 Task: Create a due date automation trigger when advanced on, on the monday before a card is due add dates due today at 11:00 AM.
Action: Mouse moved to (1198, 351)
Screenshot: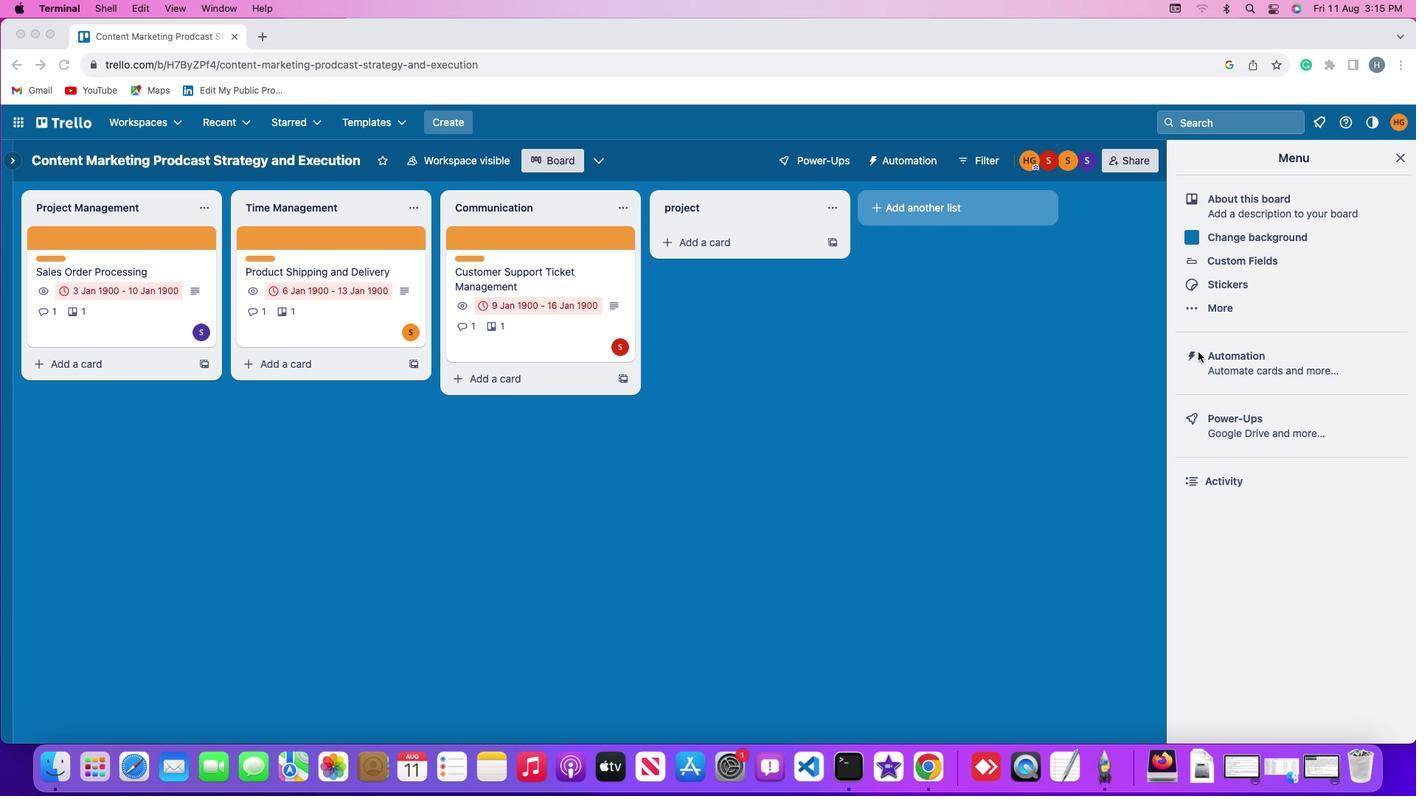 
Action: Mouse pressed left at (1198, 351)
Screenshot: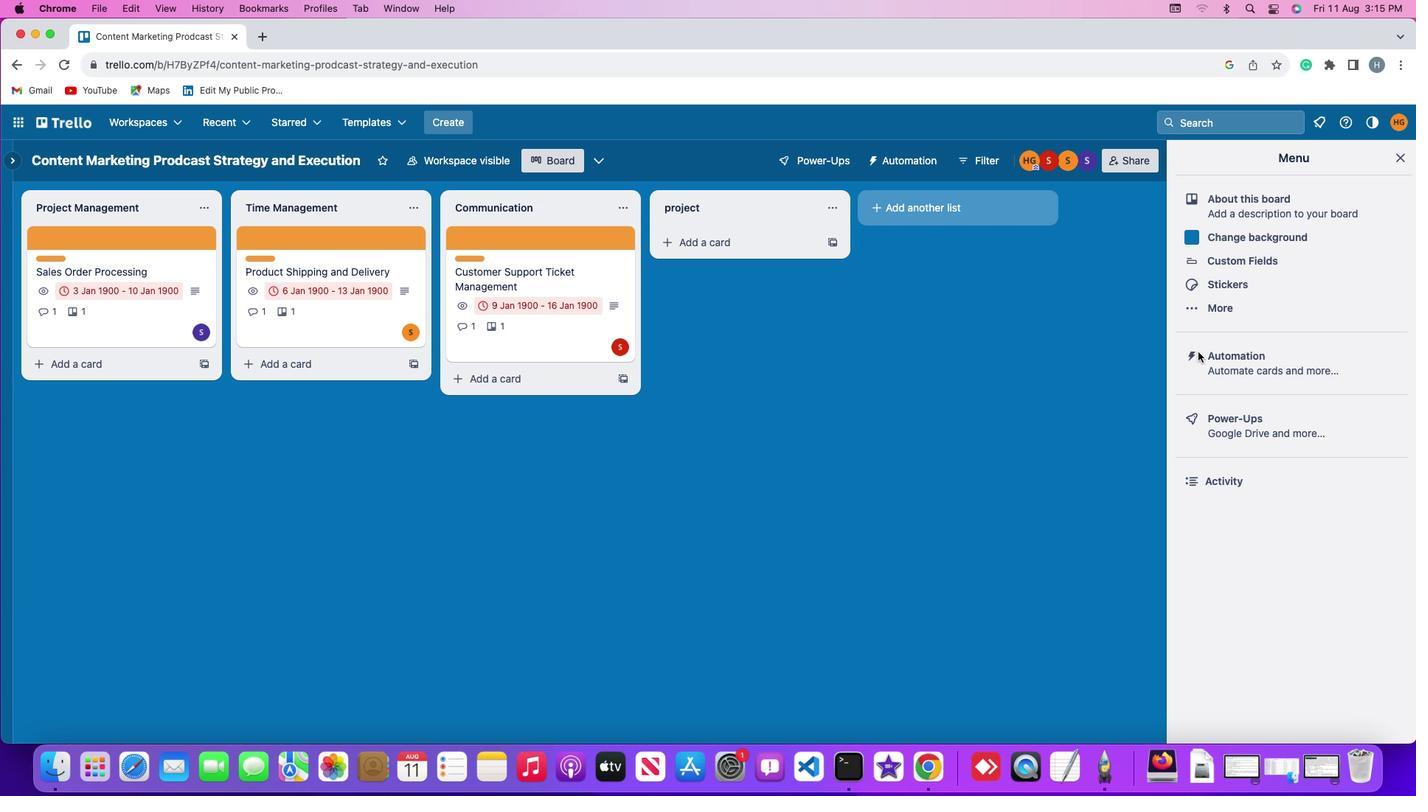 
Action: Mouse pressed left at (1198, 351)
Screenshot: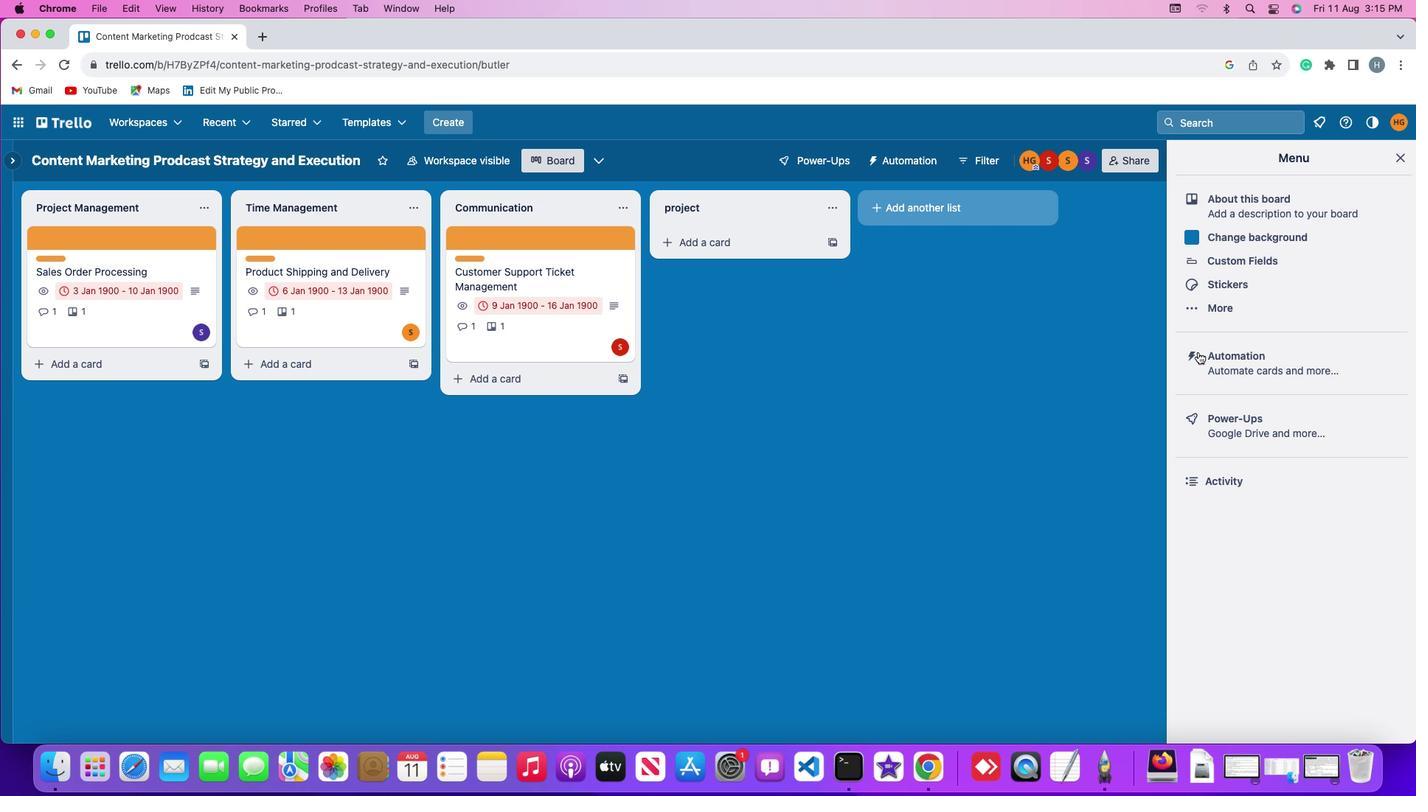 
Action: Mouse moved to (101, 356)
Screenshot: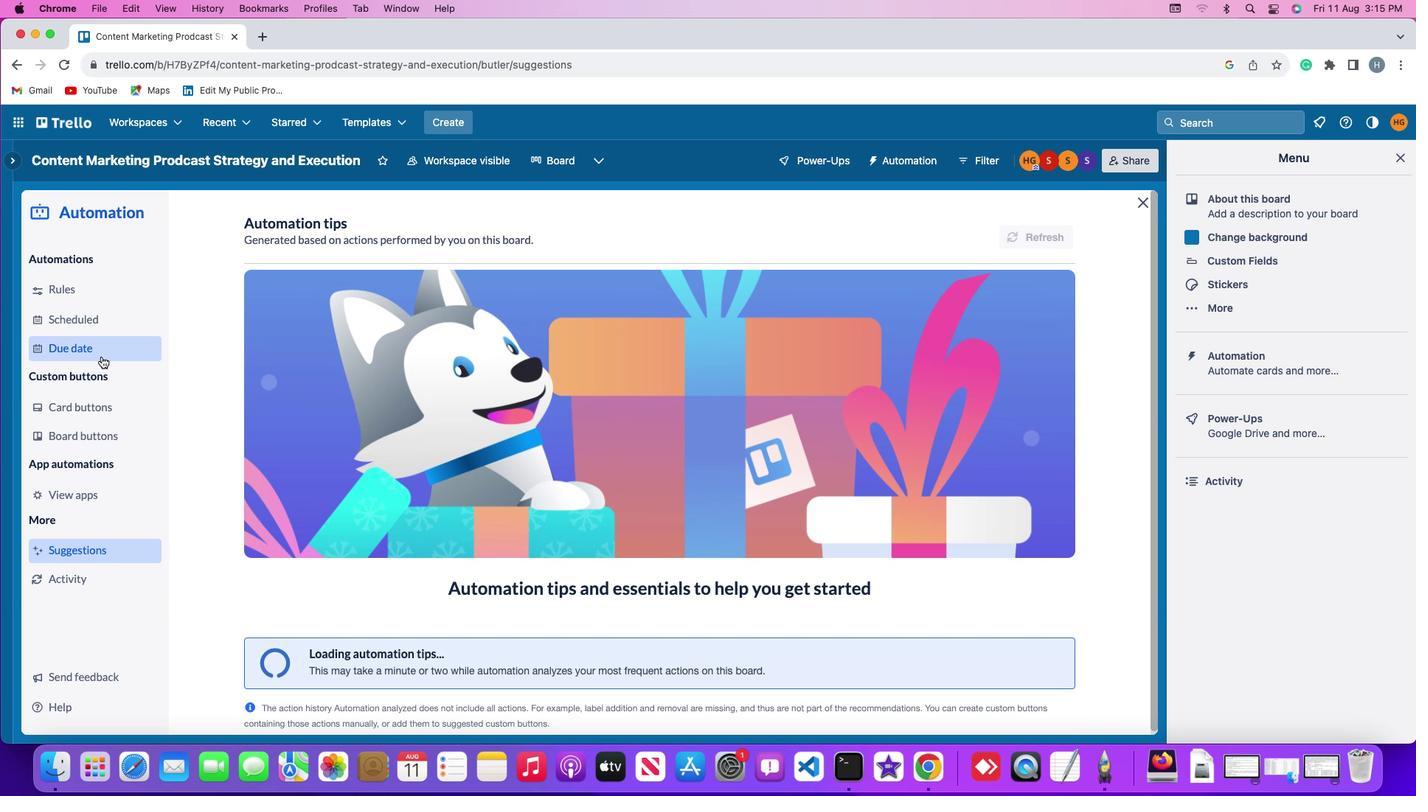 
Action: Mouse pressed left at (101, 356)
Screenshot: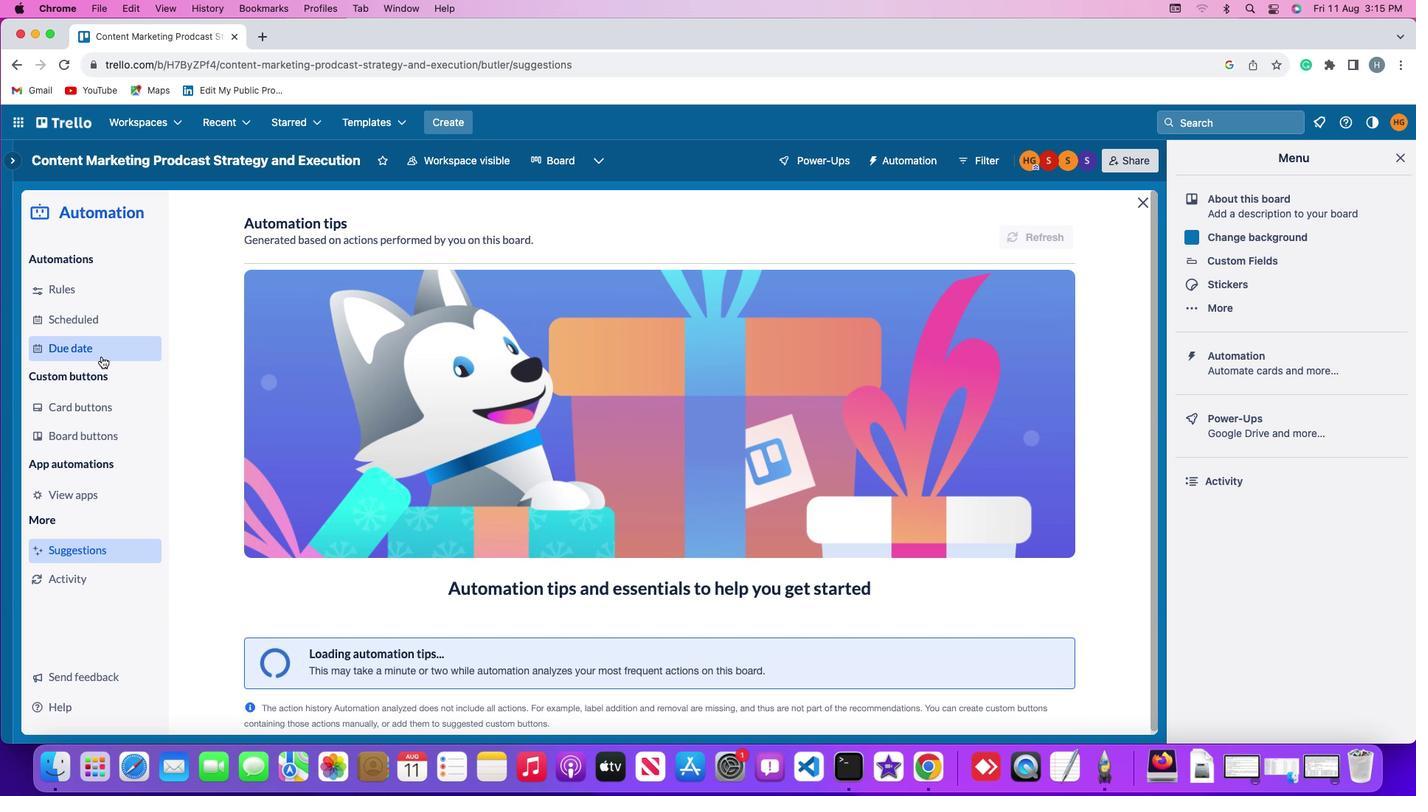 
Action: Mouse moved to (977, 227)
Screenshot: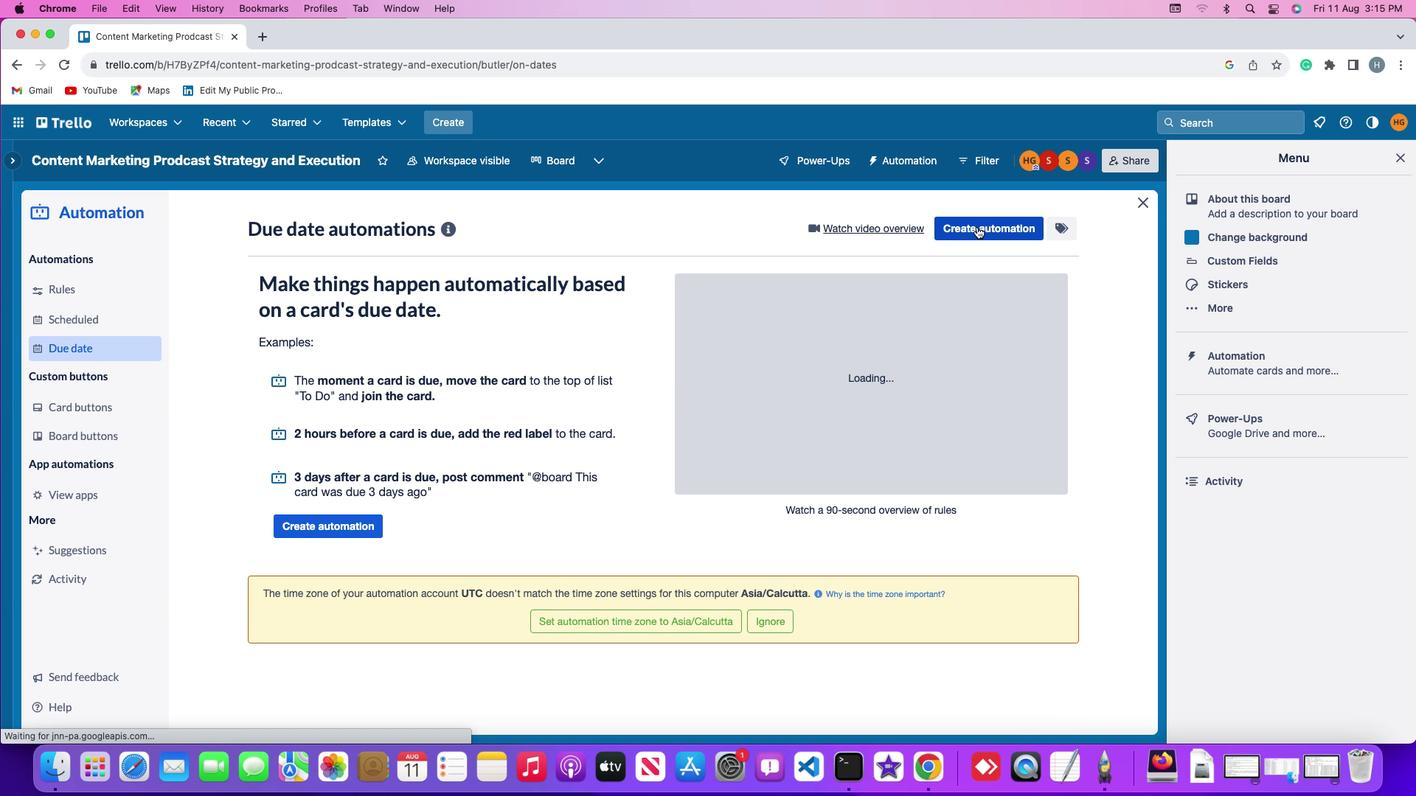 
Action: Mouse pressed left at (977, 227)
Screenshot: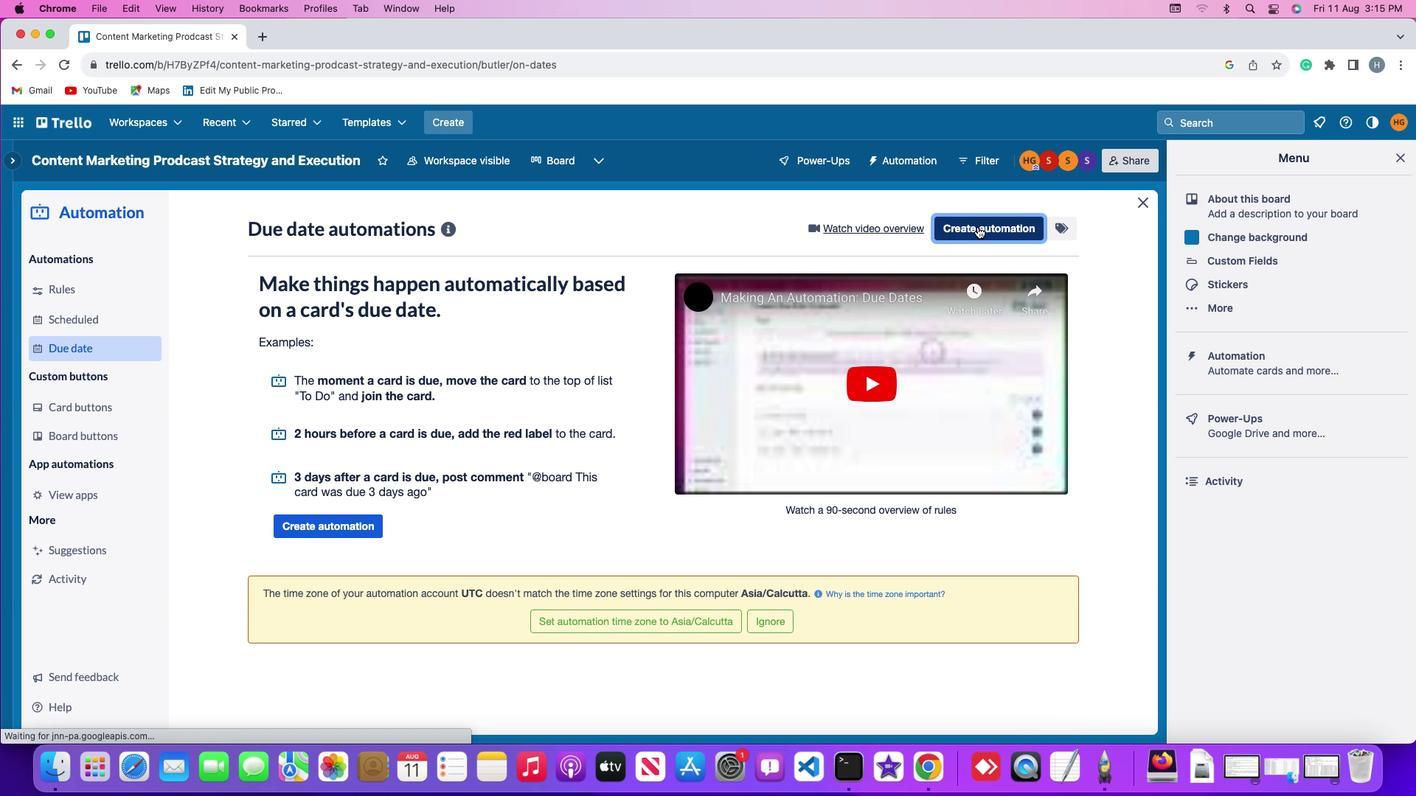
Action: Mouse moved to (304, 371)
Screenshot: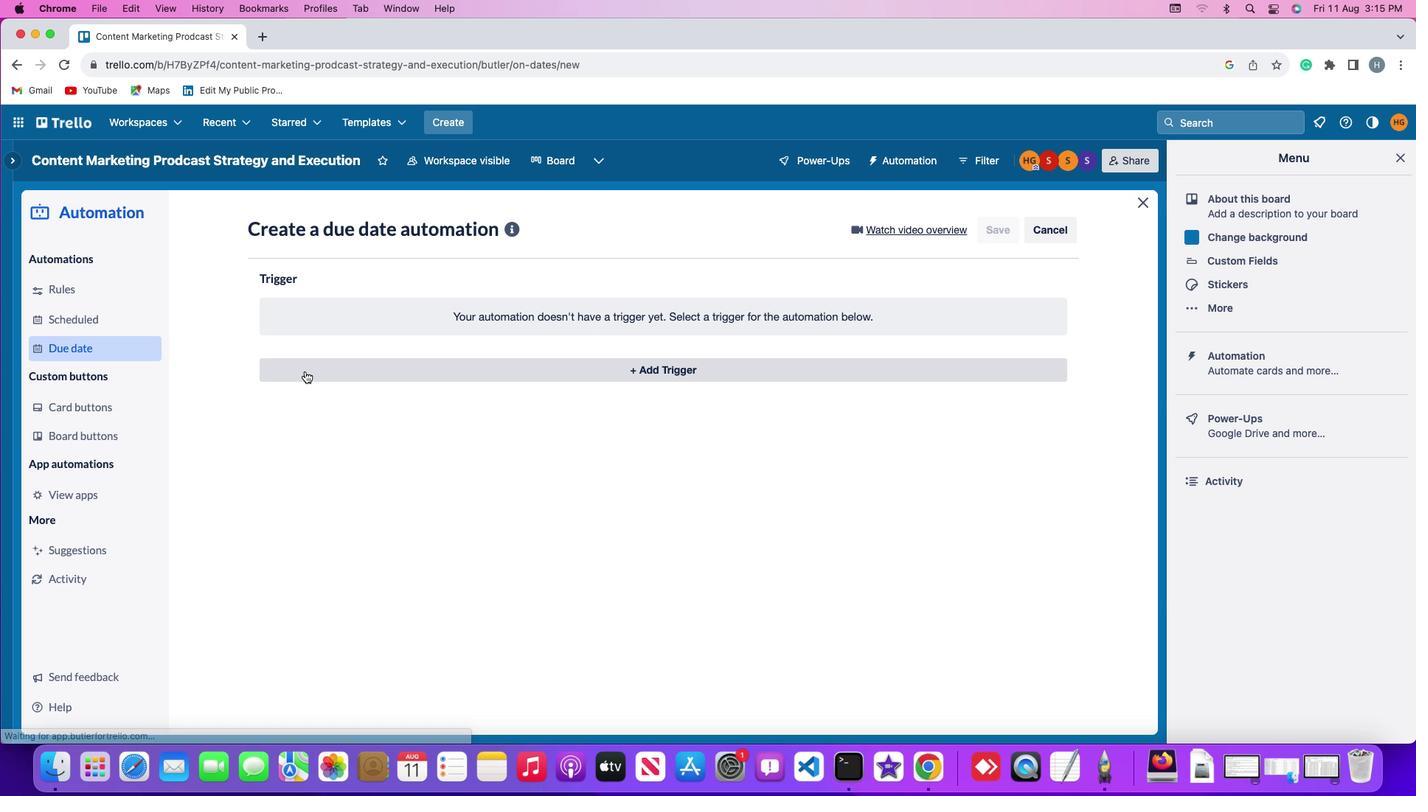 
Action: Mouse pressed left at (304, 371)
Screenshot: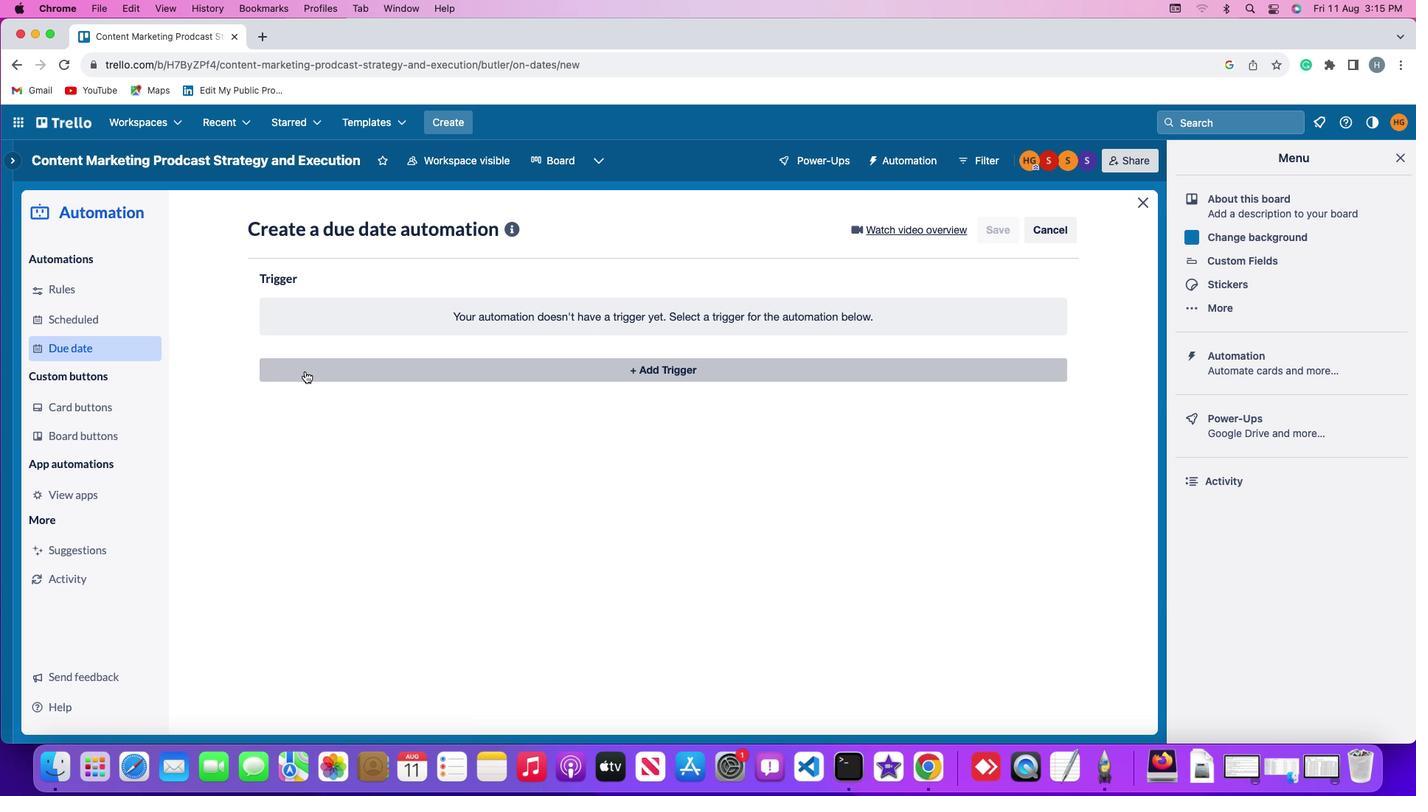
Action: Mouse moved to (328, 654)
Screenshot: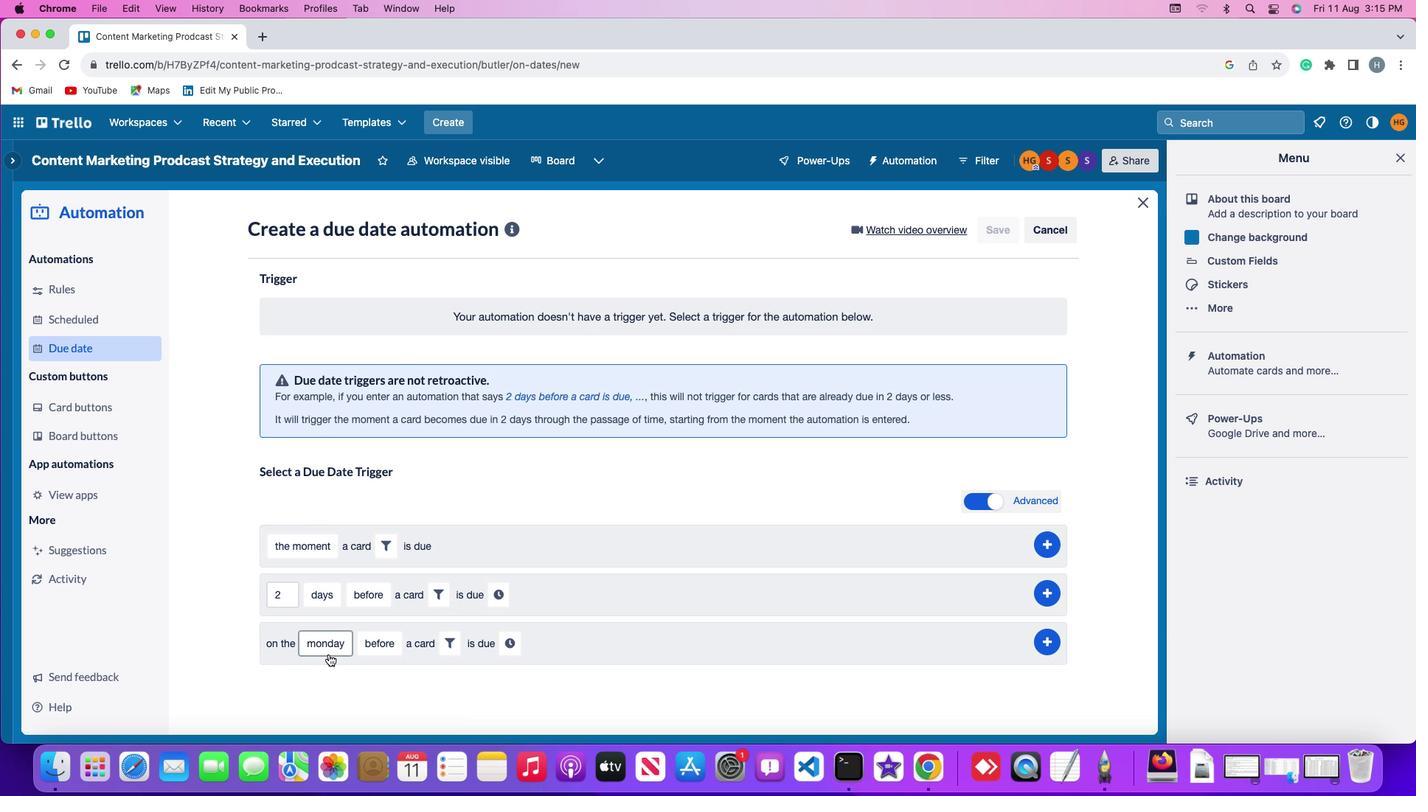 
Action: Mouse pressed left at (328, 654)
Screenshot: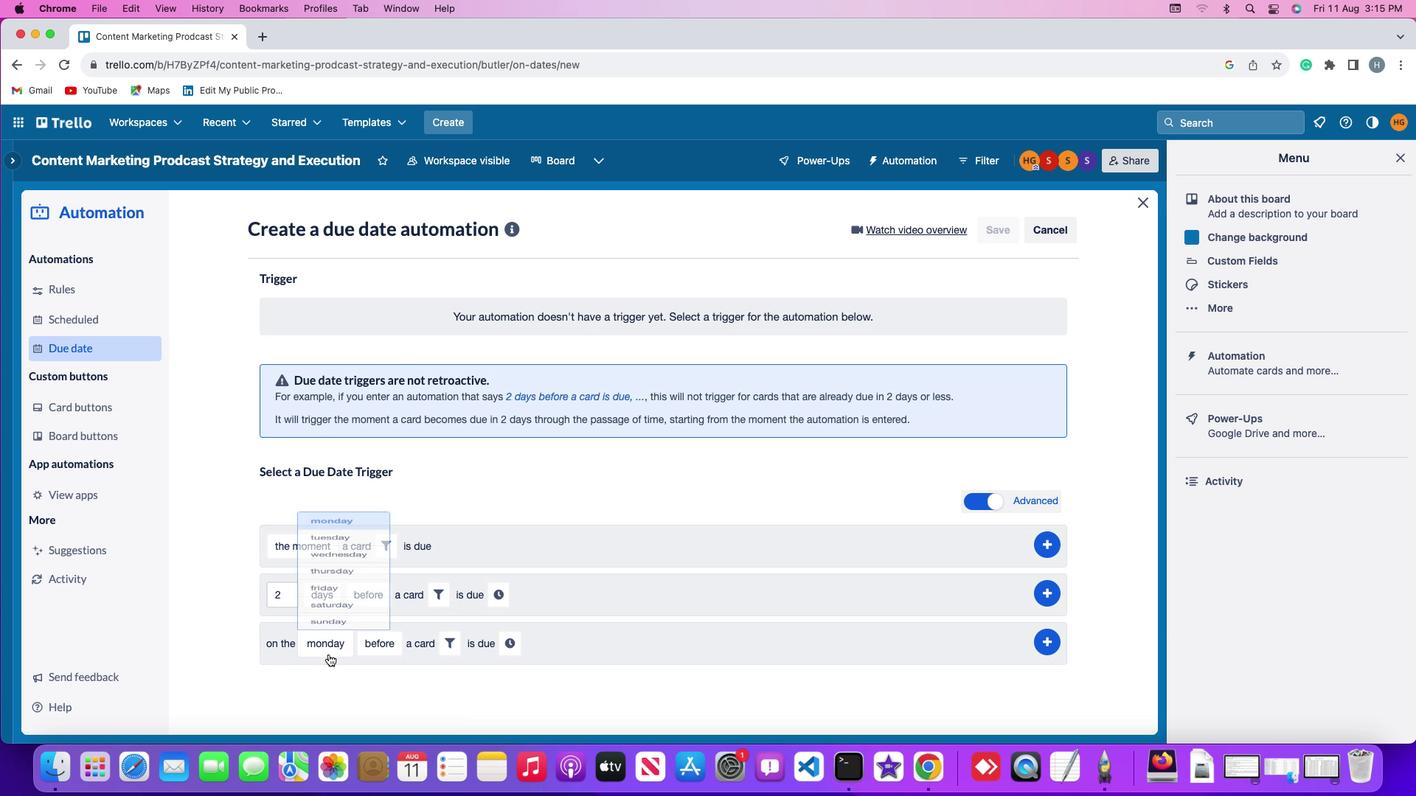 
Action: Mouse moved to (351, 439)
Screenshot: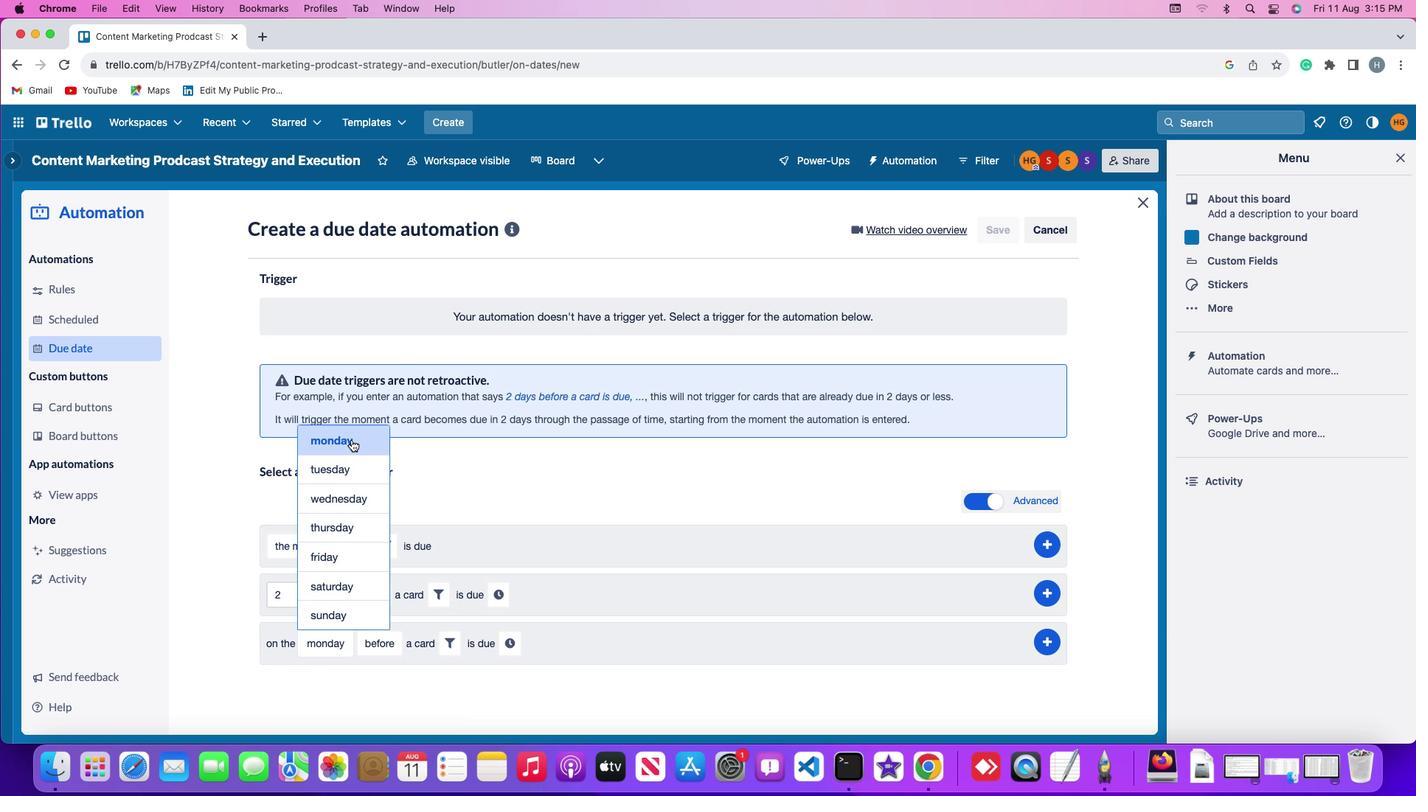 
Action: Mouse pressed left at (351, 439)
Screenshot: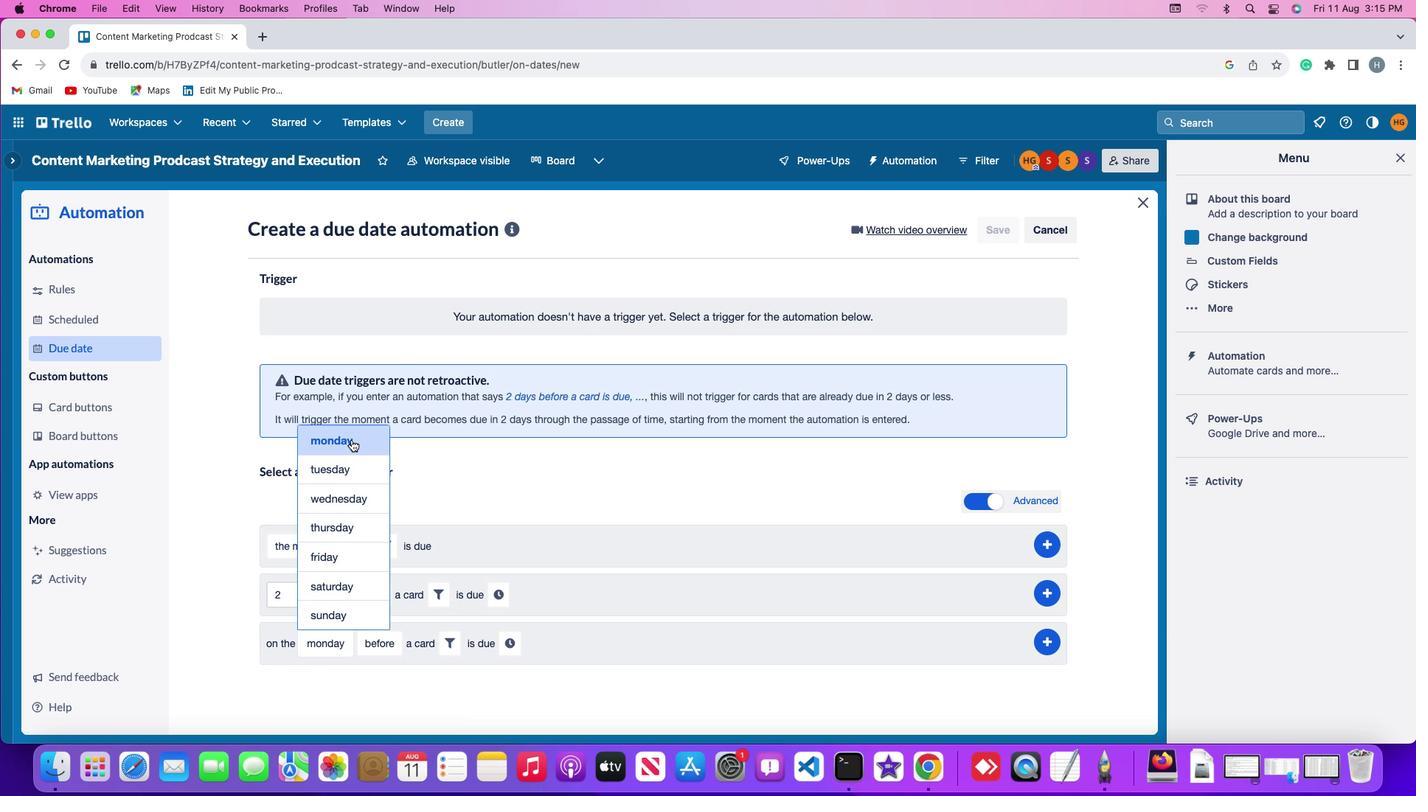 
Action: Mouse moved to (380, 646)
Screenshot: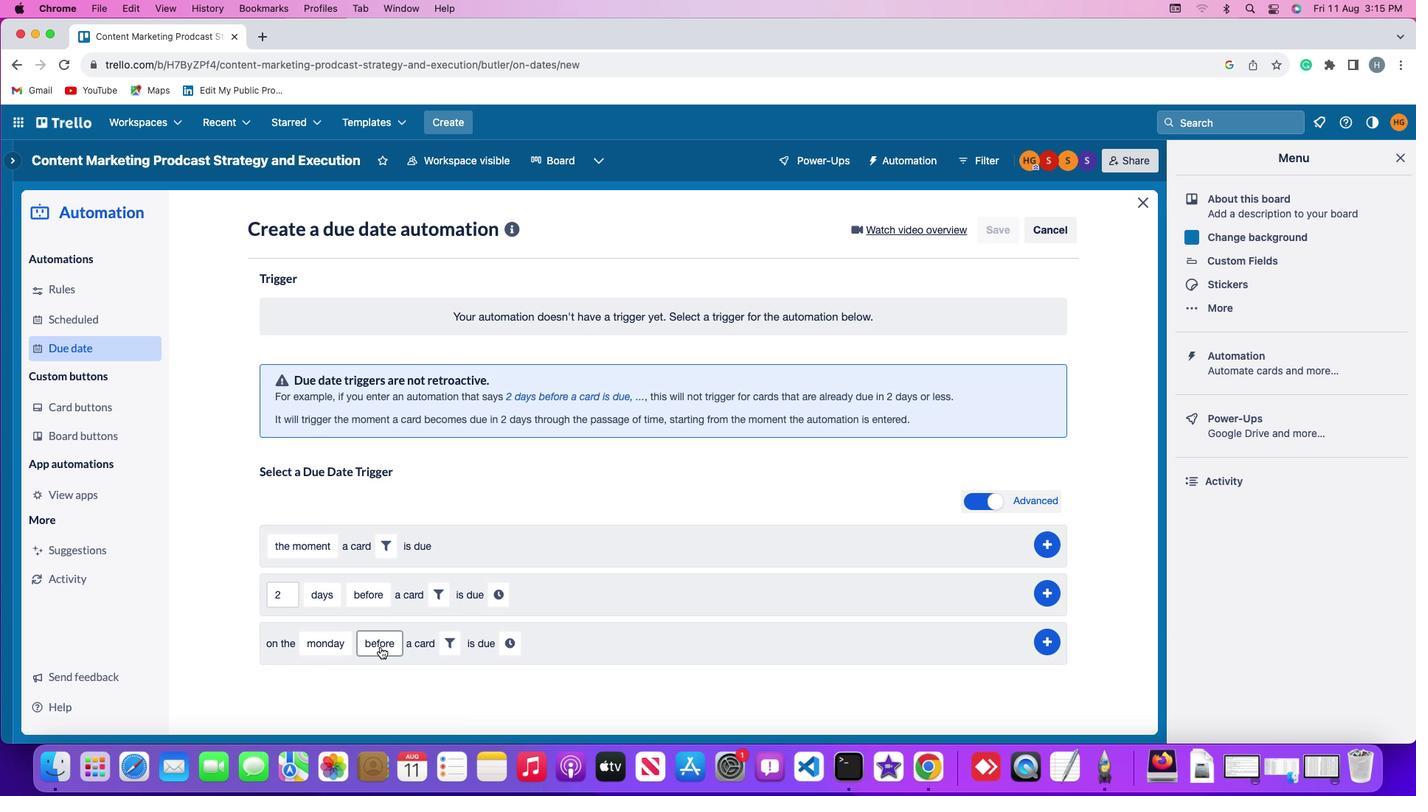 
Action: Mouse pressed left at (380, 646)
Screenshot: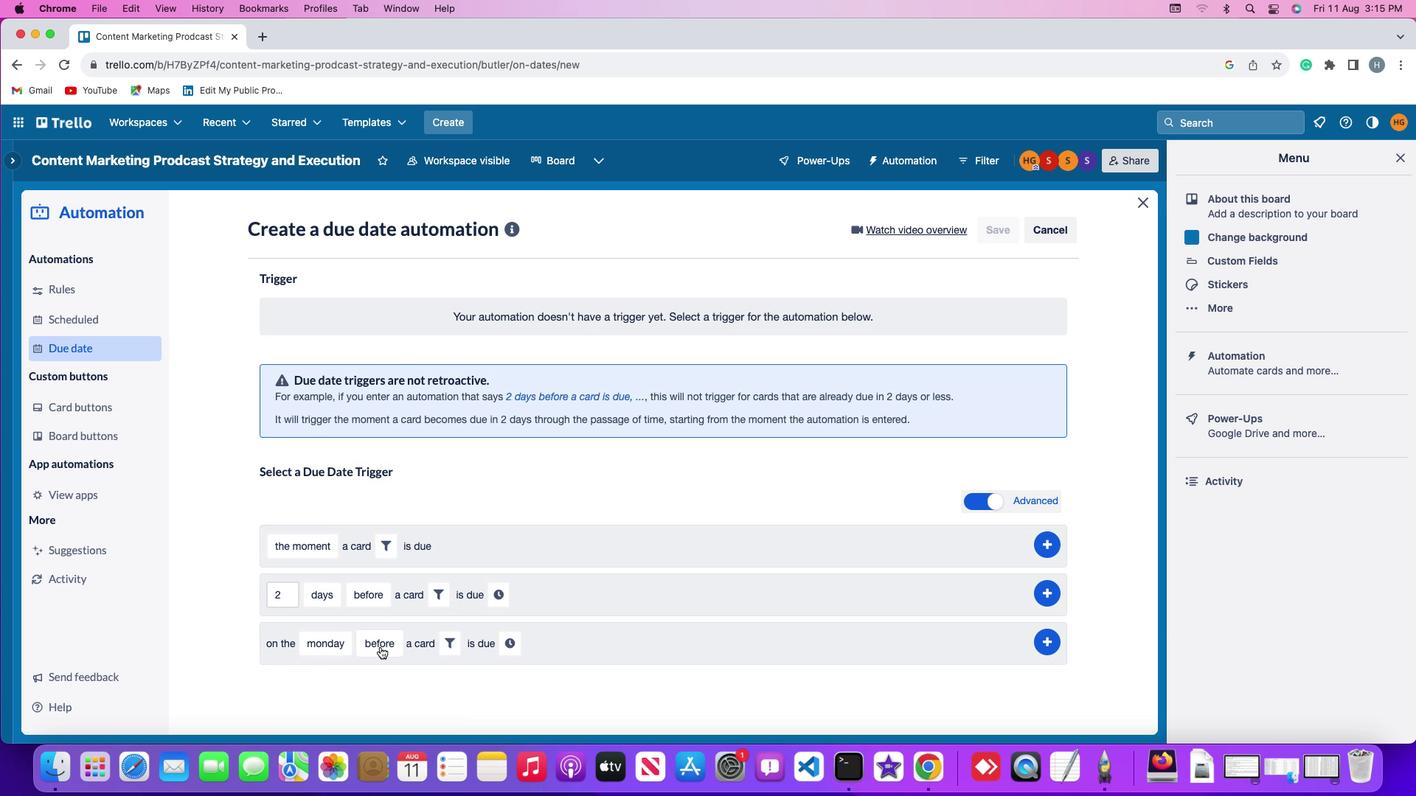 
Action: Mouse moved to (387, 525)
Screenshot: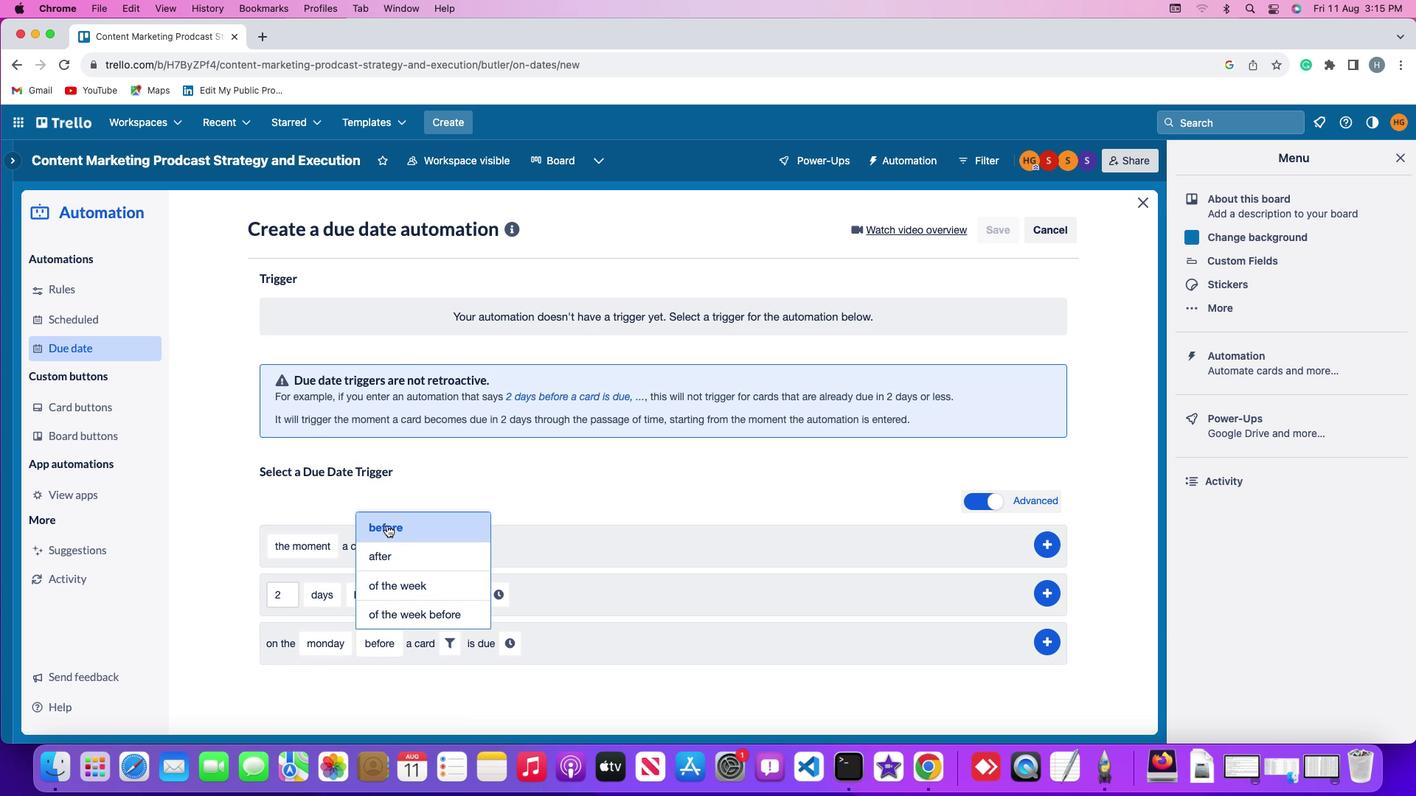 
Action: Mouse pressed left at (387, 525)
Screenshot: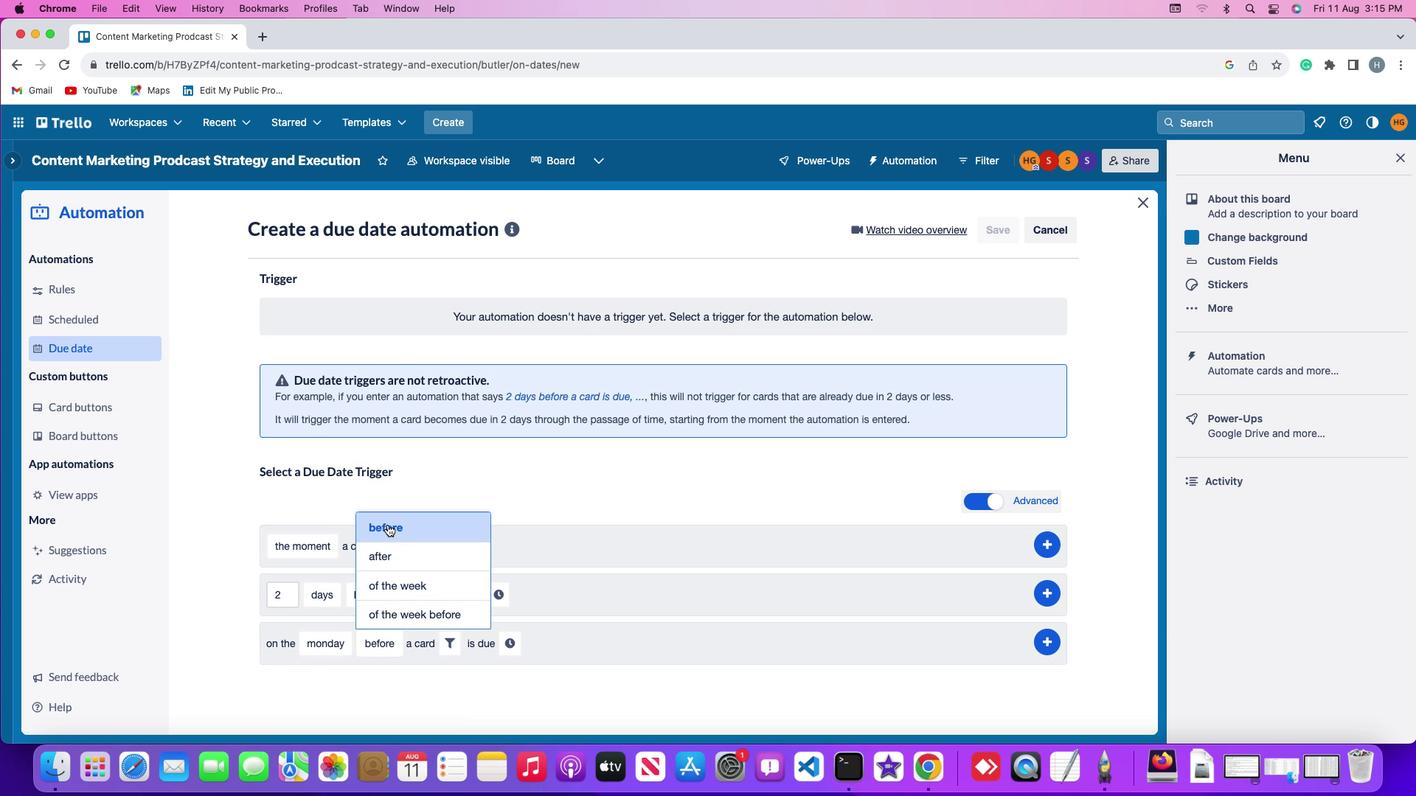 
Action: Mouse moved to (448, 651)
Screenshot: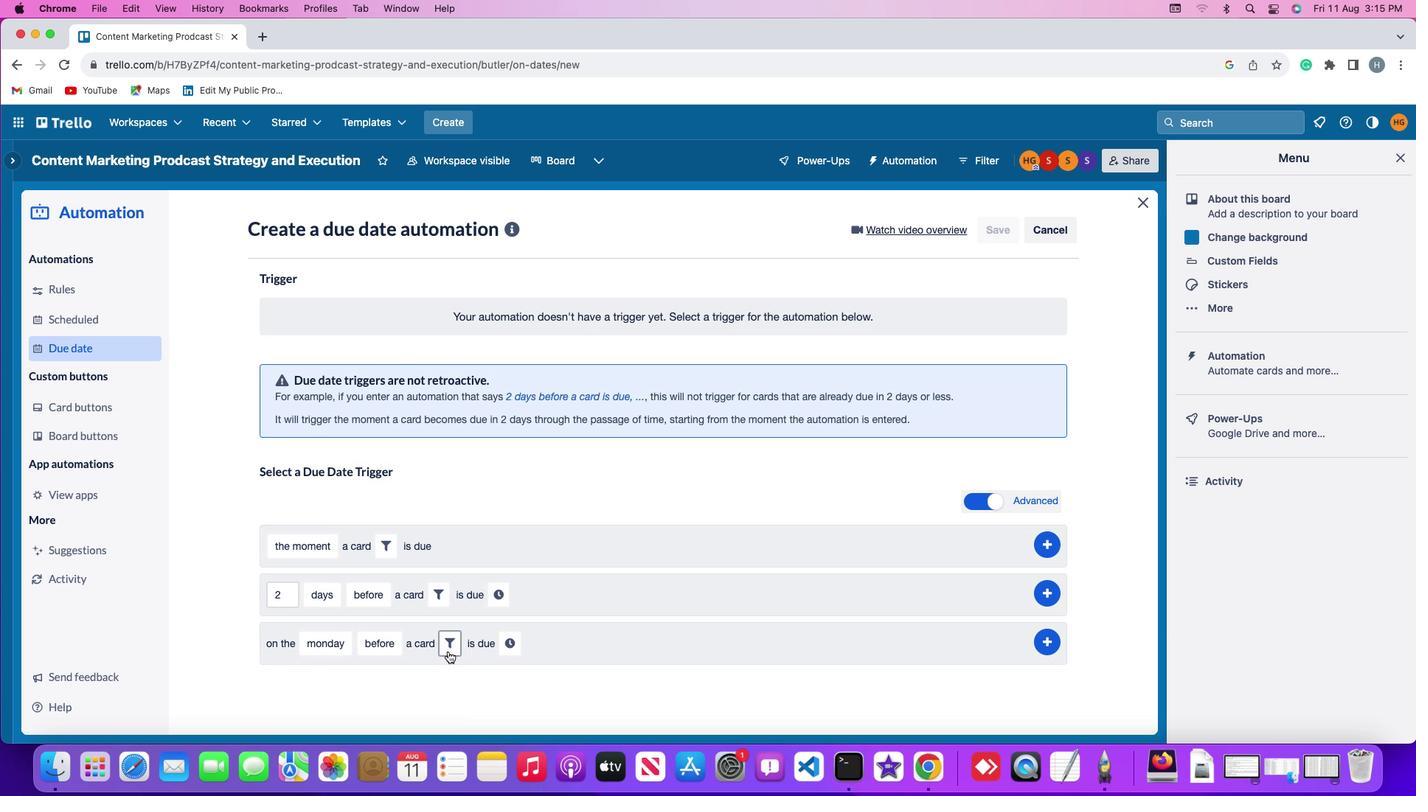 
Action: Mouse pressed left at (448, 651)
Screenshot: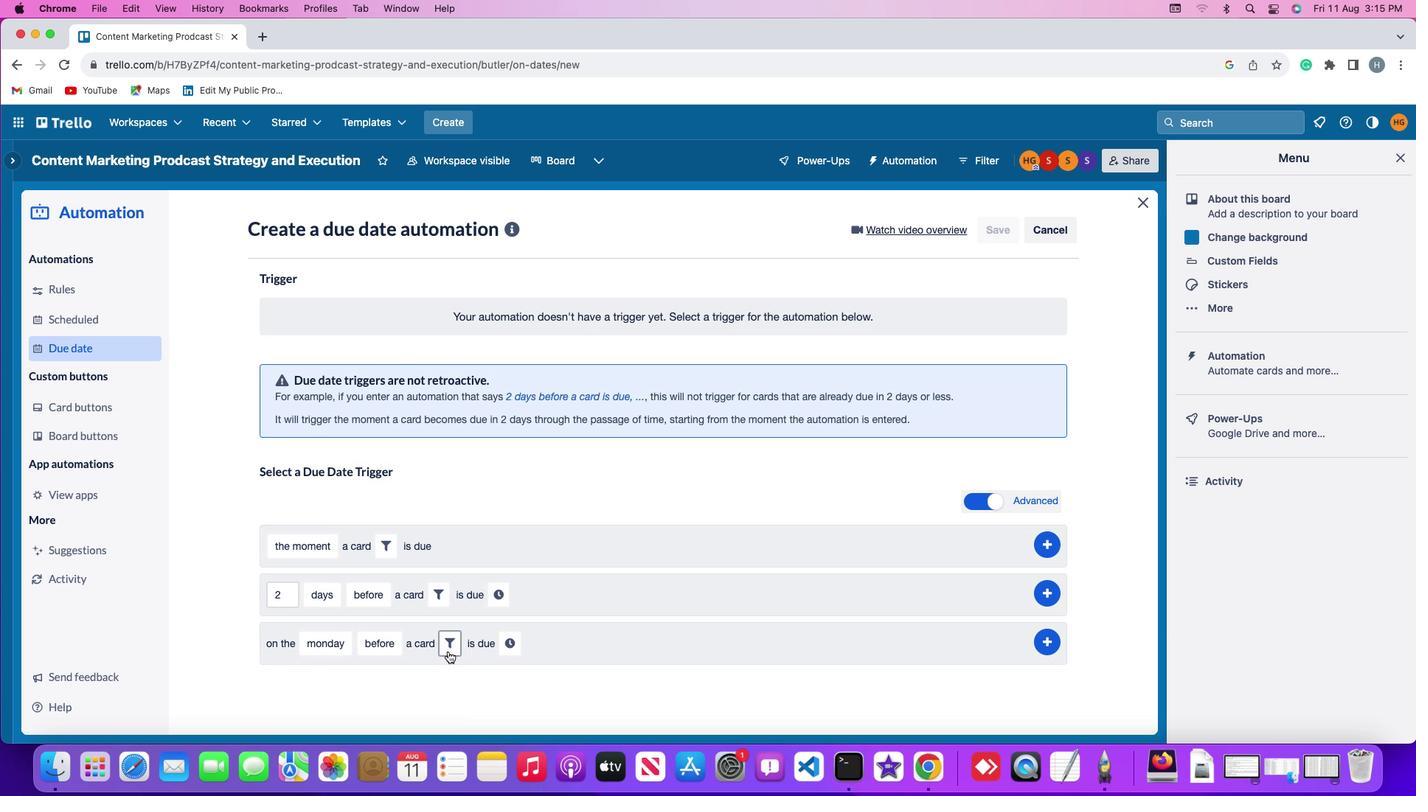 
Action: Mouse moved to (537, 686)
Screenshot: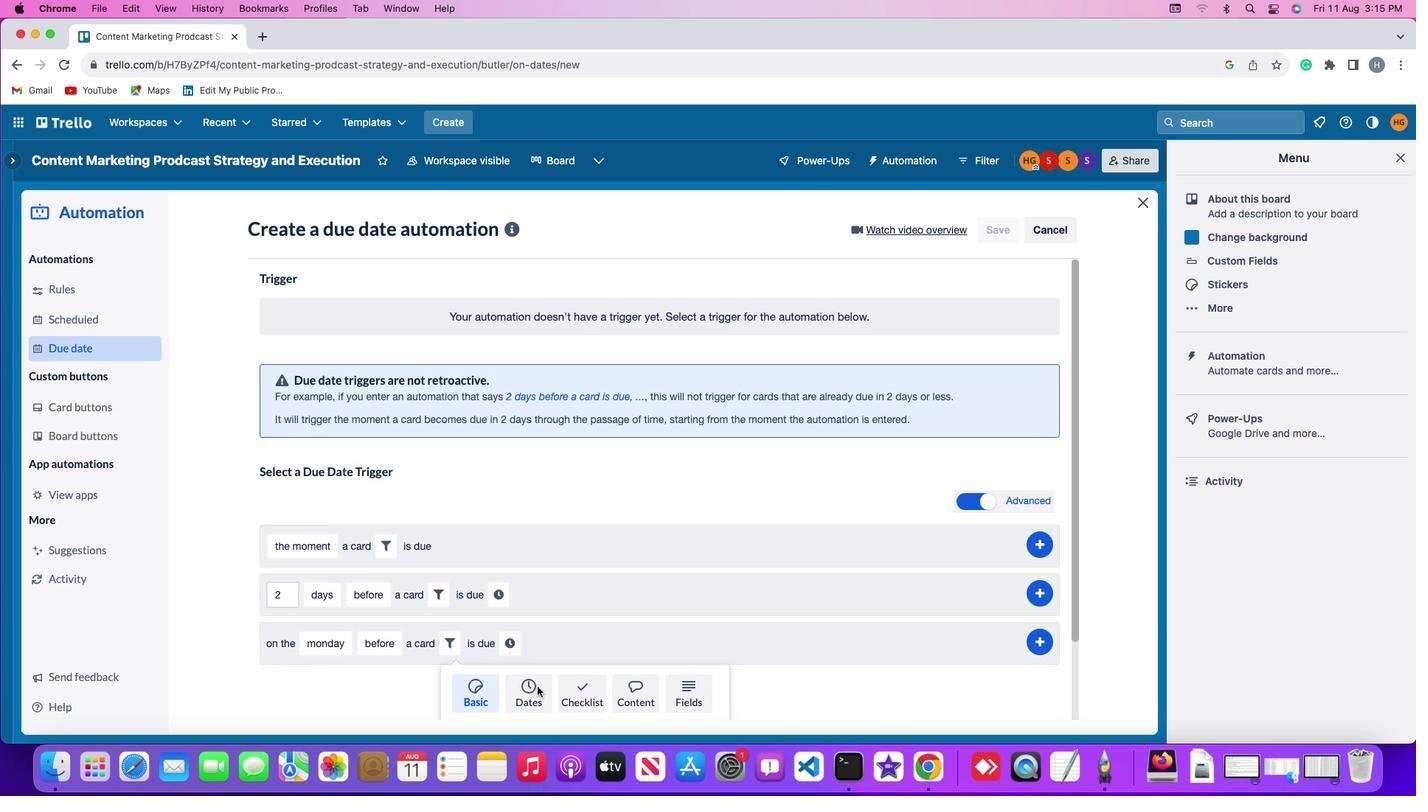 
Action: Mouse pressed left at (537, 686)
Screenshot: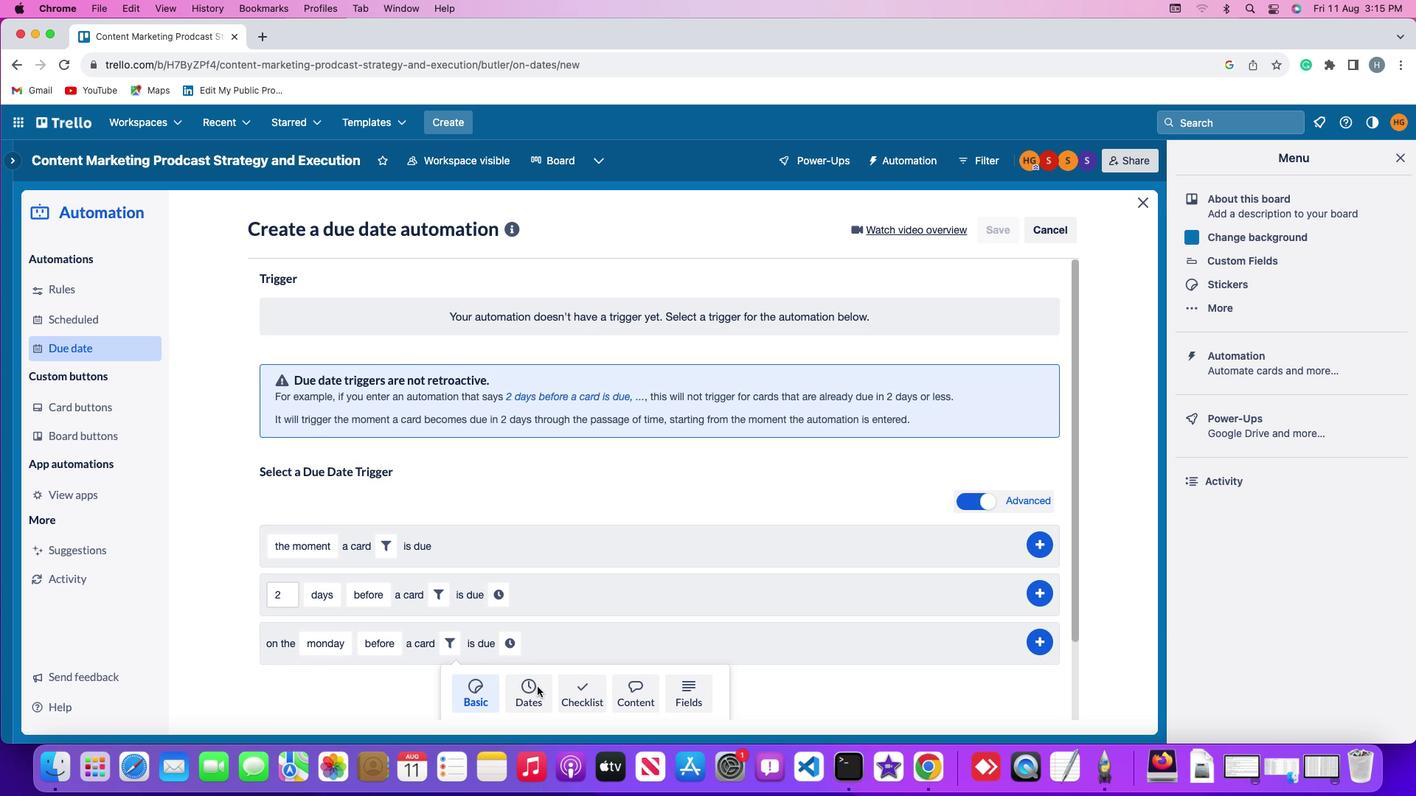 
Action: Mouse moved to (401, 693)
Screenshot: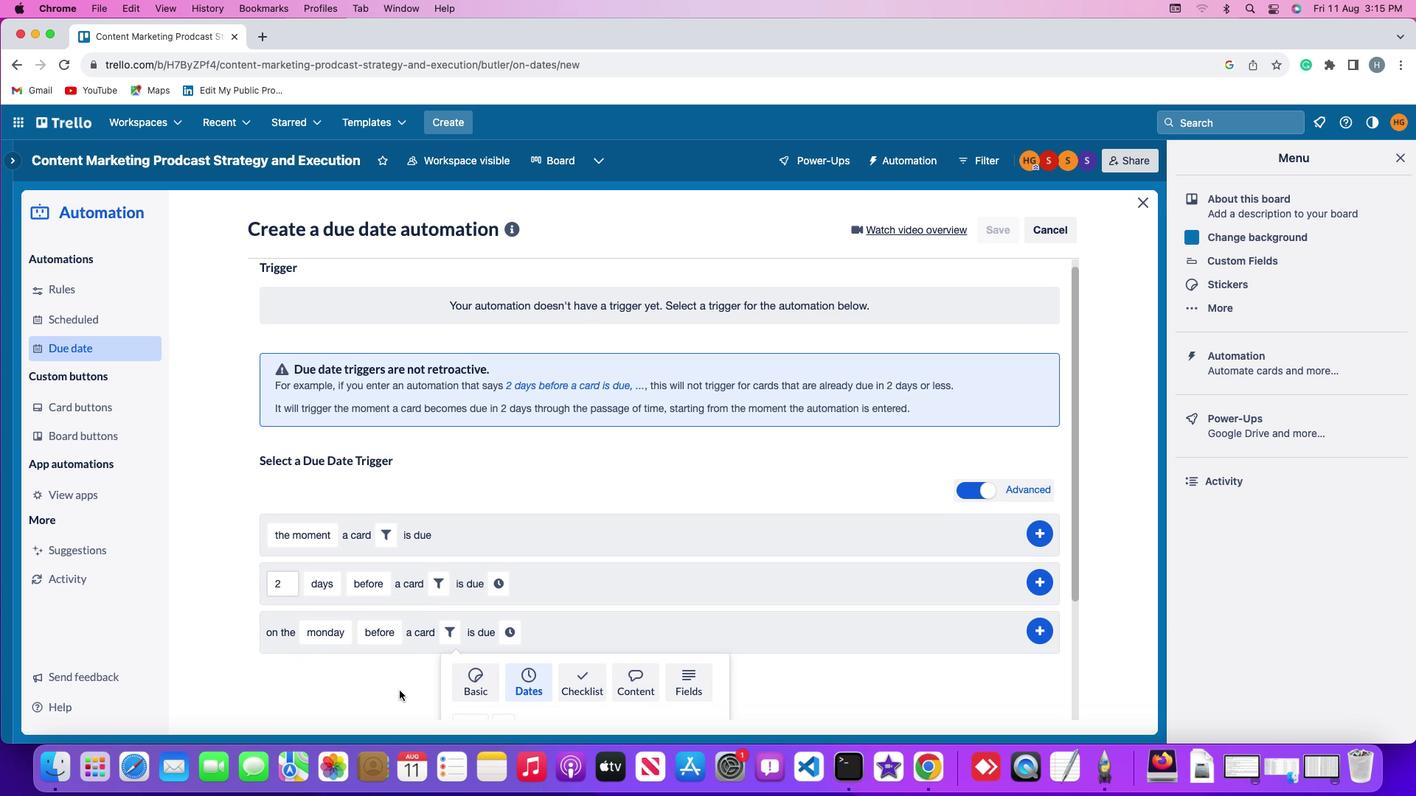 
Action: Mouse scrolled (401, 693) with delta (0, 0)
Screenshot: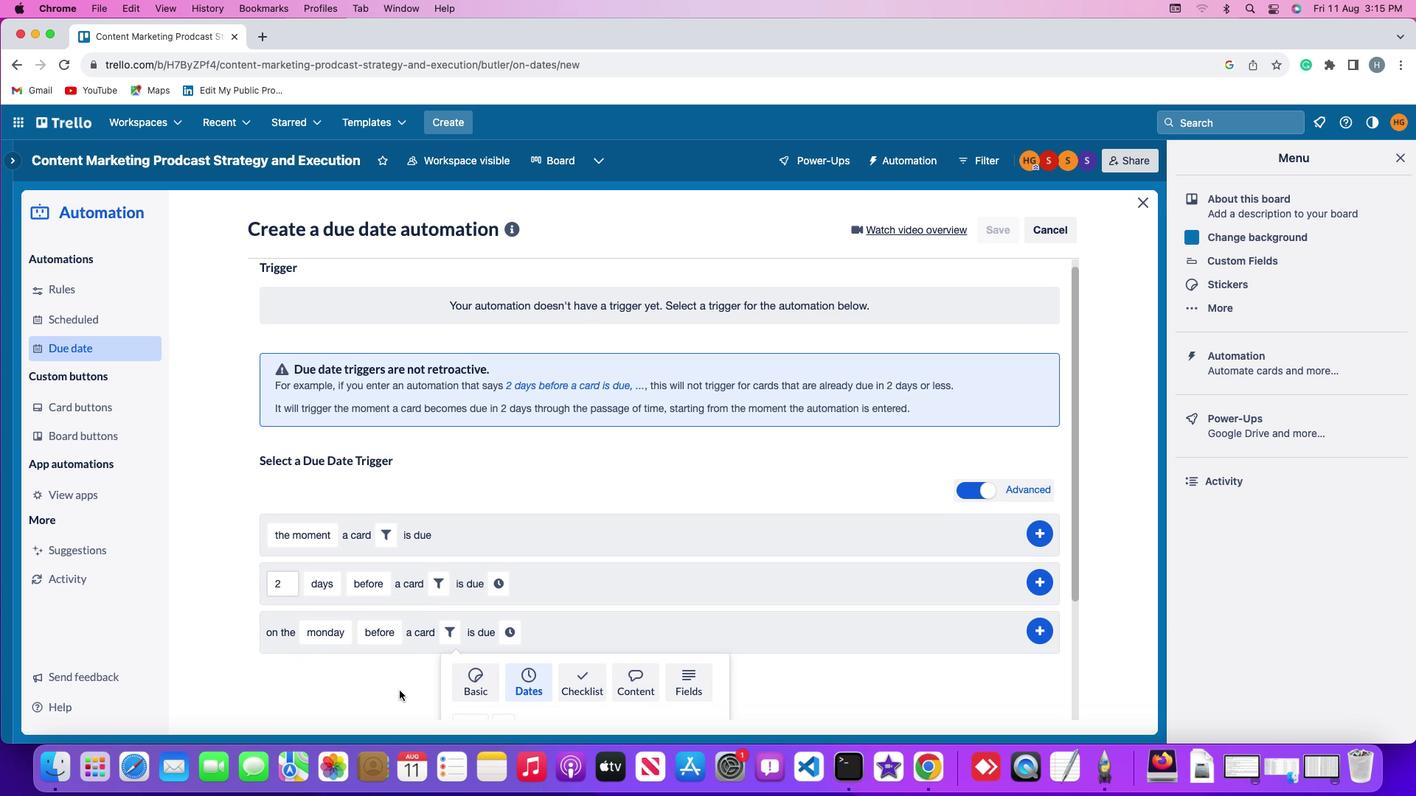 
Action: Mouse scrolled (401, 693) with delta (0, 0)
Screenshot: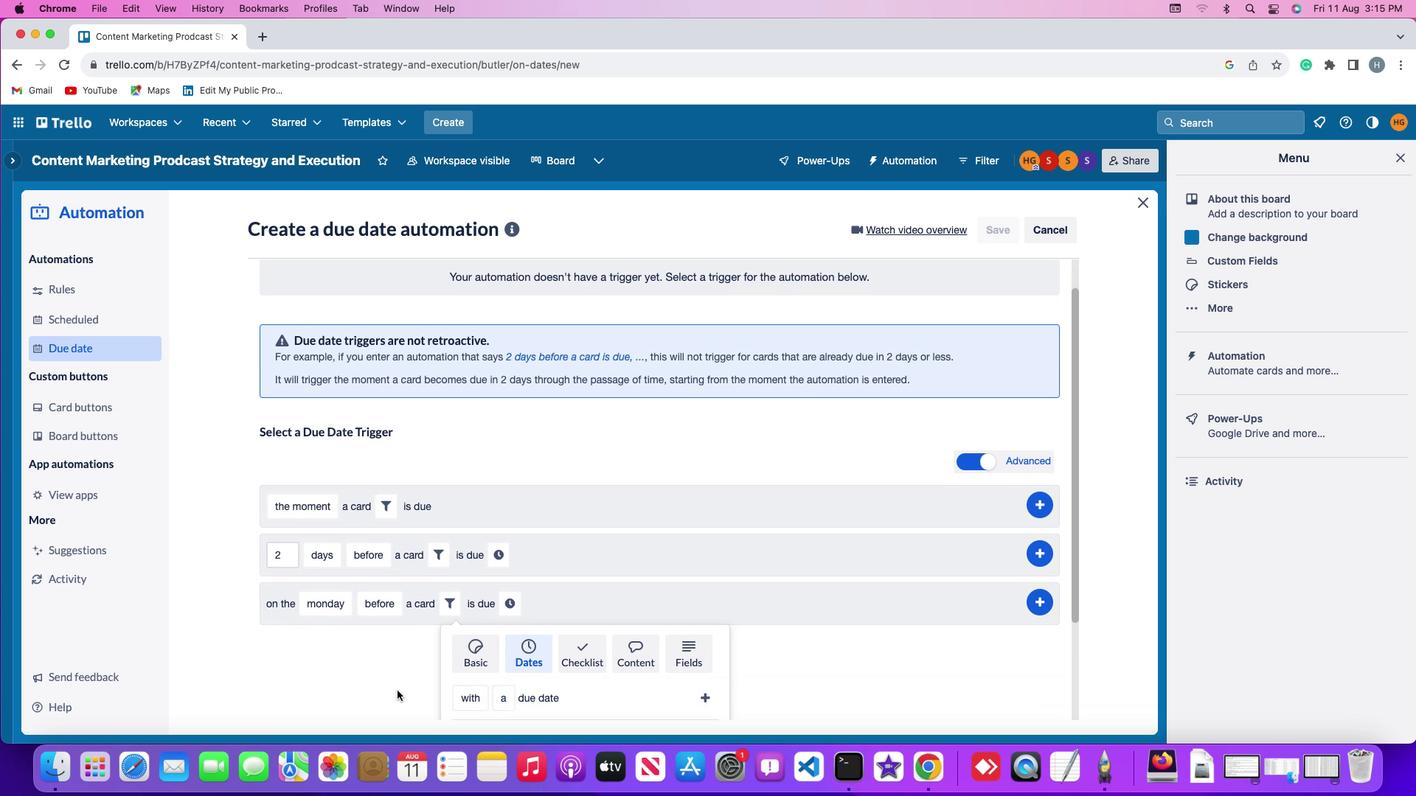 
Action: Mouse moved to (401, 693)
Screenshot: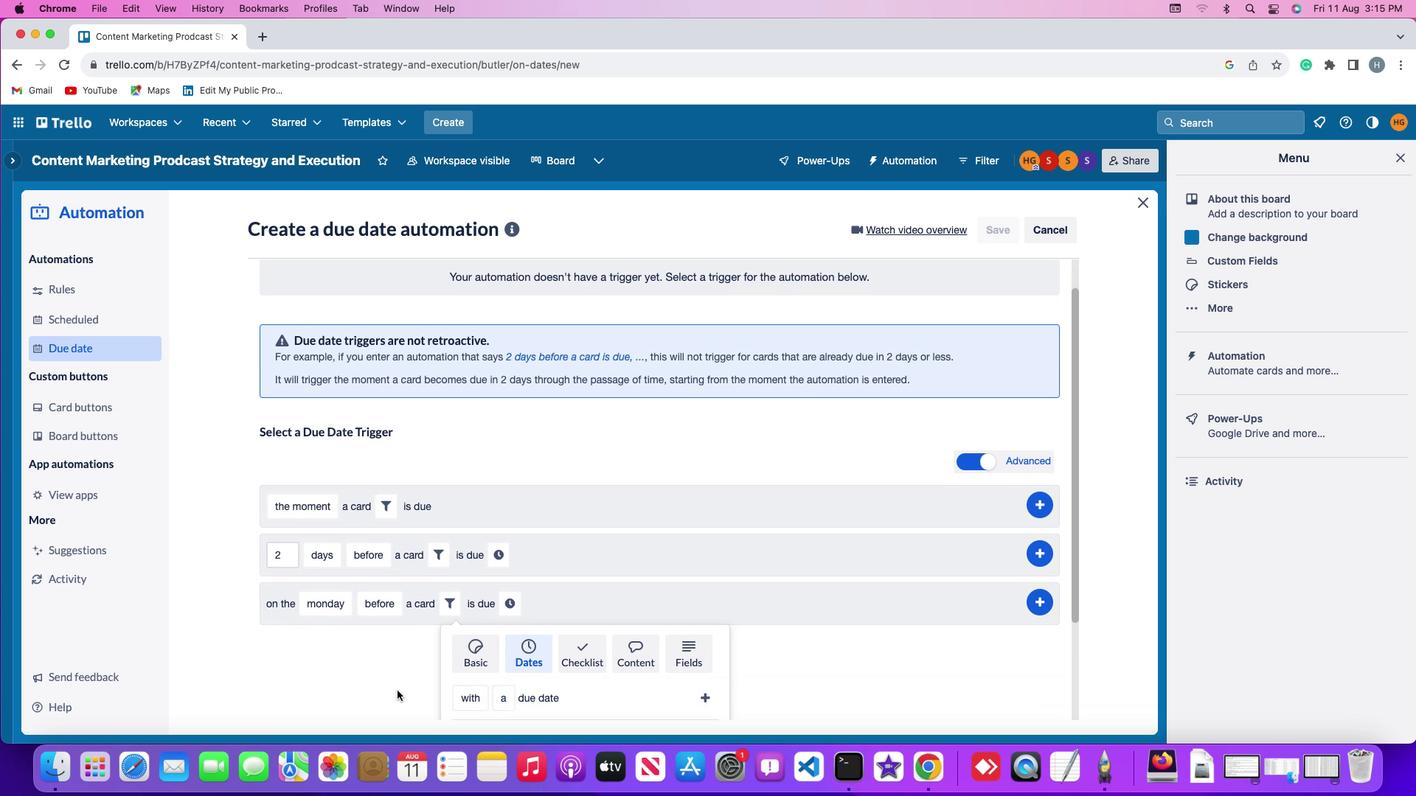 
Action: Mouse scrolled (401, 693) with delta (0, -2)
Screenshot: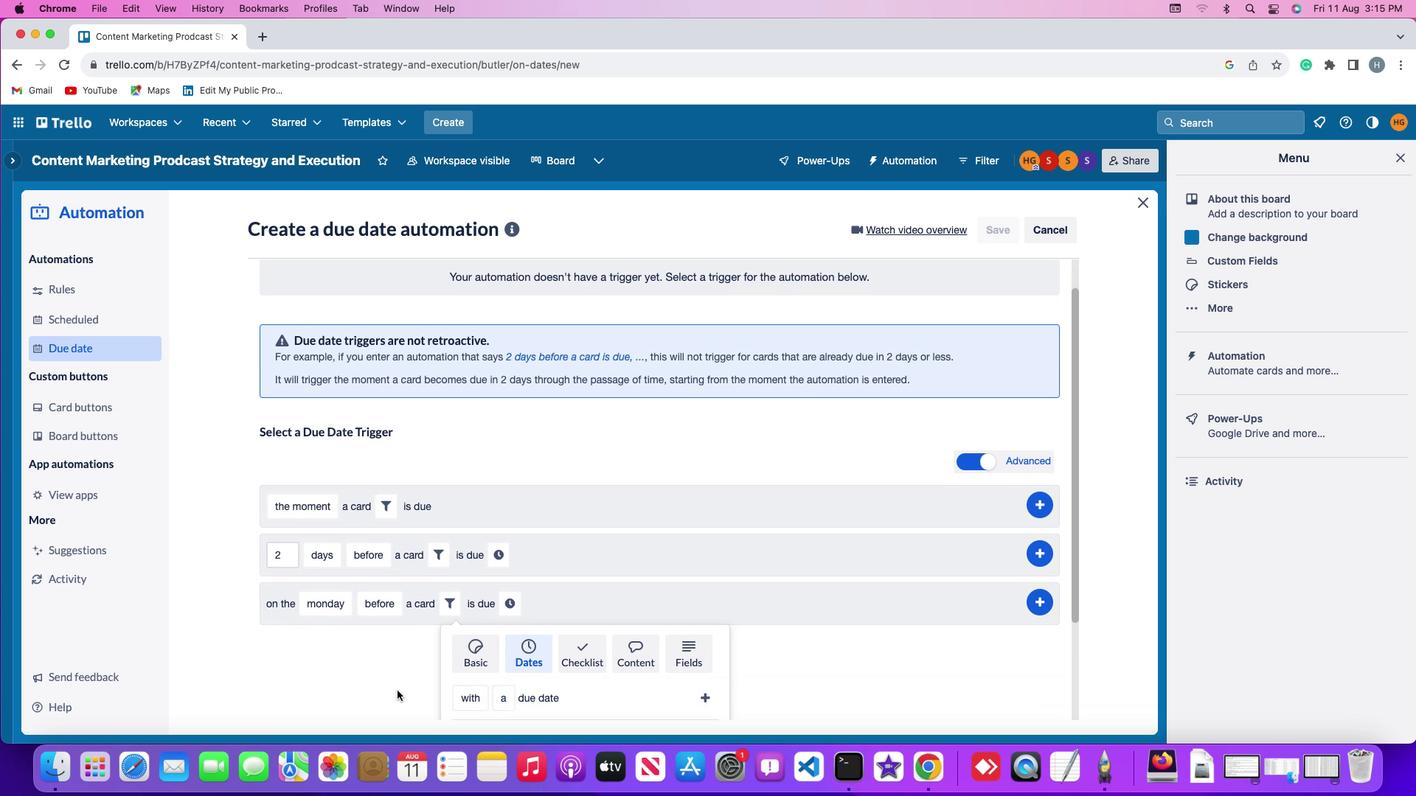 
Action: Mouse moved to (401, 691)
Screenshot: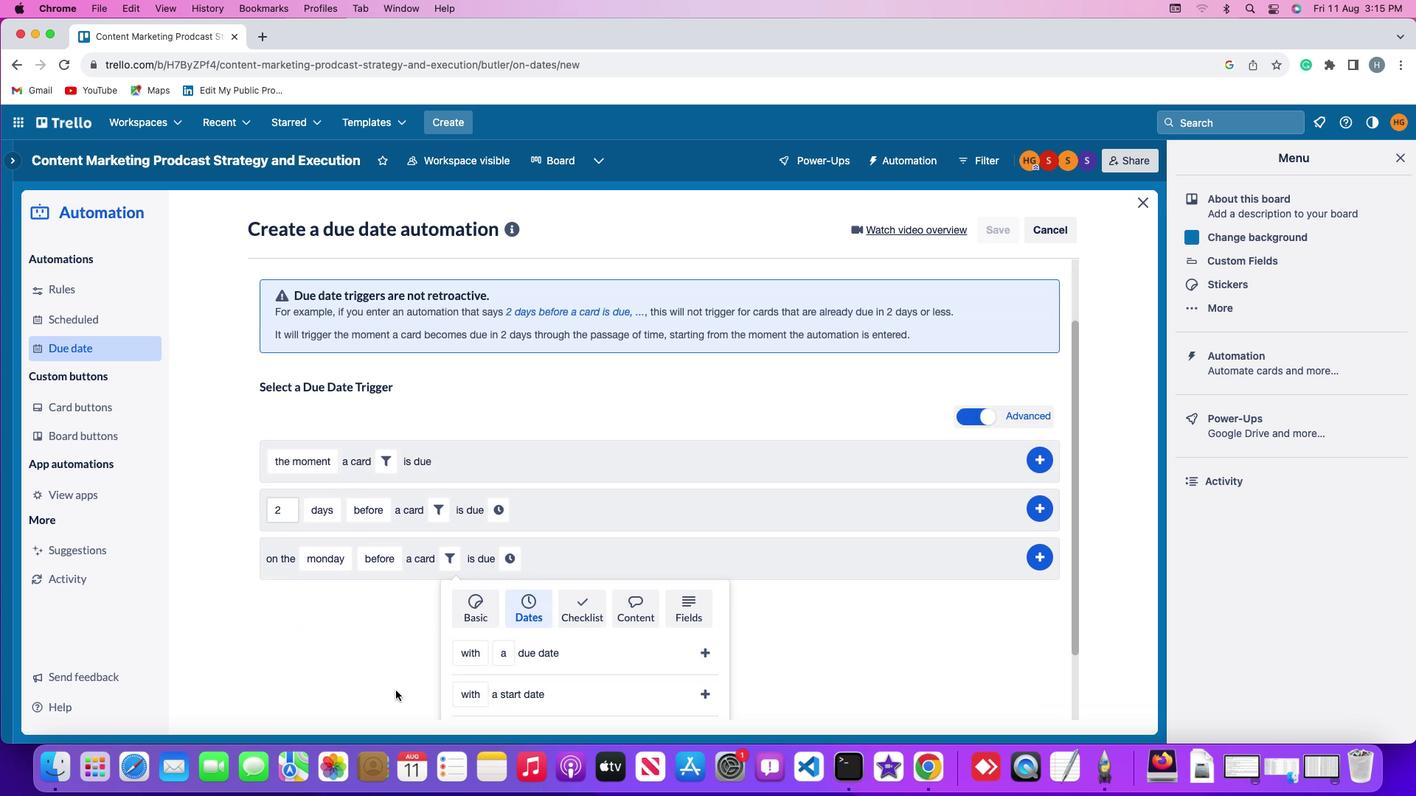 
Action: Mouse scrolled (401, 691) with delta (0, -3)
Screenshot: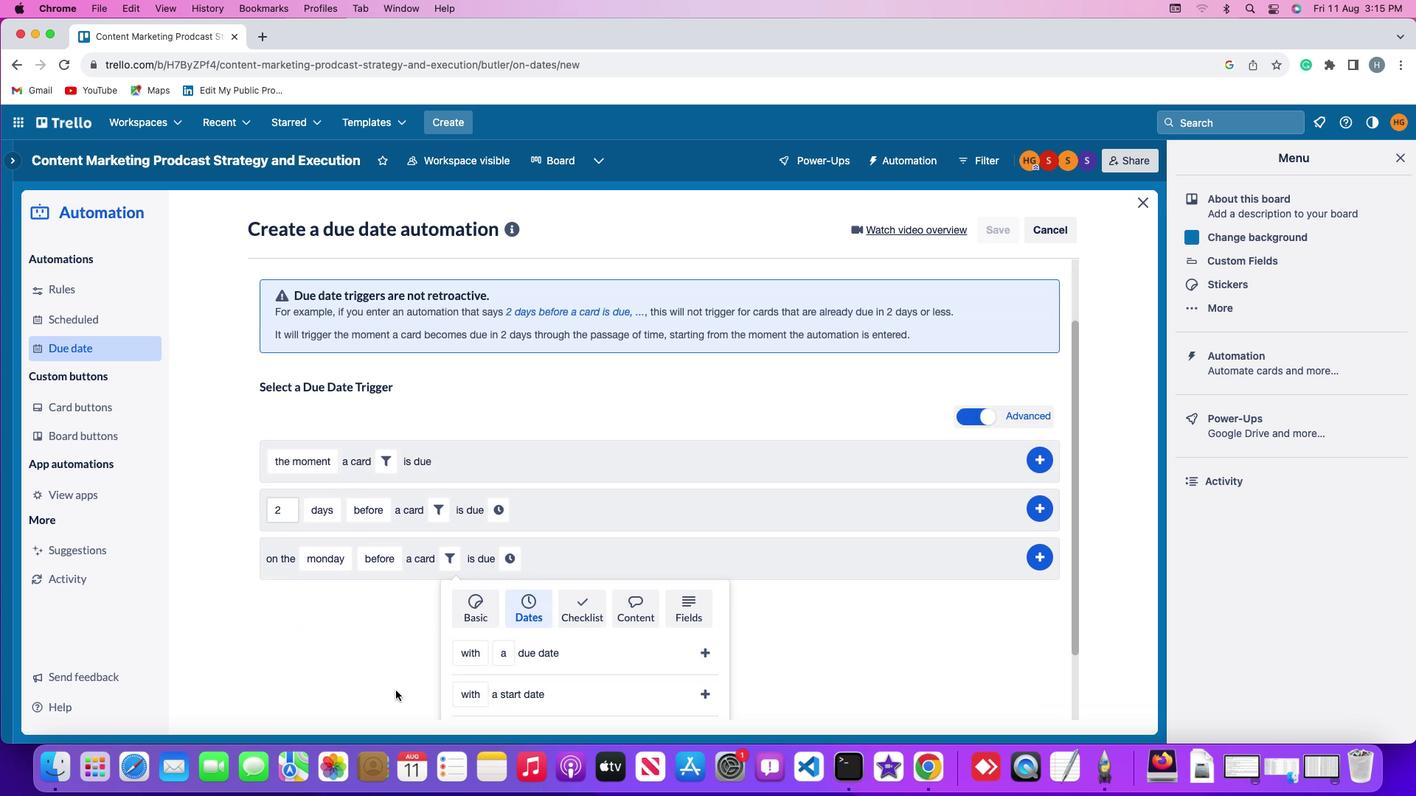 
Action: Mouse moved to (362, 688)
Screenshot: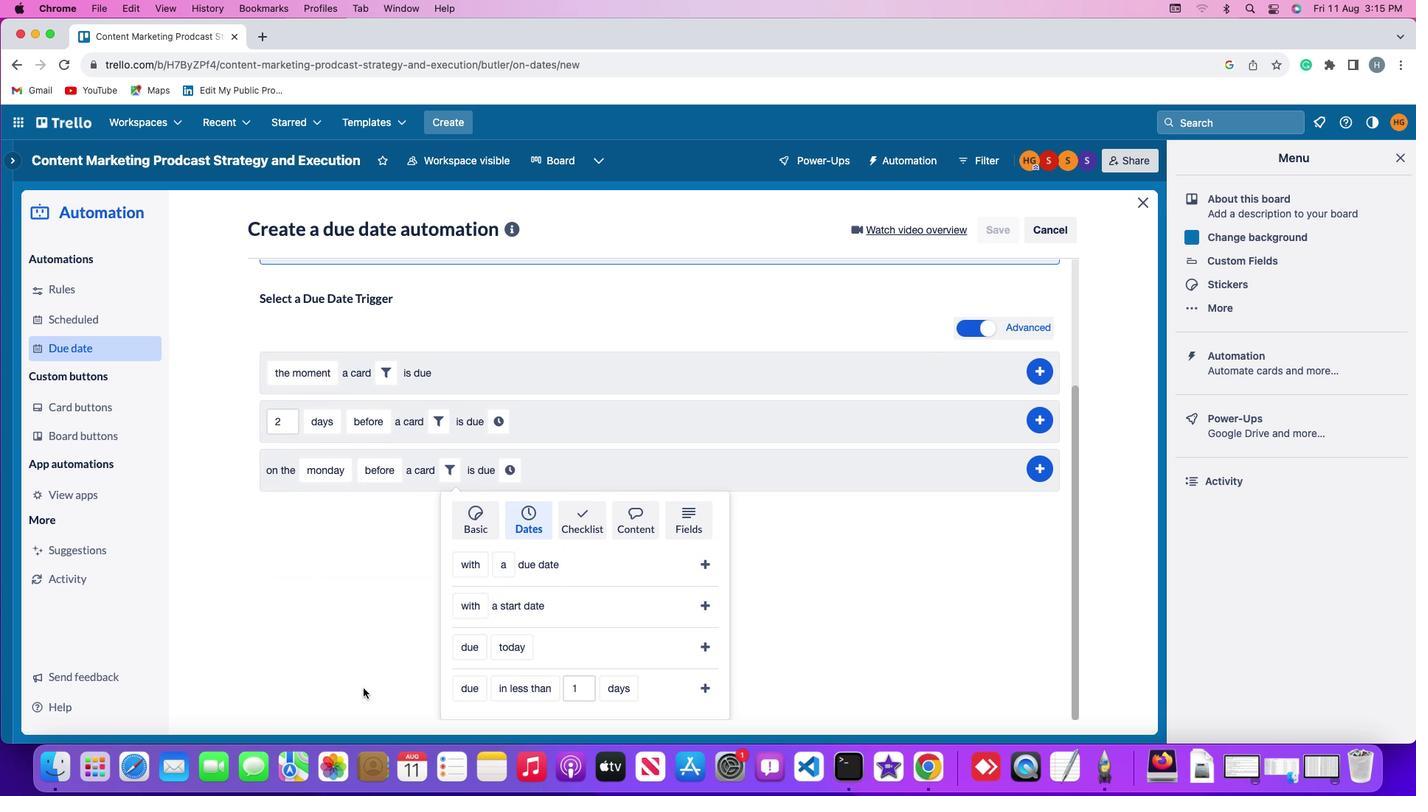 
Action: Mouse scrolled (362, 688) with delta (0, 0)
Screenshot: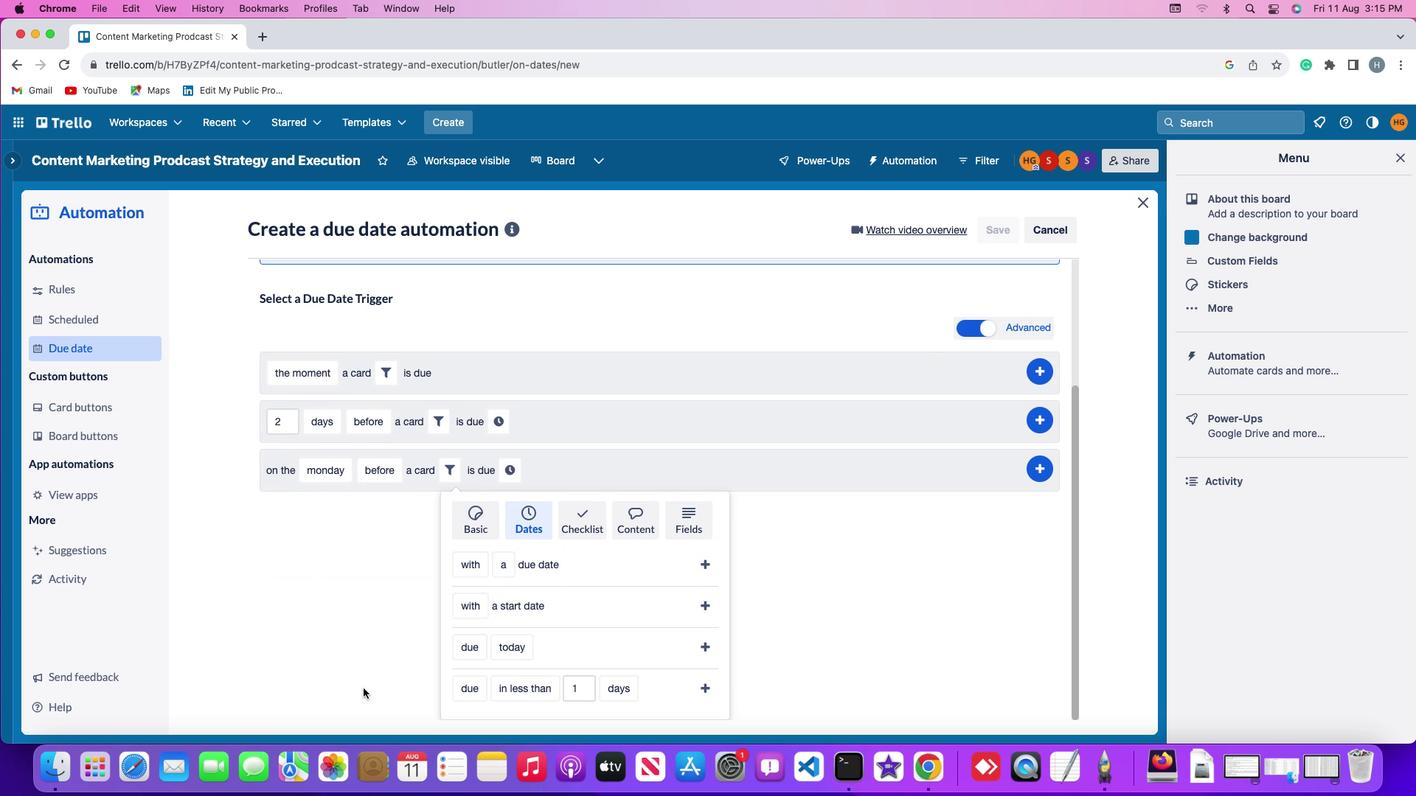 
Action: Mouse scrolled (362, 688) with delta (0, 0)
Screenshot: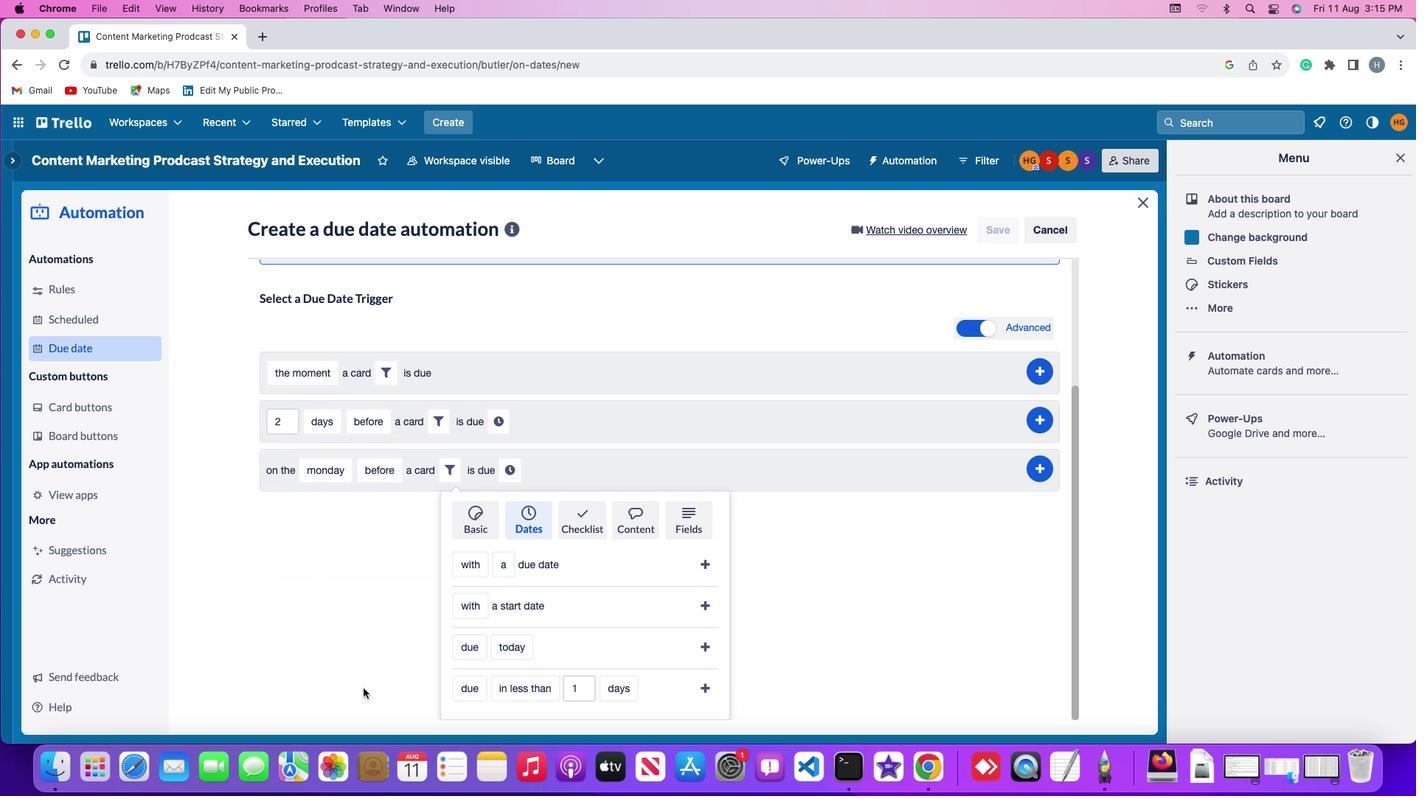 
Action: Mouse scrolled (362, 688) with delta (0, -2)
Screenshot: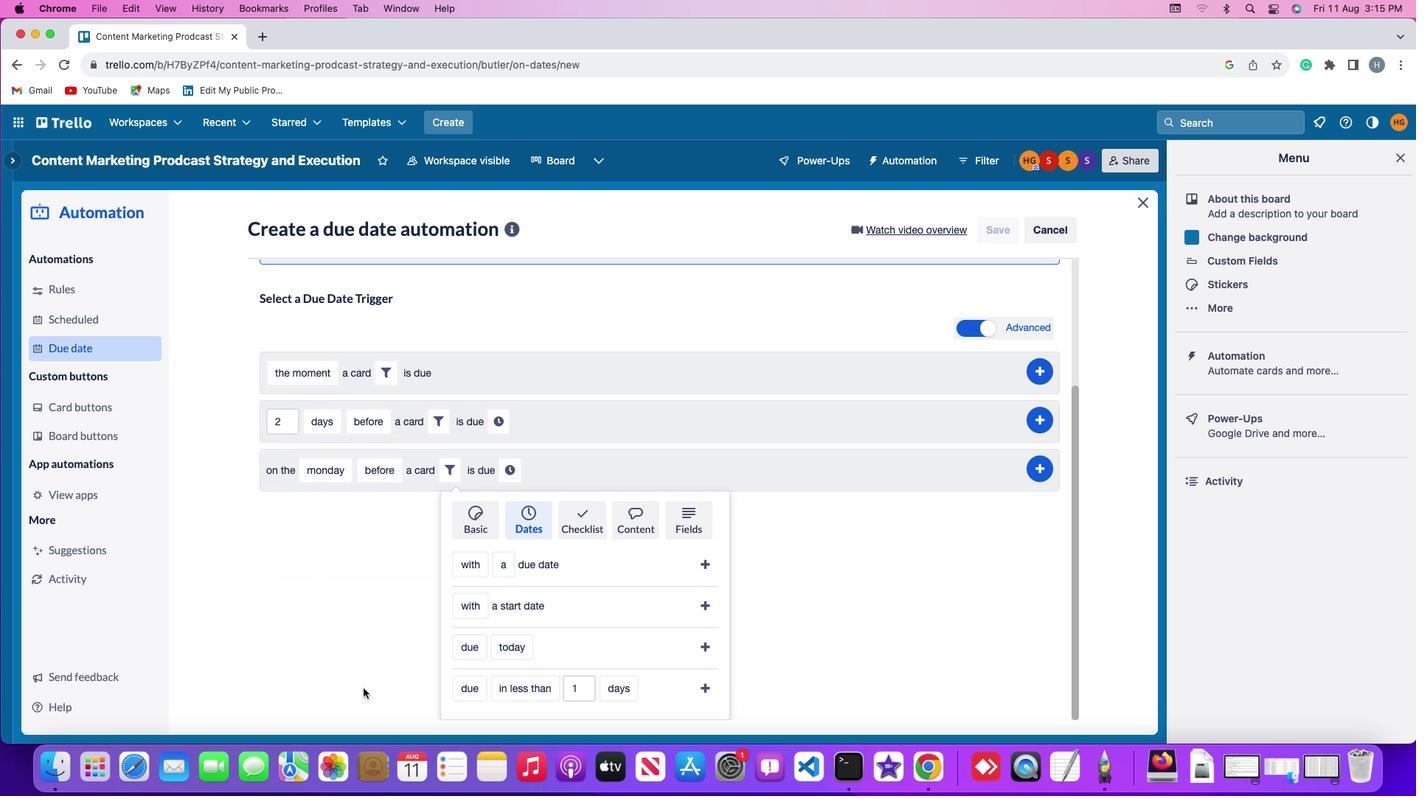 
Action: Mouse scrolled (362, 688) with delta (0, -3)
Screenshot: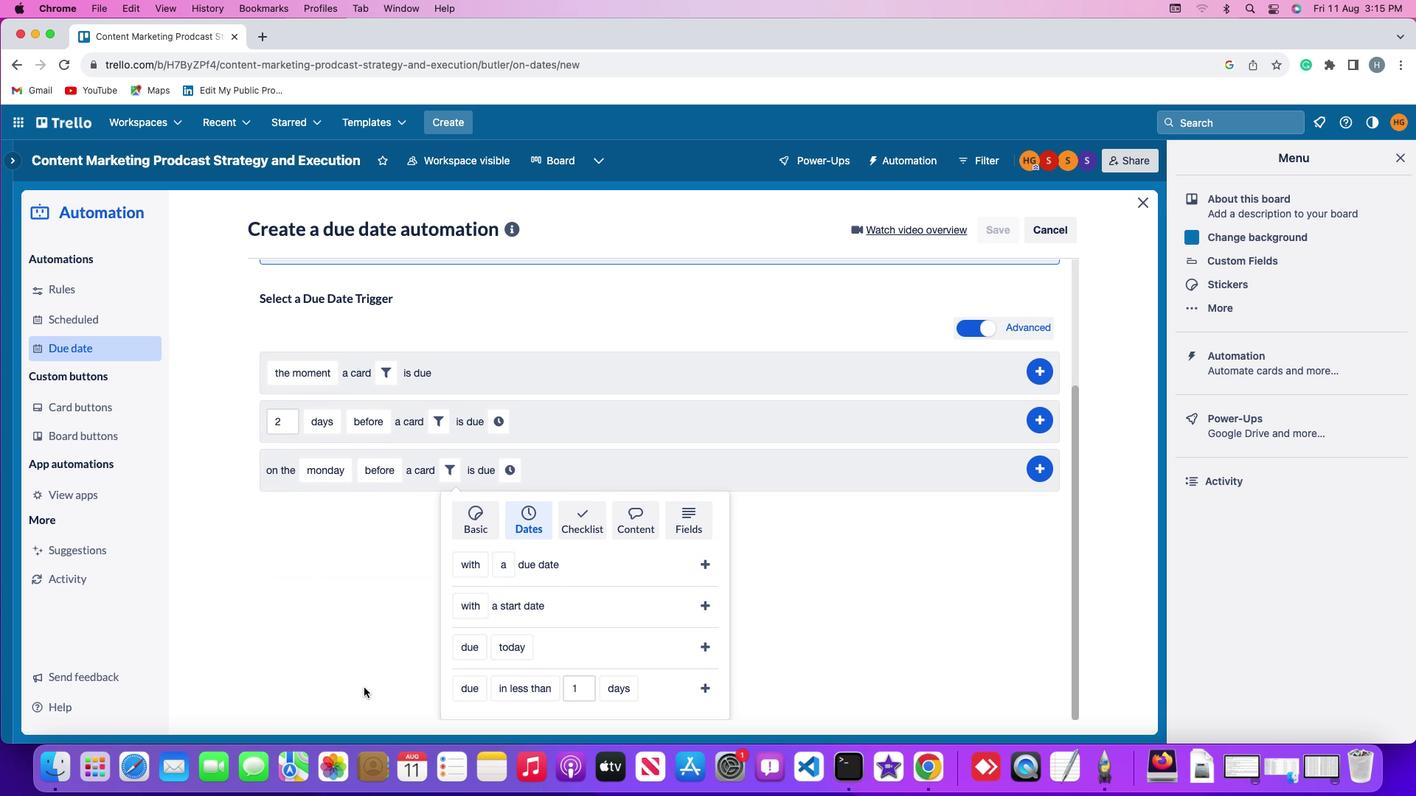 
Action: Mouse moved to (460, 648)
Screenshot: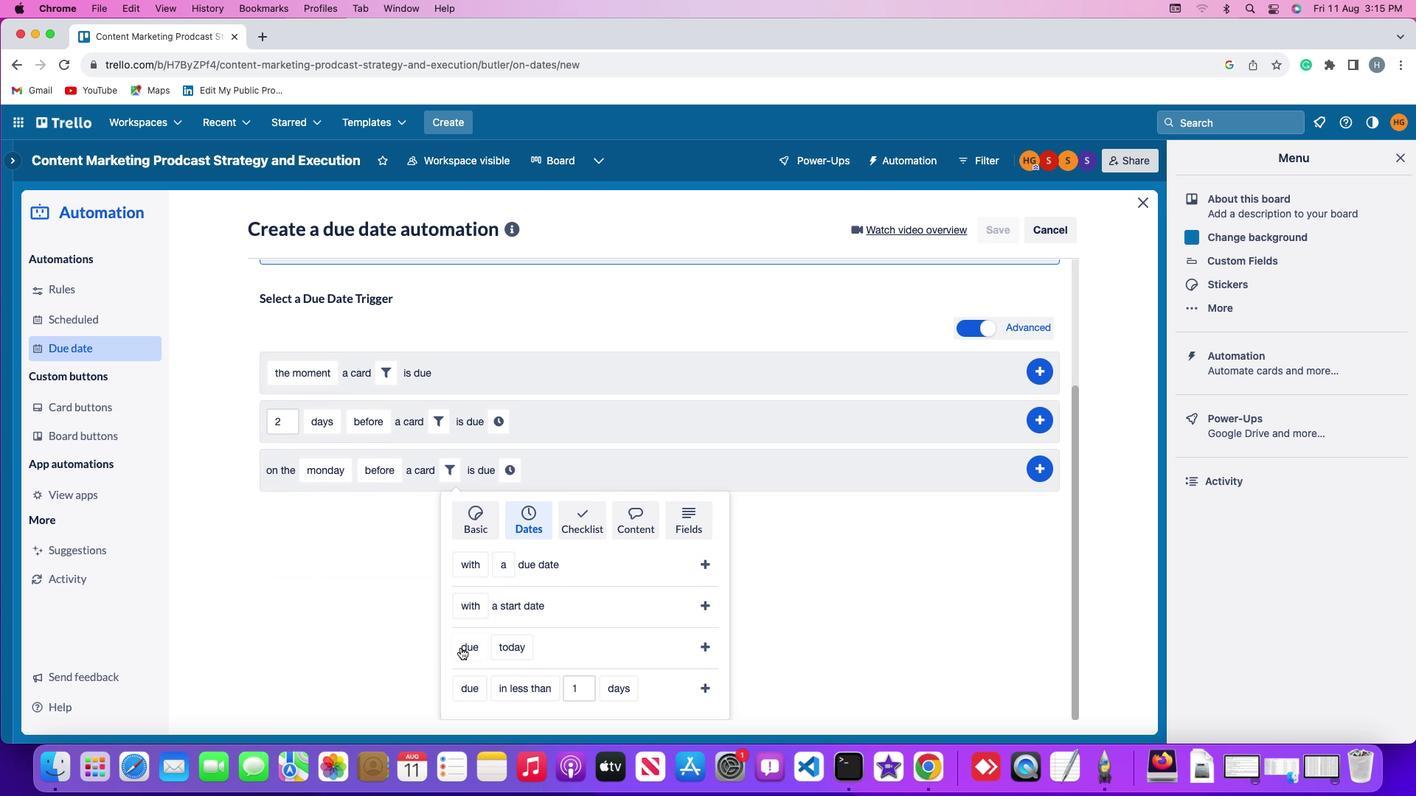 
Action: Mouse pressed left at (460, 648)
Screenshot: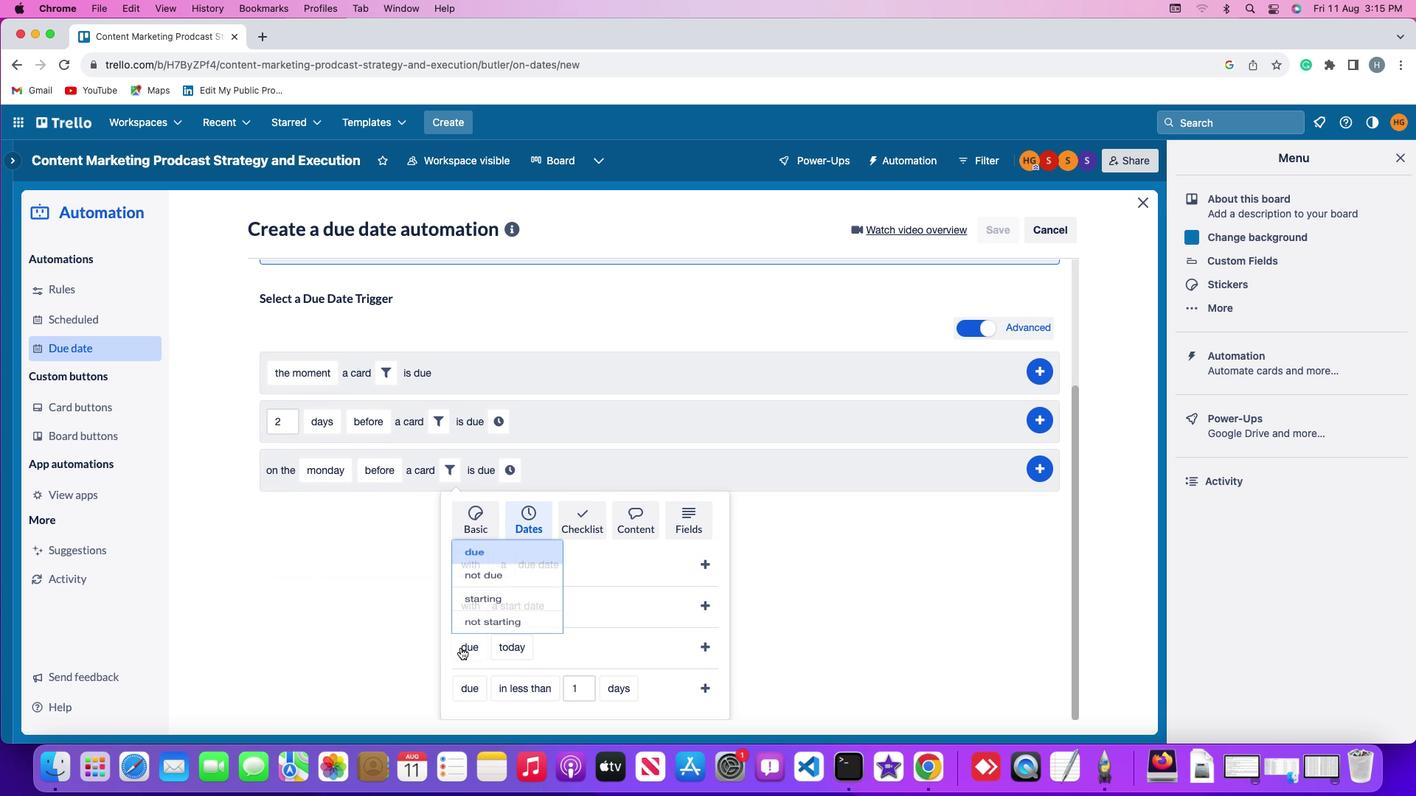 
Action: Mouse moved to (486, 533)
Screenshot: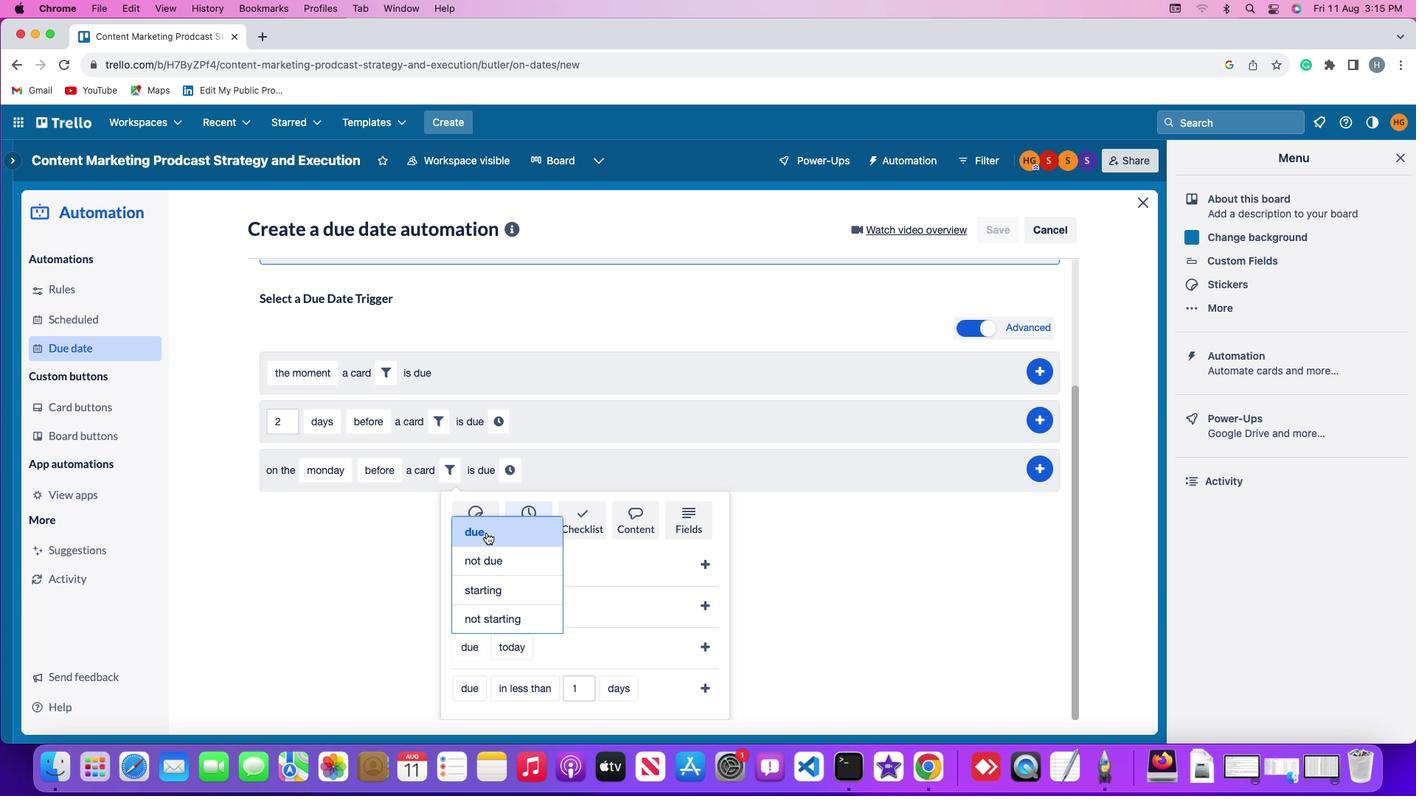 
Action: Mouse pressed left at (486, 533)
Screenshot: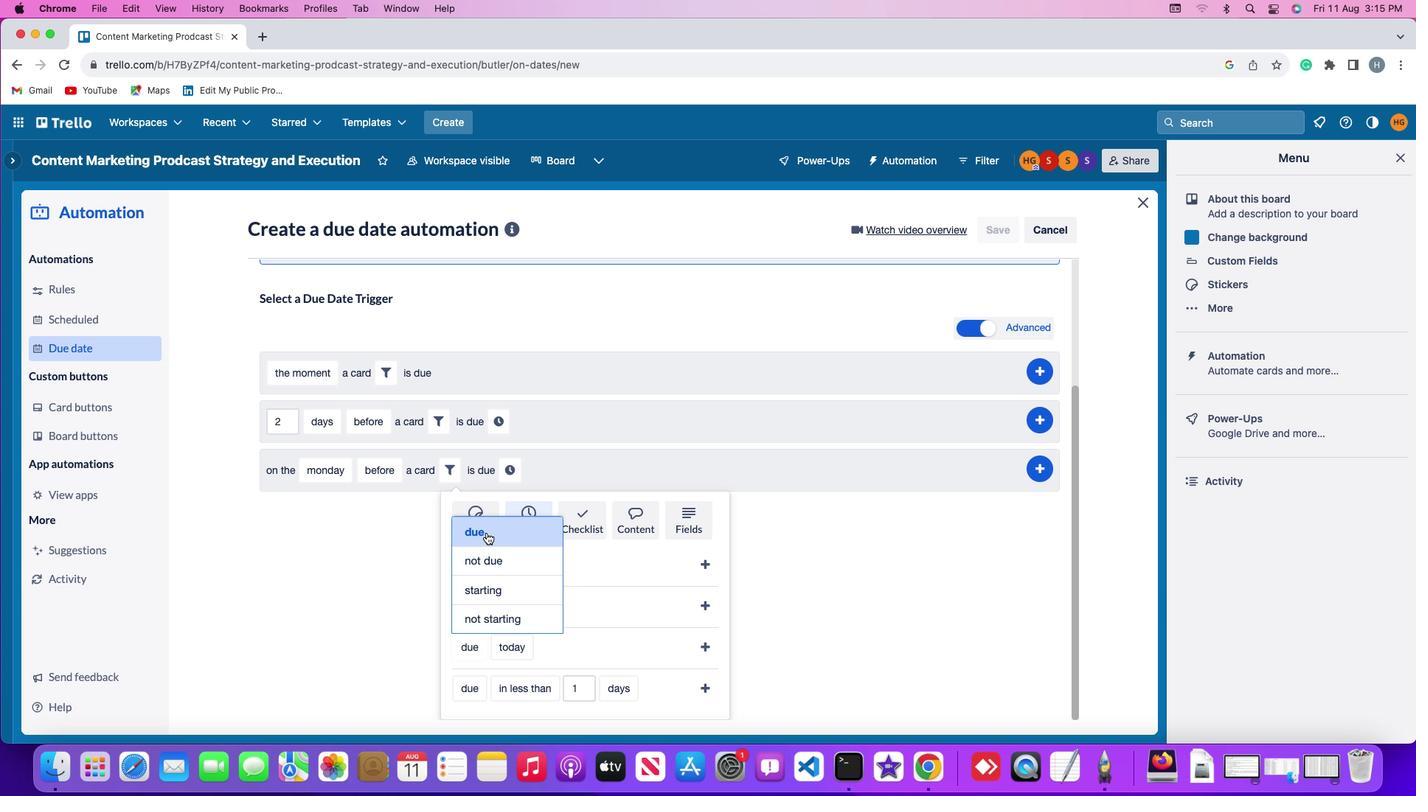 
Action: Mouse moved to (518, 657)
Screenshot: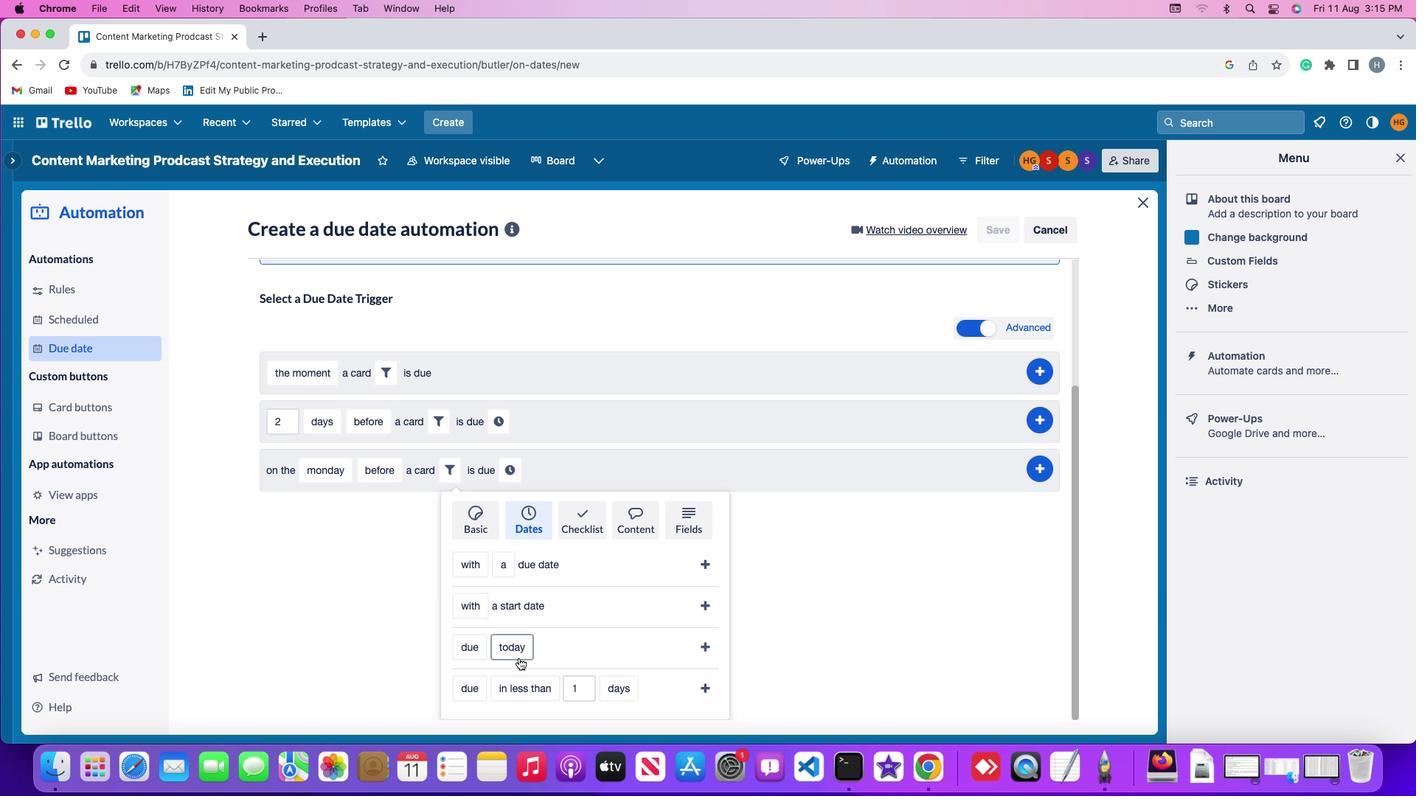 
Action: Mouse pressed left at (518, 657)
Screenshot: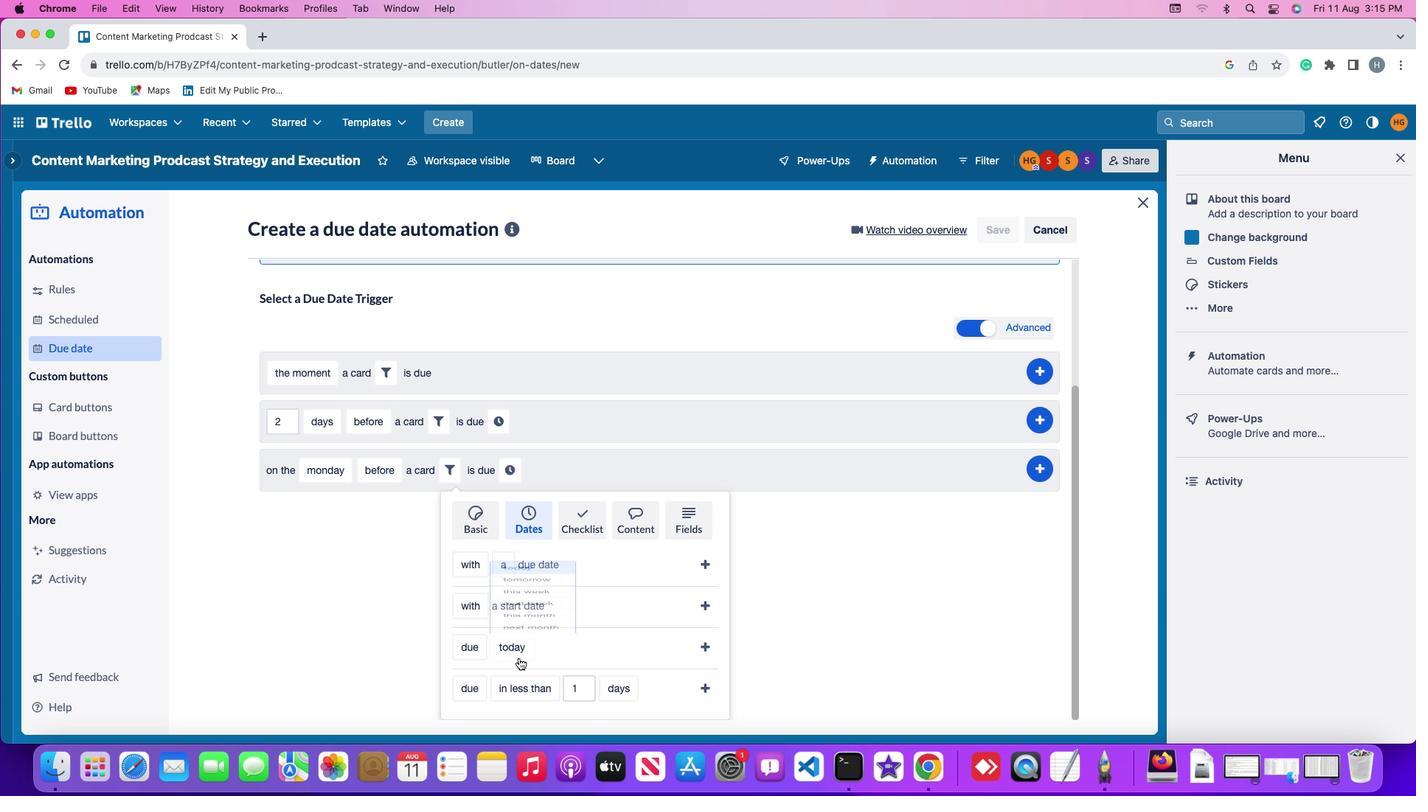 
Action: Mouse moved to (534, 468)
Screenshot: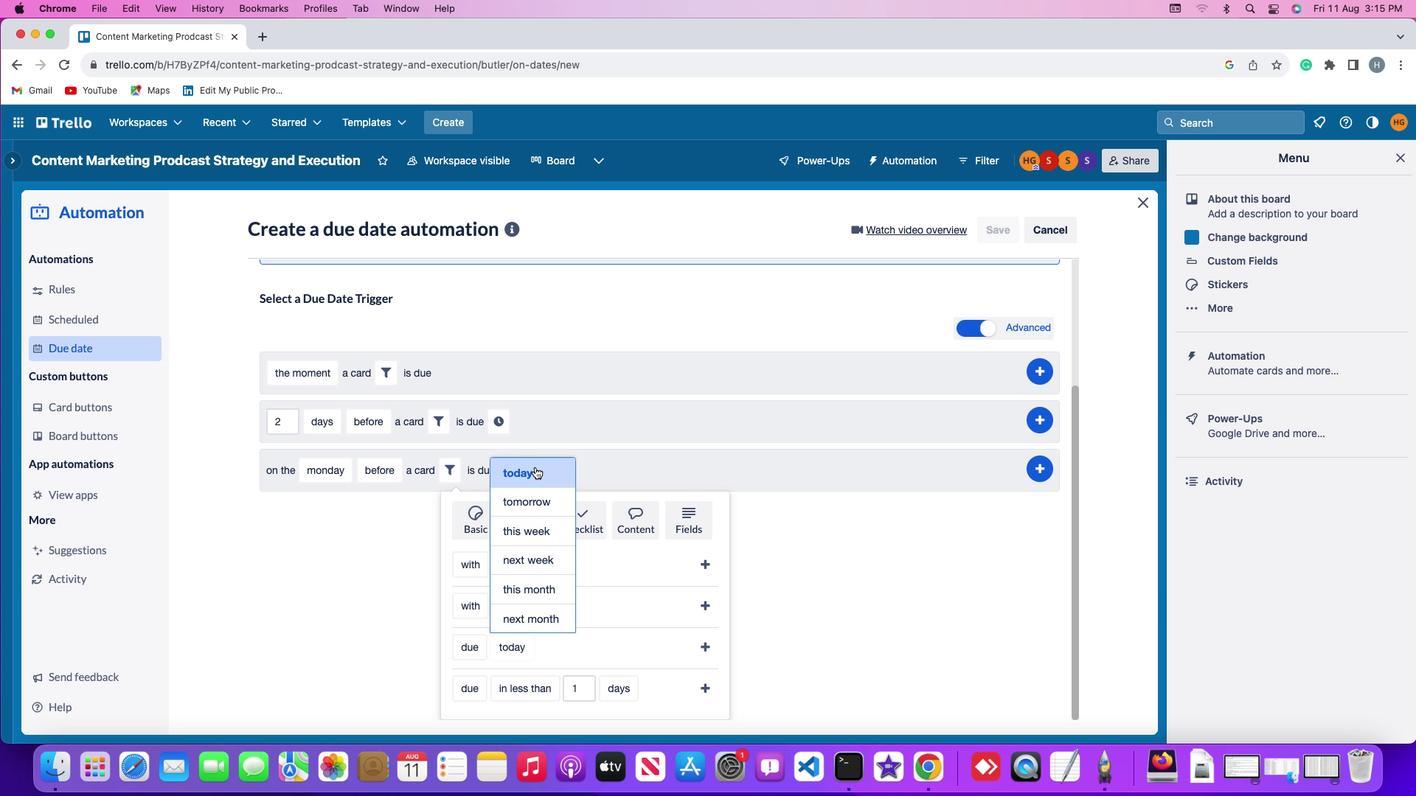 
Action: Mouse pressed left at (534, 468)
Screenshot: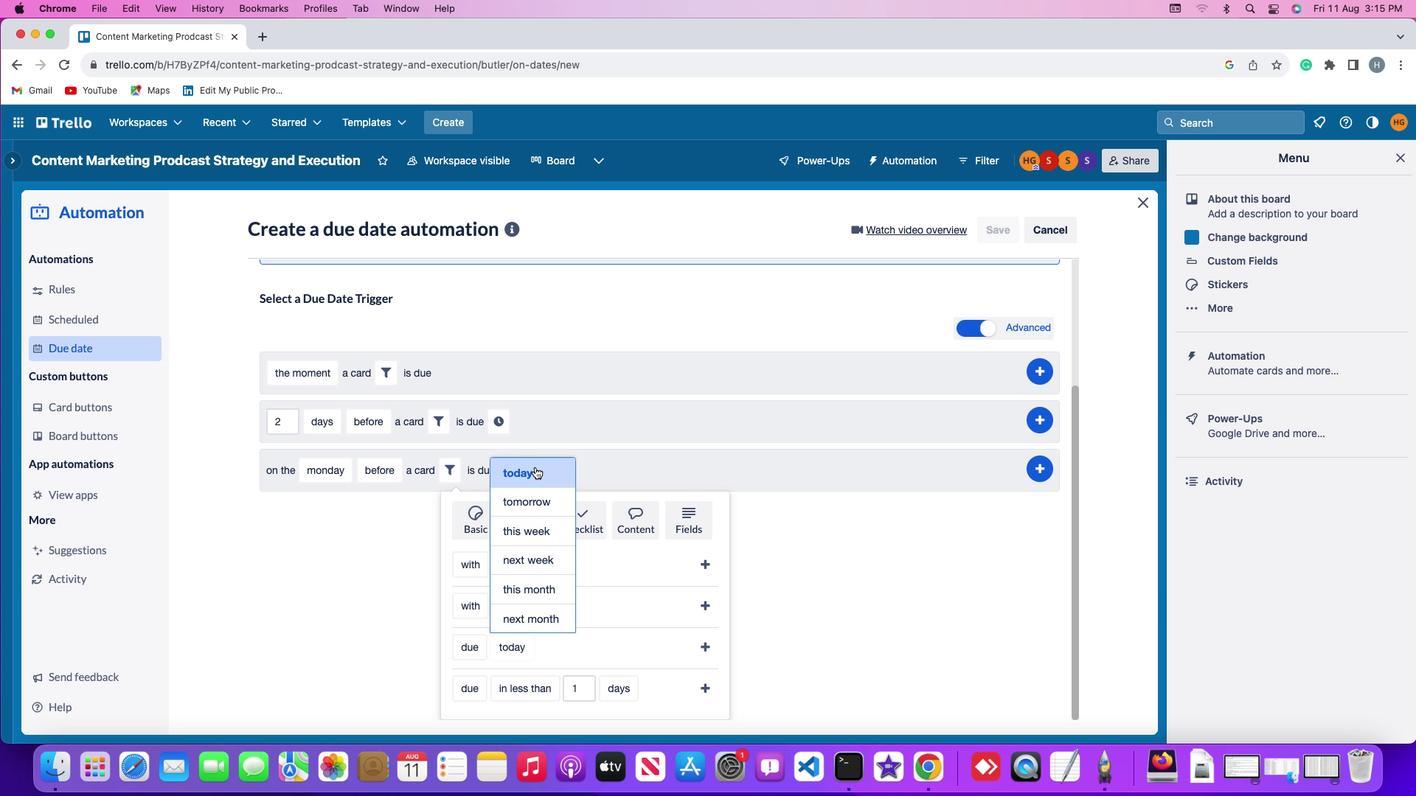 
Action: Mouse moved to (704, 646)
Screenshot: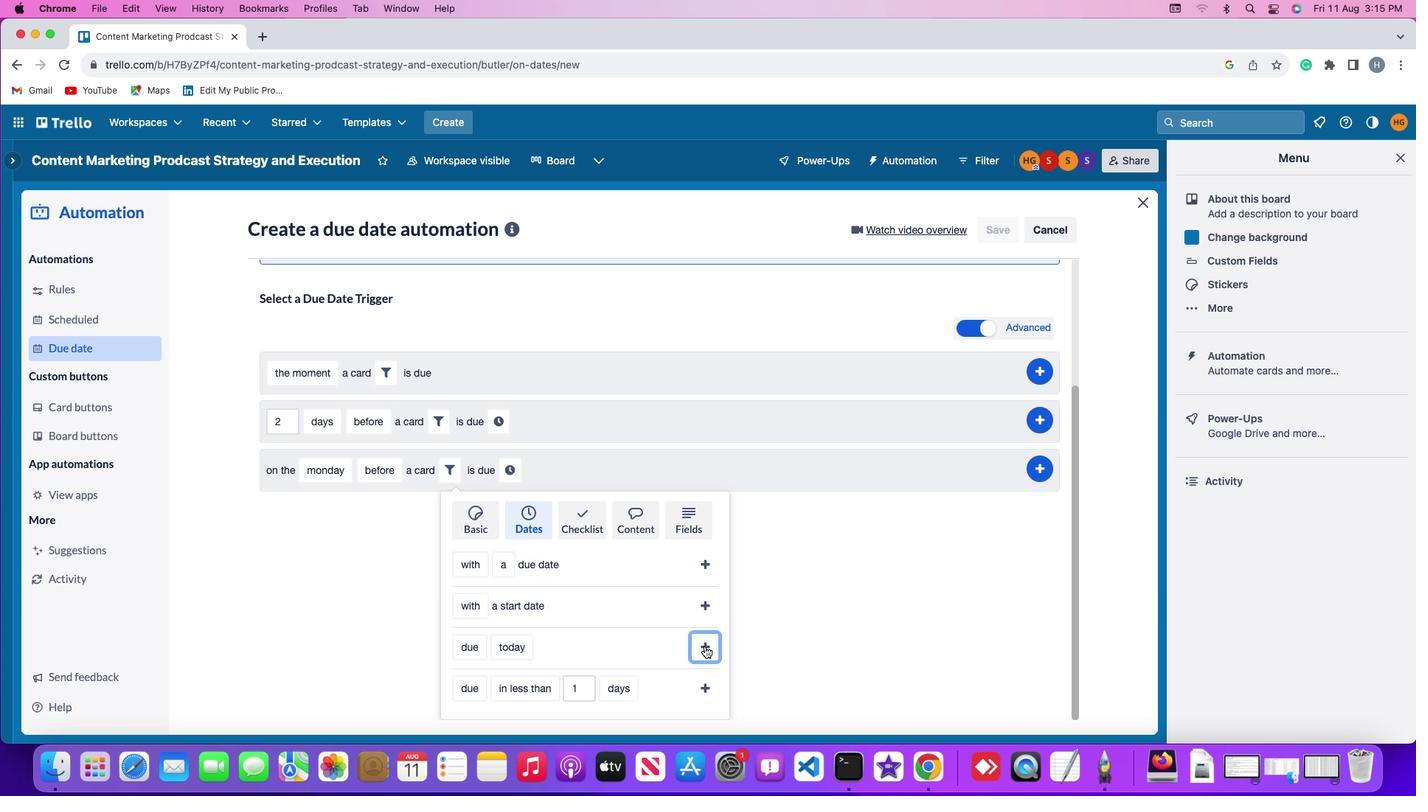 
Action: Mouse pressed left at (704, 646)
Screenshot: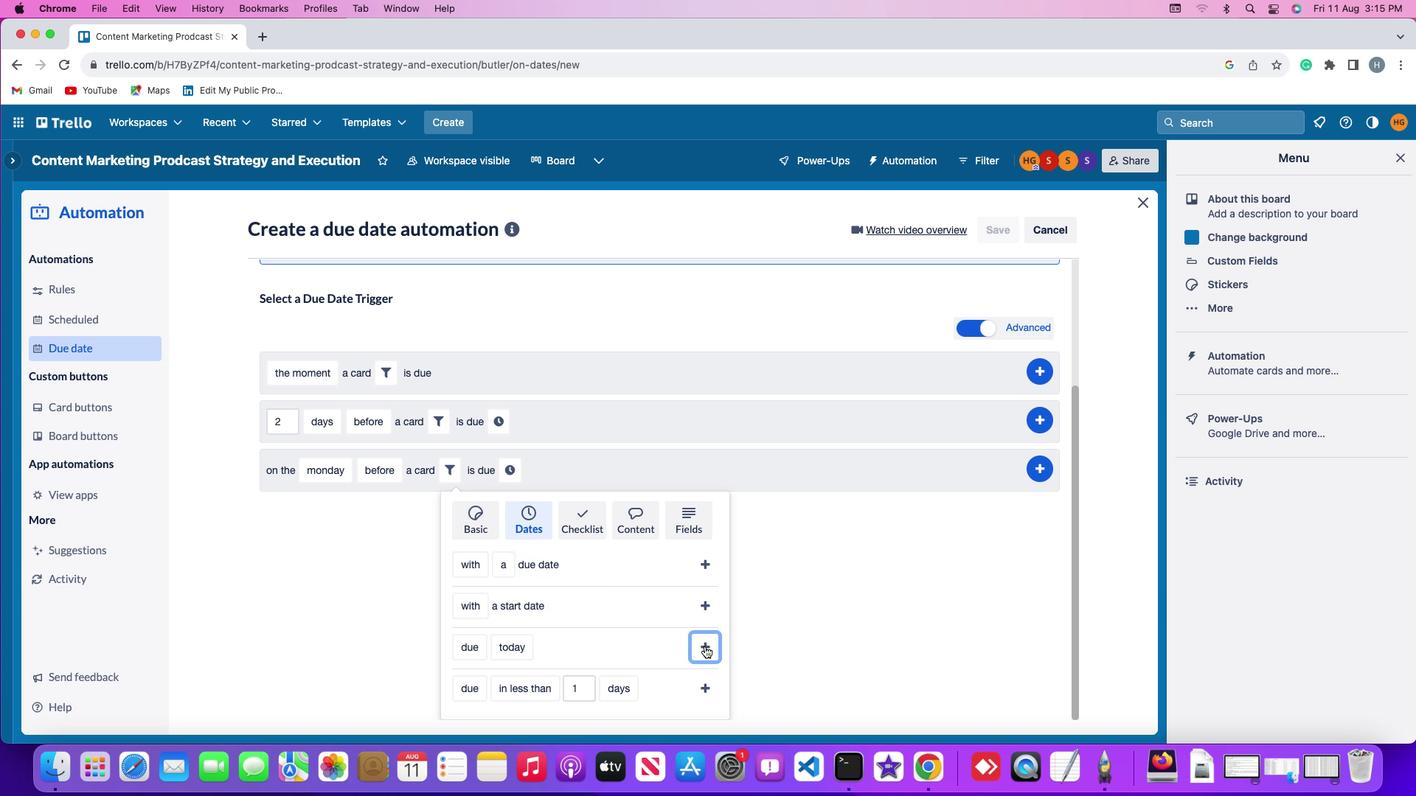 
Action: Mouse moved to (589, 646)
Screenshot: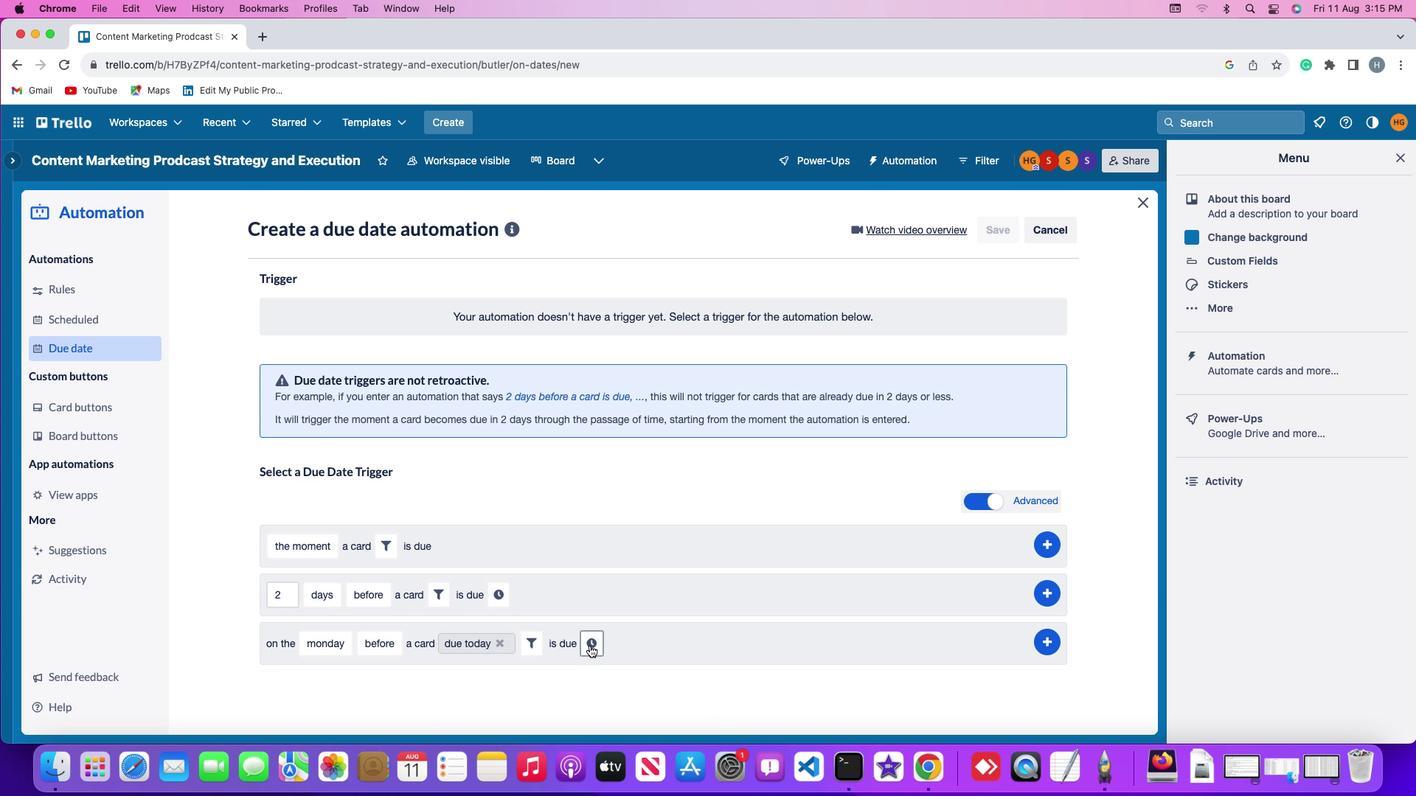 
Action: Mouse pressed left at (589, 646)
Screenshot: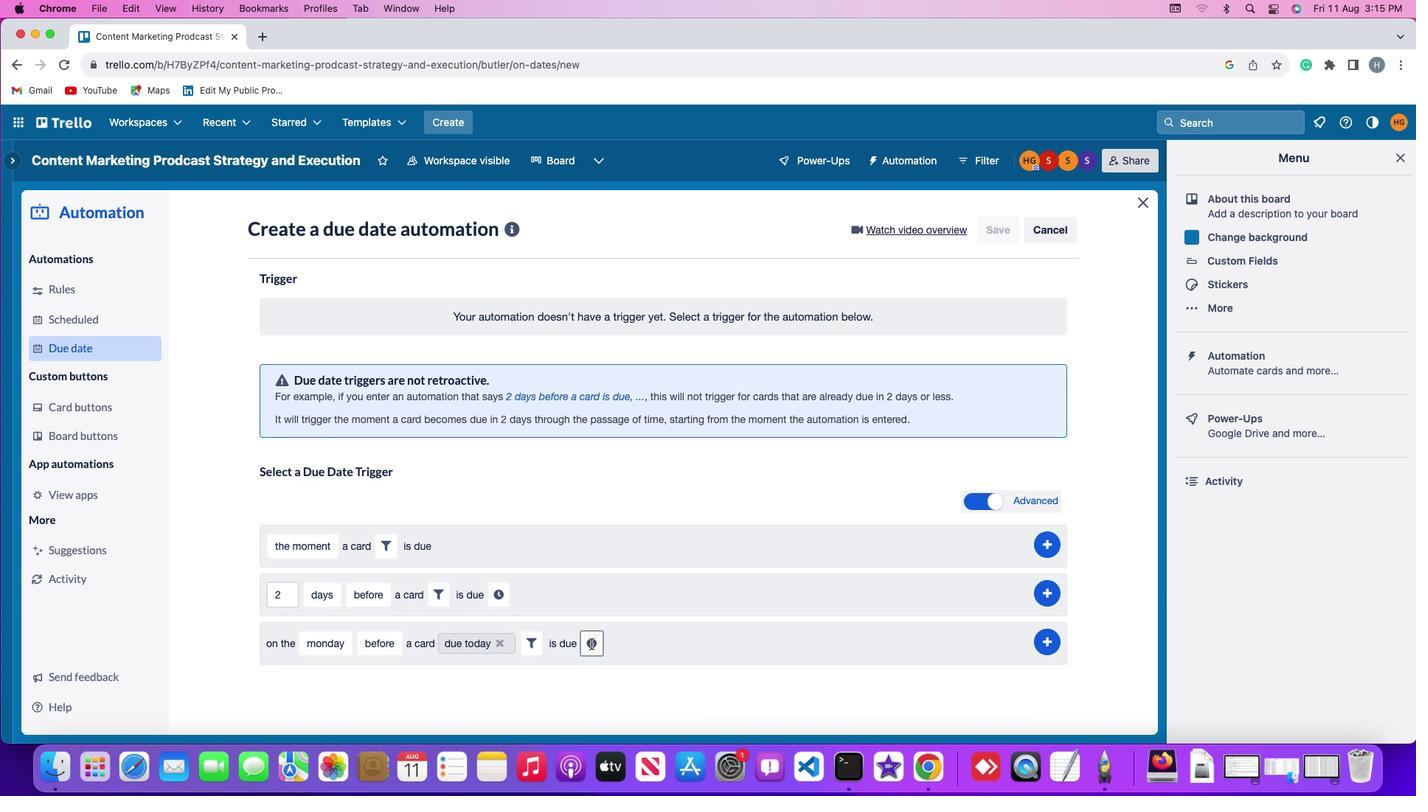 
Action: Mouse moved to (618, 644)
Screenshot: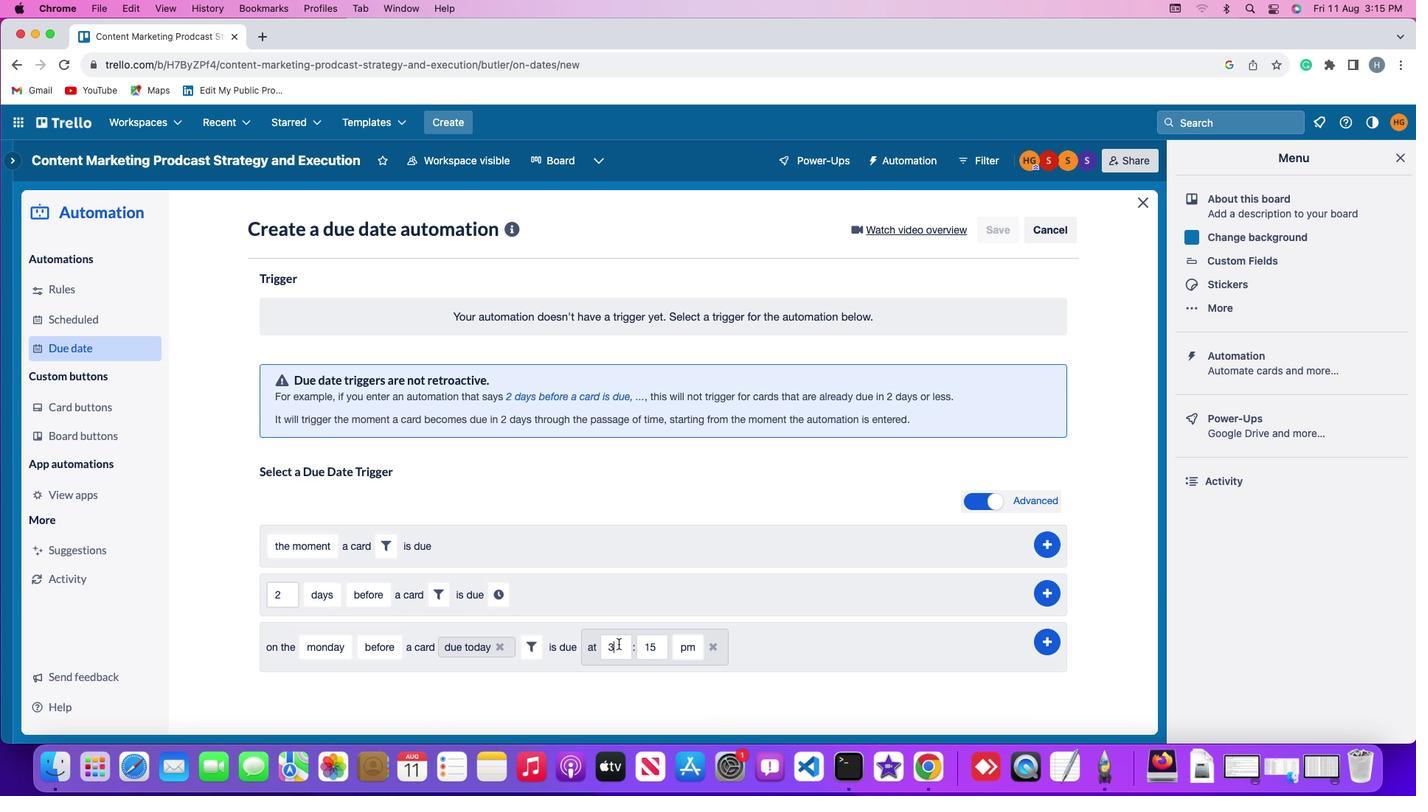 
Action: Mouse pressed left at (618, 644)
Screenshot: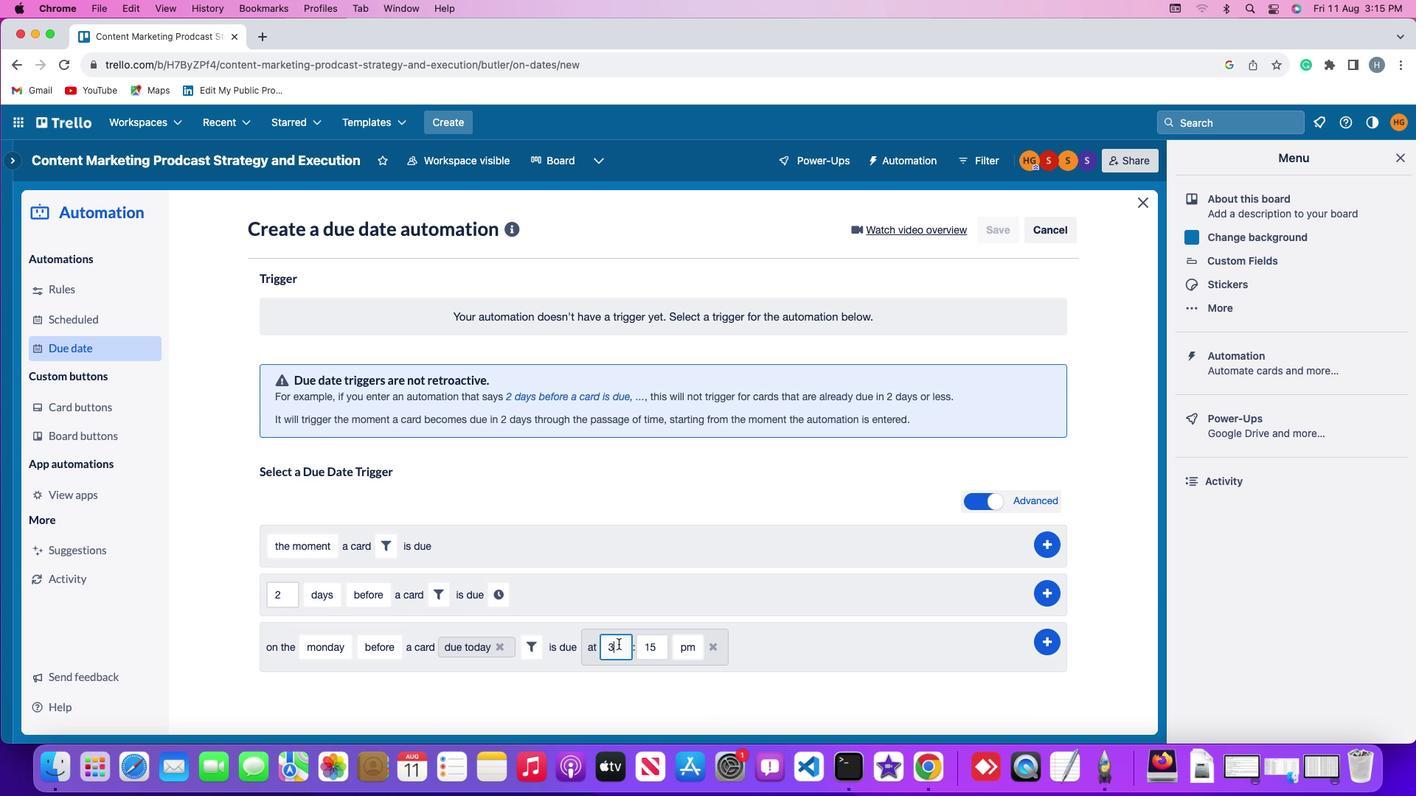 
Action: Mouse moved to (618, 644)
Screenshot: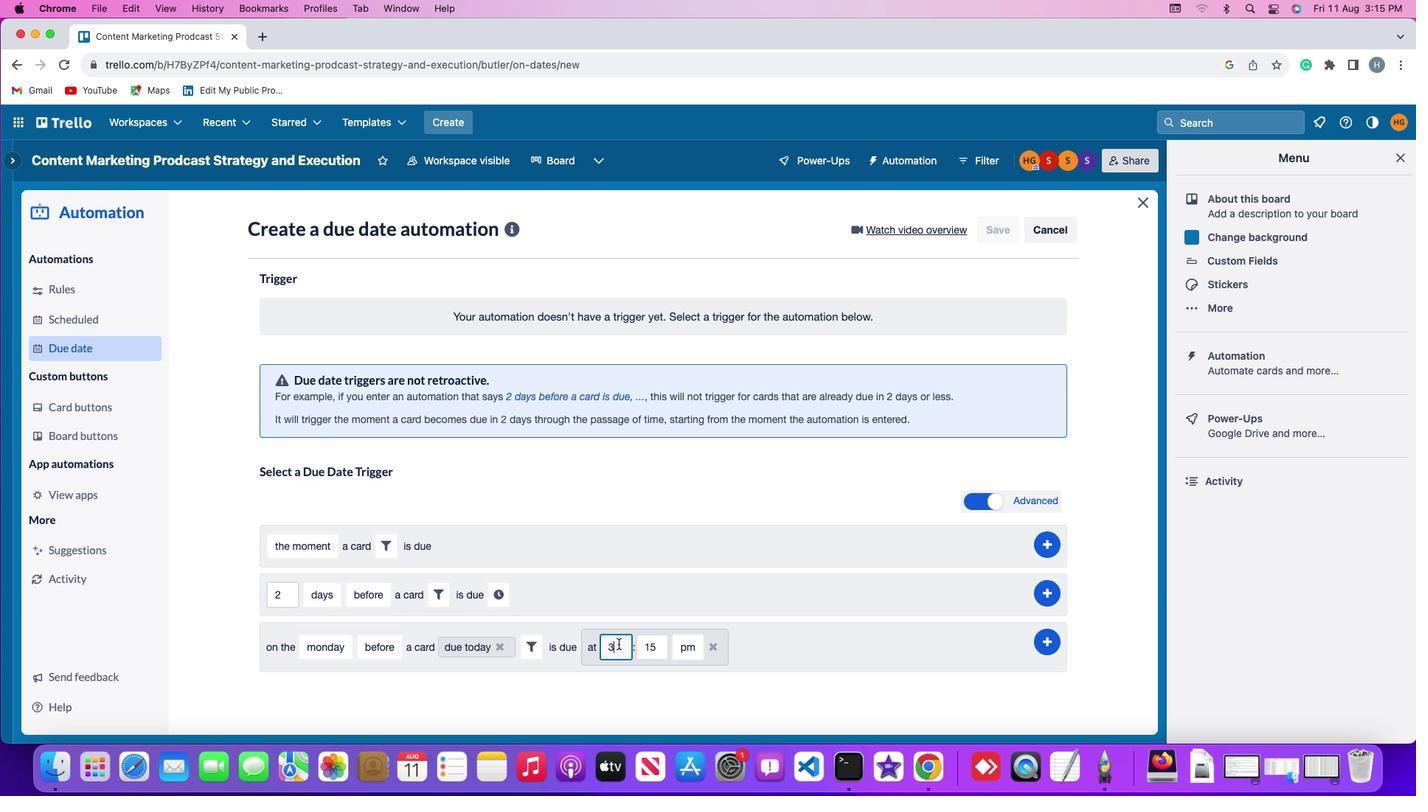 
Action: Key pressed Key.backspace
Screenshot: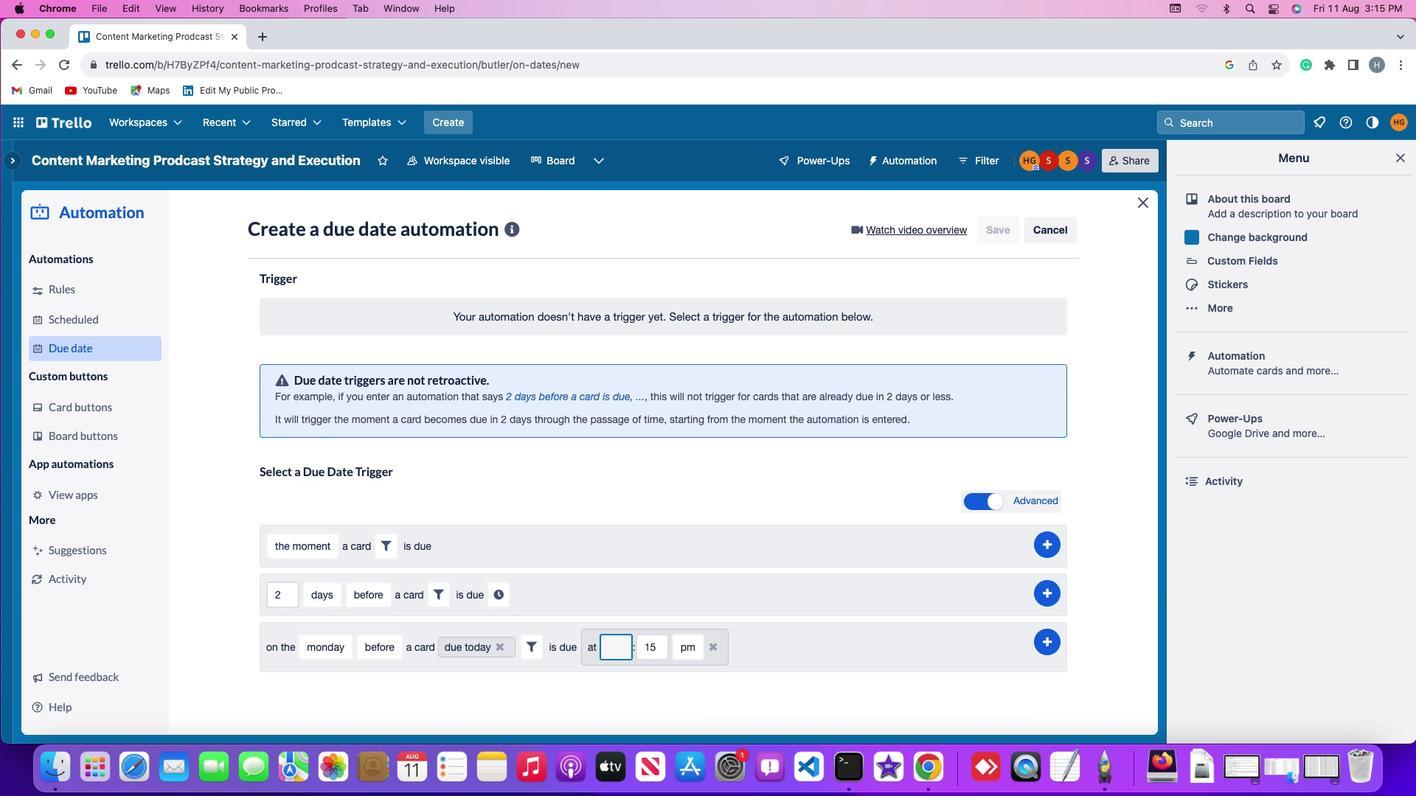 
Action: Mouse moved to (617, 646)
Screenshot: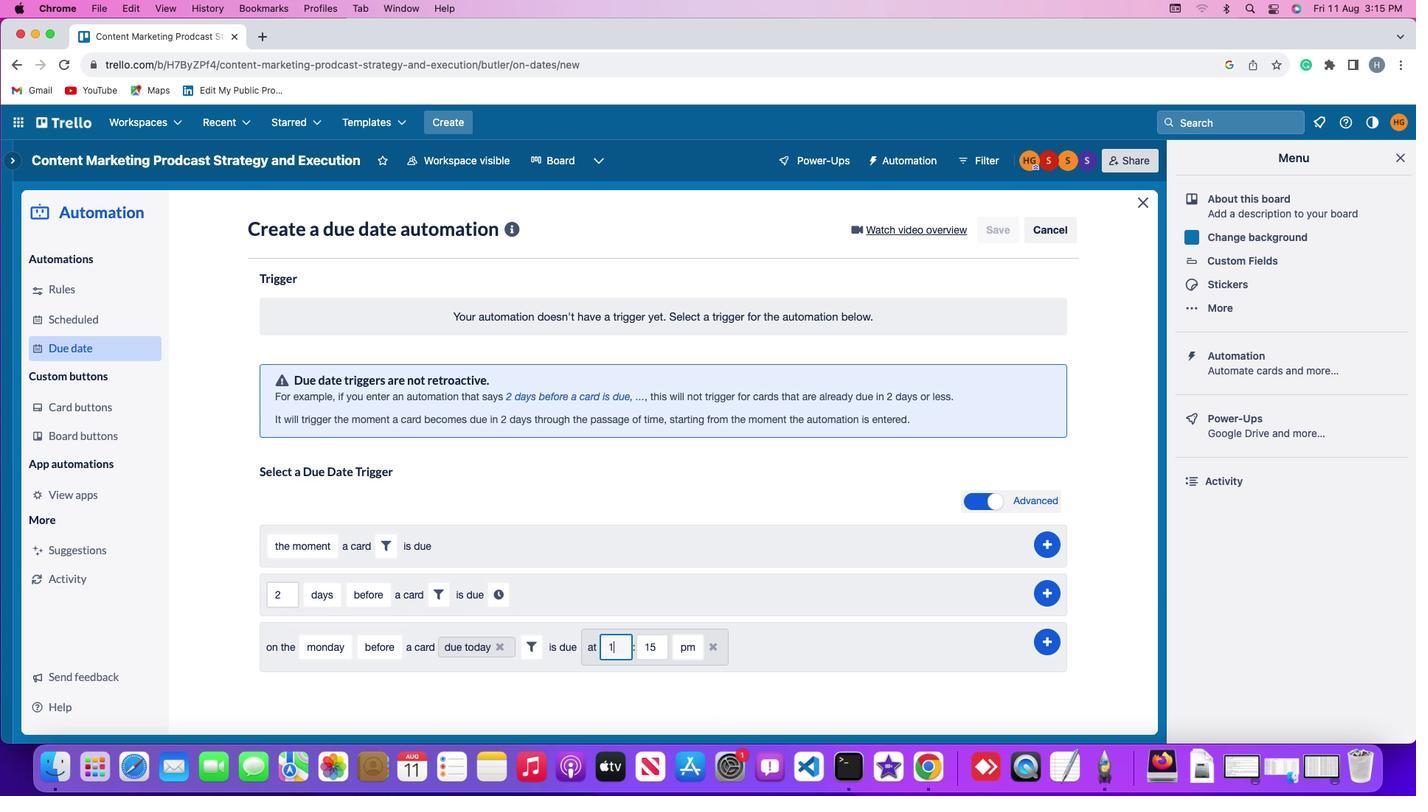 
Action: Key pressed '1'
Screenshot: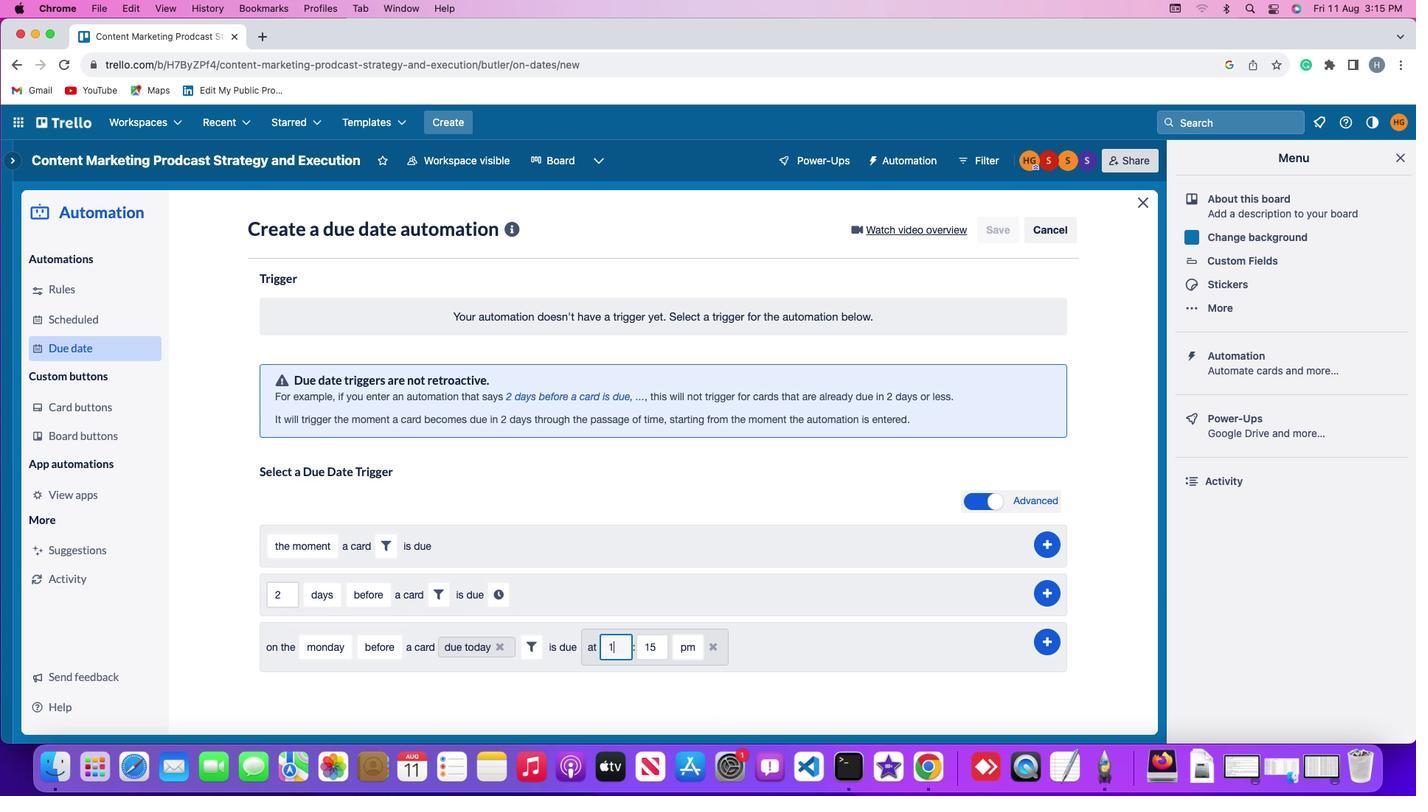 
Action: Mouse moved to (617, 646)
Screenshot: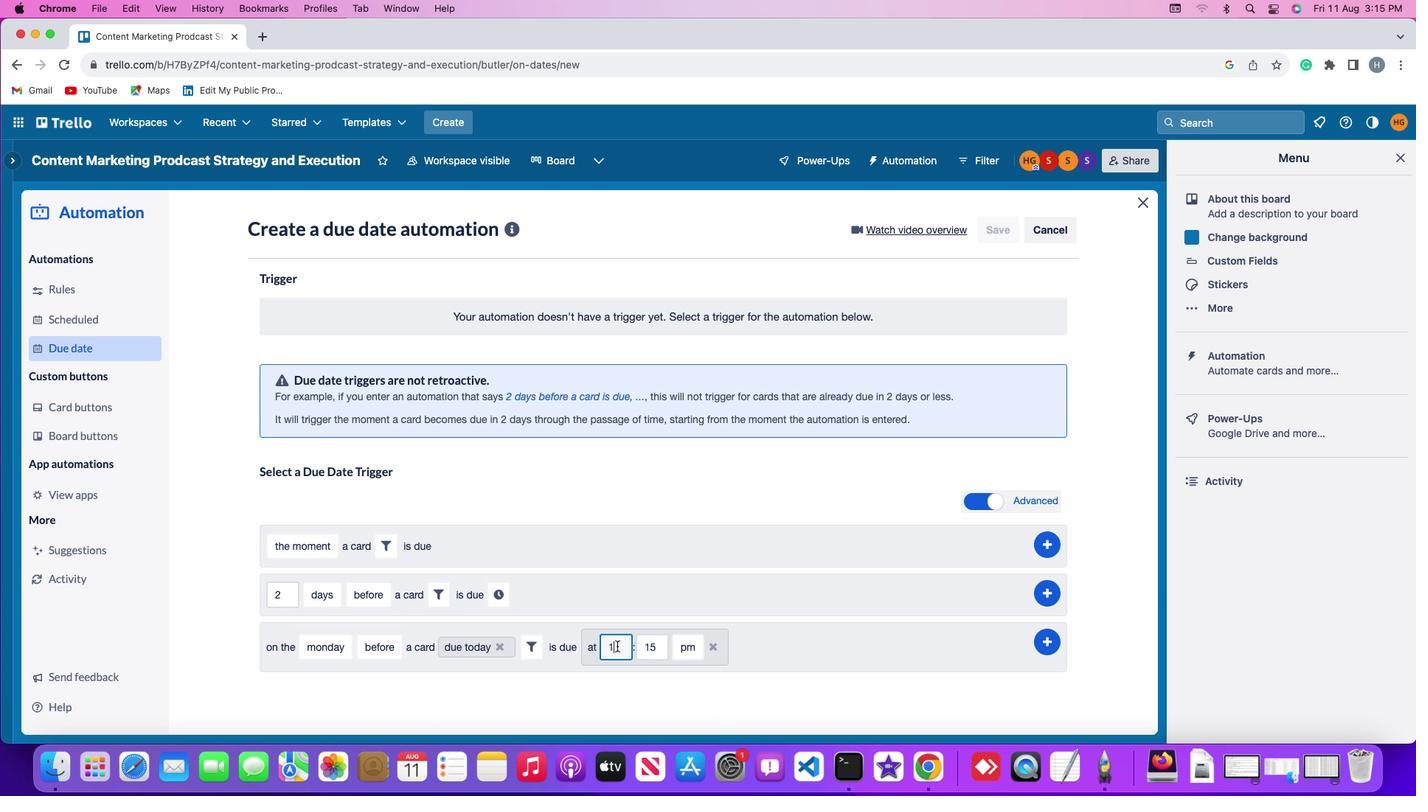 
Action: Key pressed '1'
Screenshot: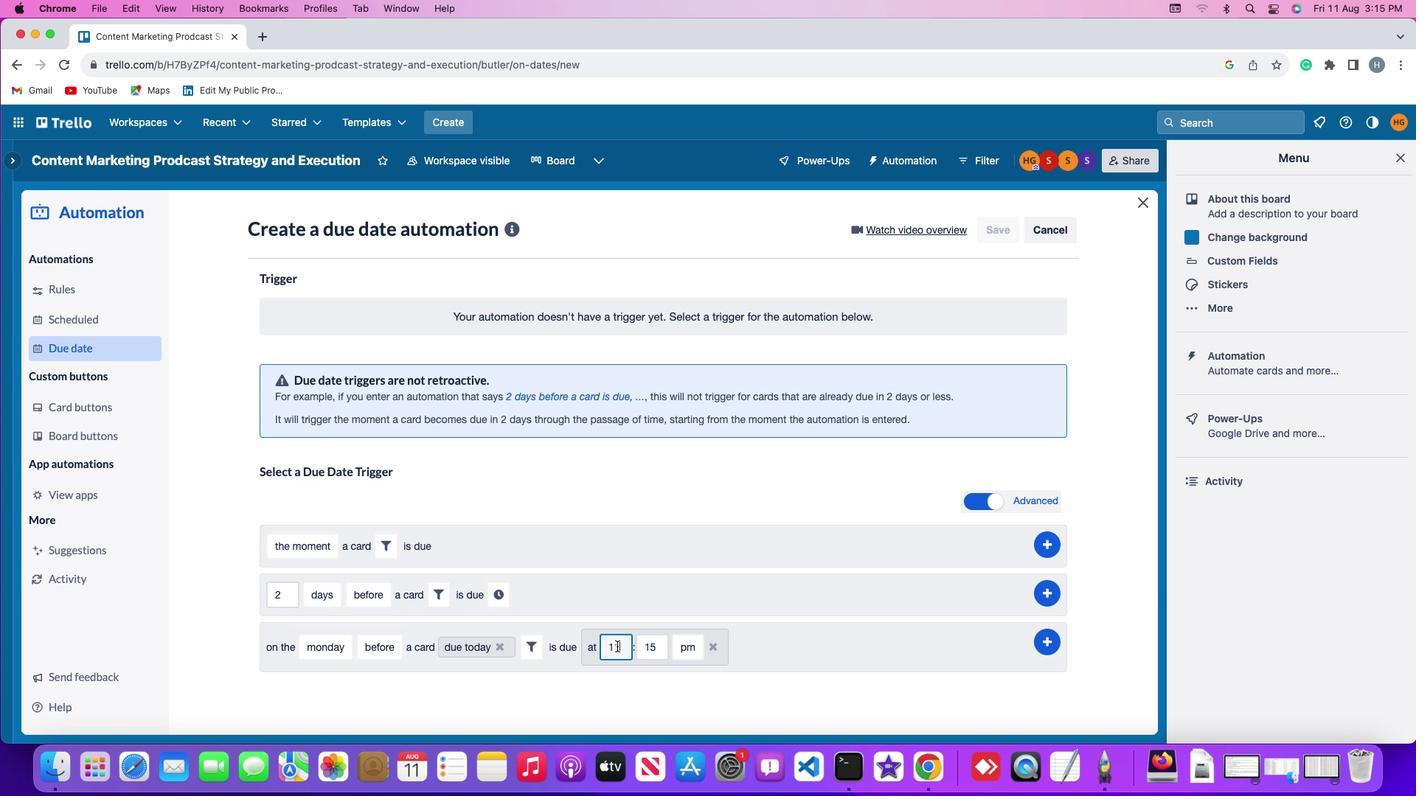 
Action: Mouse moved to (657, 646)
Screenshot: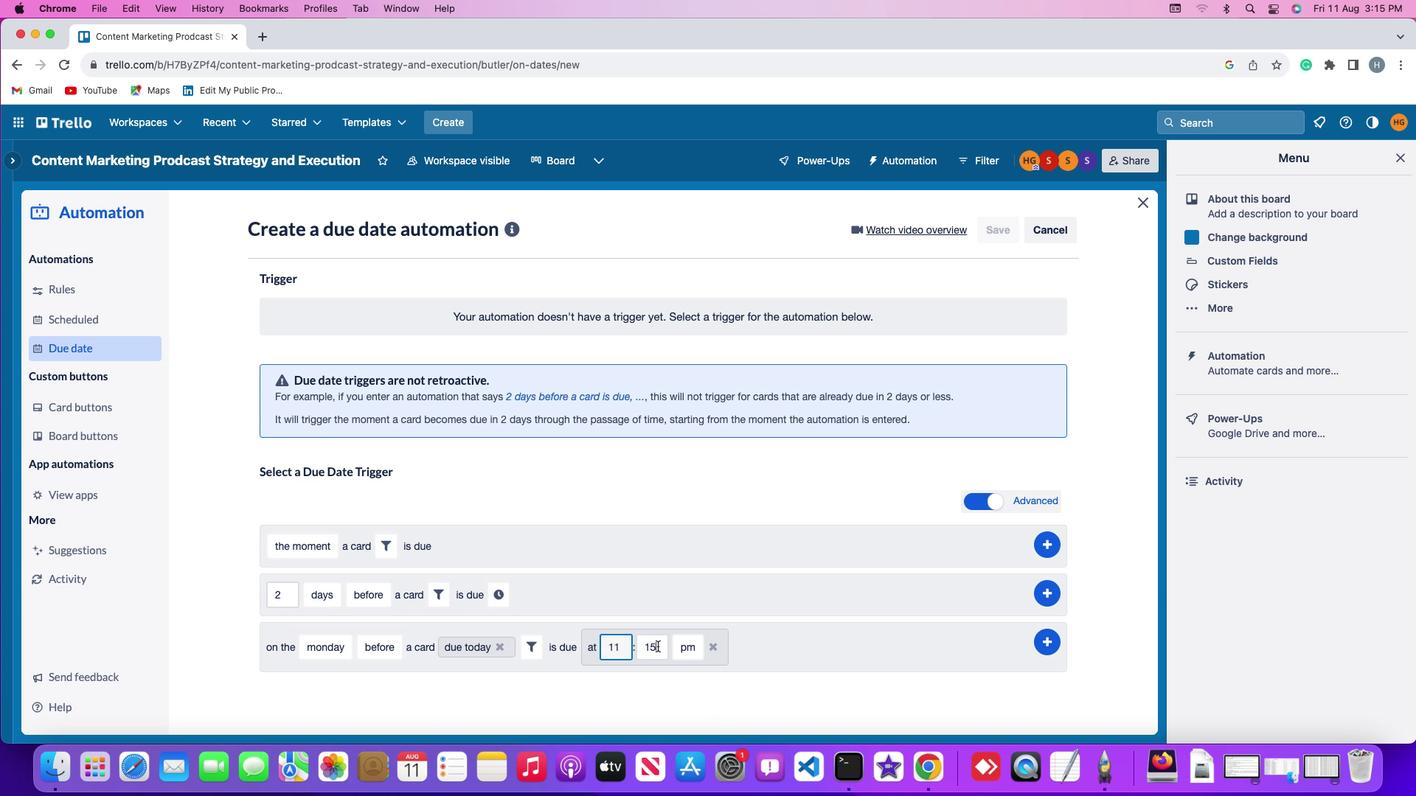 
Action: Mouse pressed left at (657, 646)
Screenshot: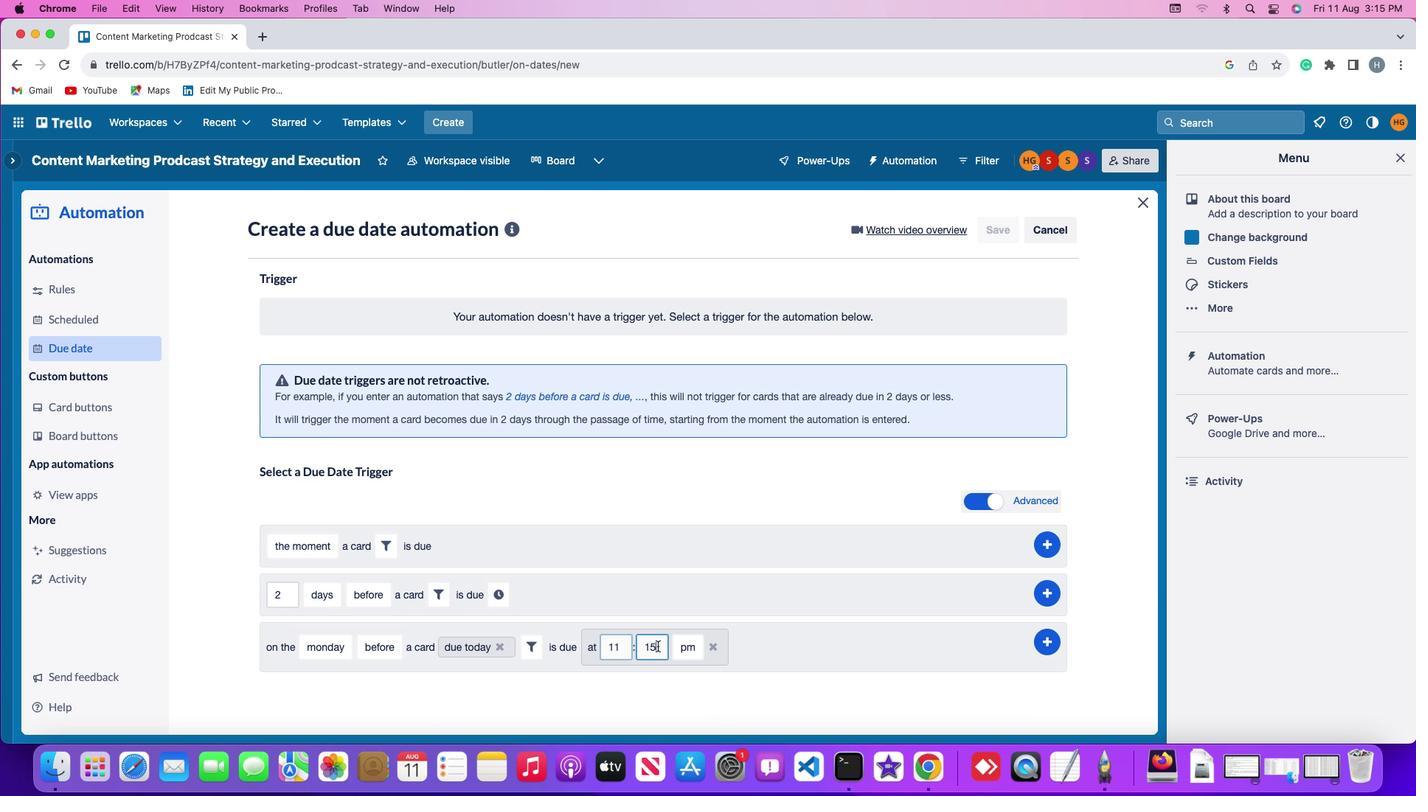 
Action: Mouse moved to (657, 646)
Screenshot: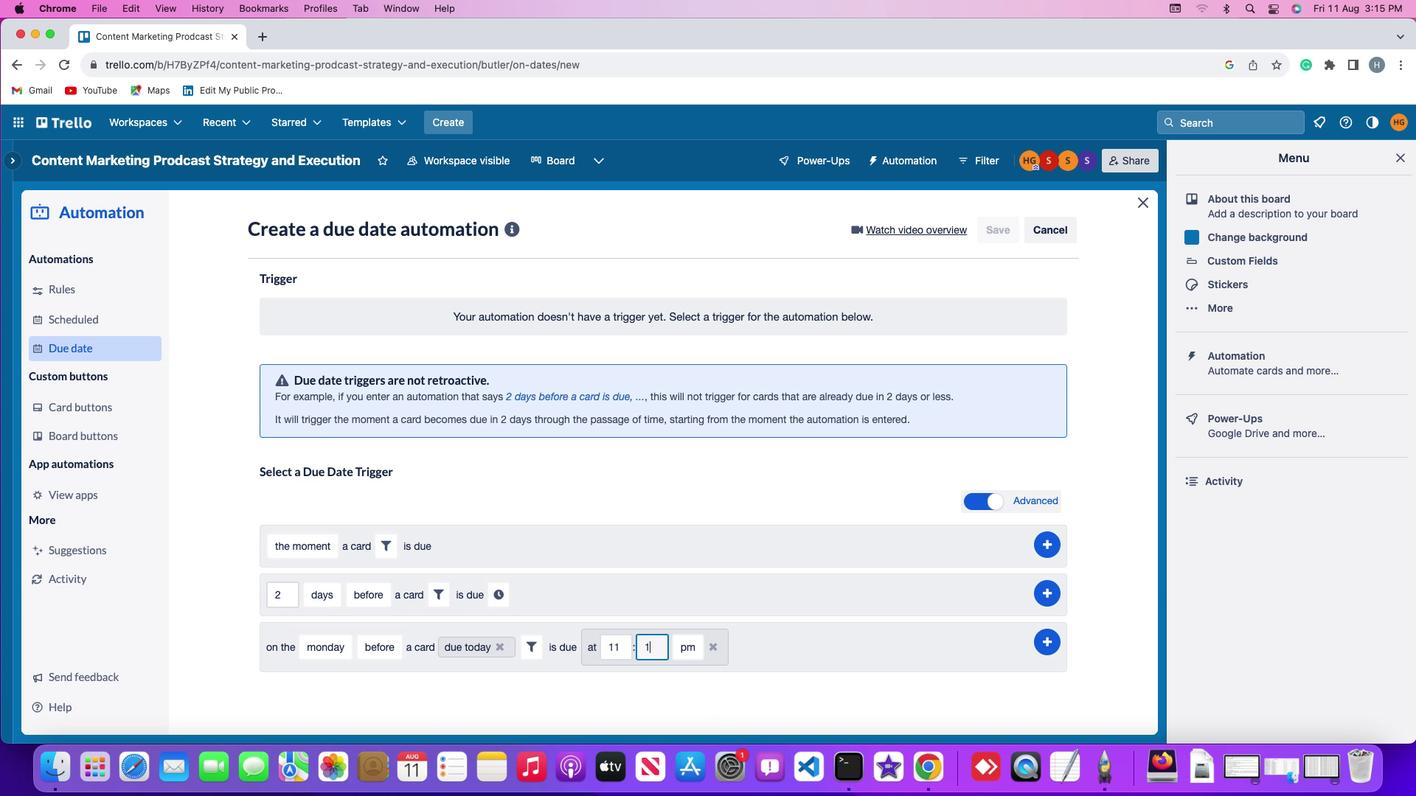 
Action: Key pressed Key.backspaceKey.backspace'0''0'
Screenshot: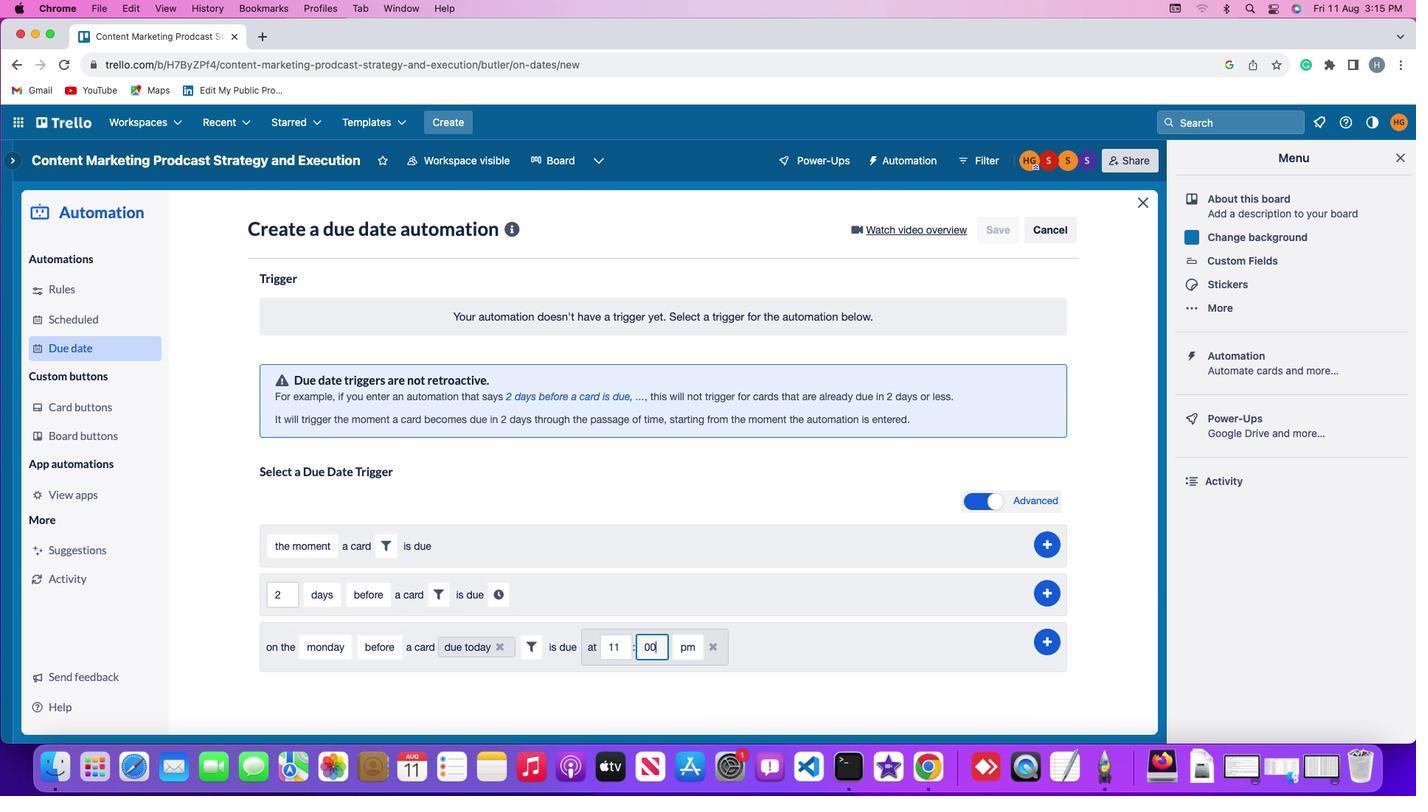 
Action: Mouse moved to (685, 642)
Screenshot: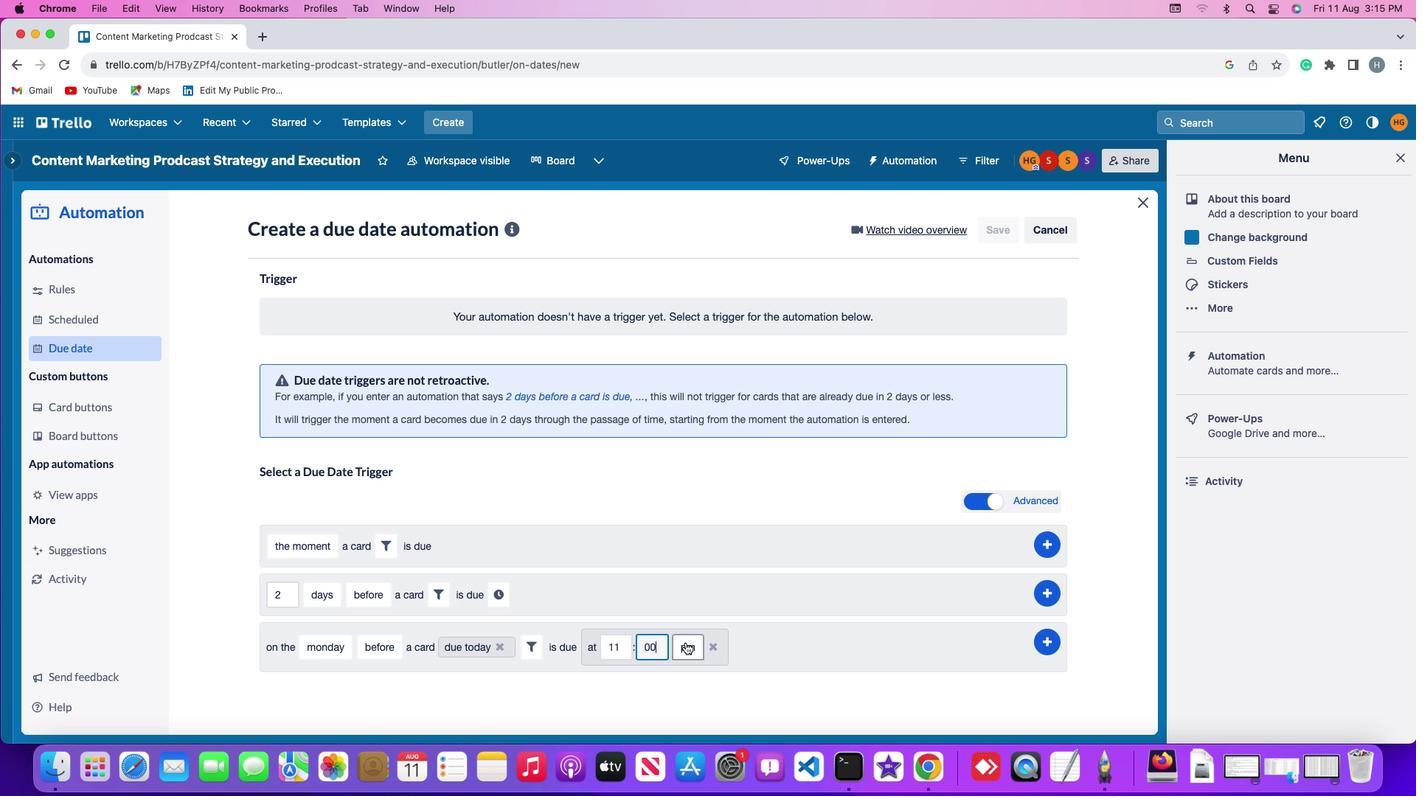 
Action: Mouse pressed left at (685, 642)
Screenshot: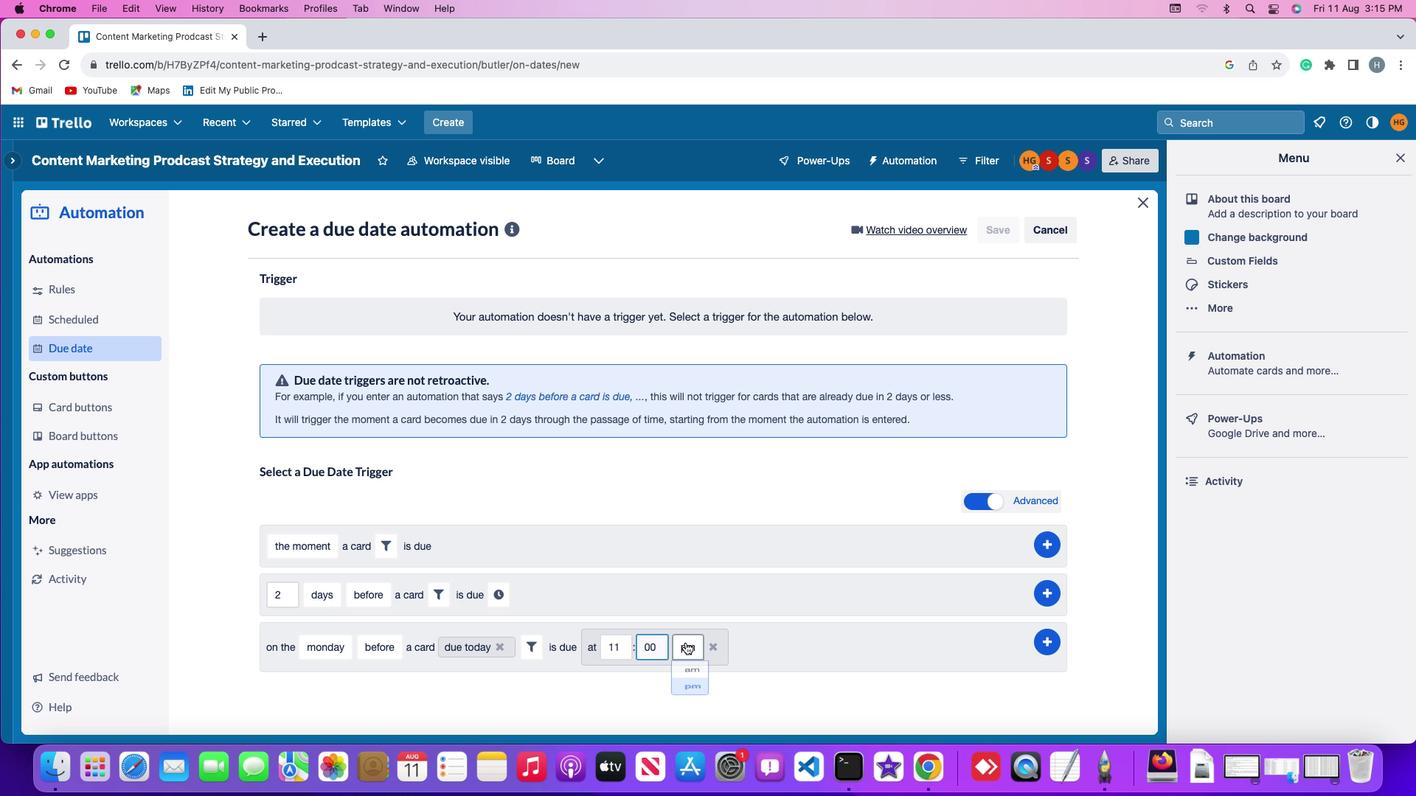 
Action: Mouse moved to (691, 675)
Screenshot: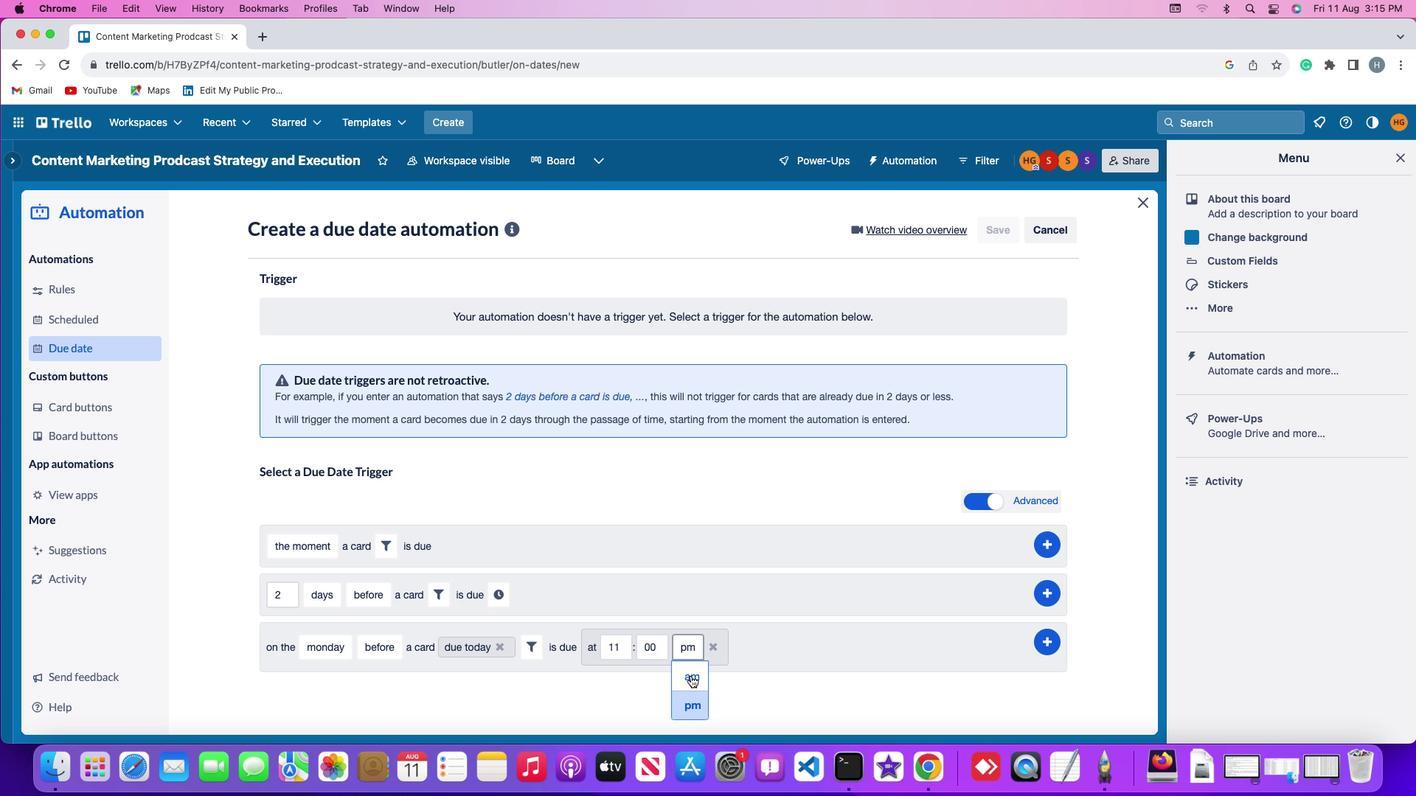 
Action: Mouse pressed left at (691, 675)
Screenshot: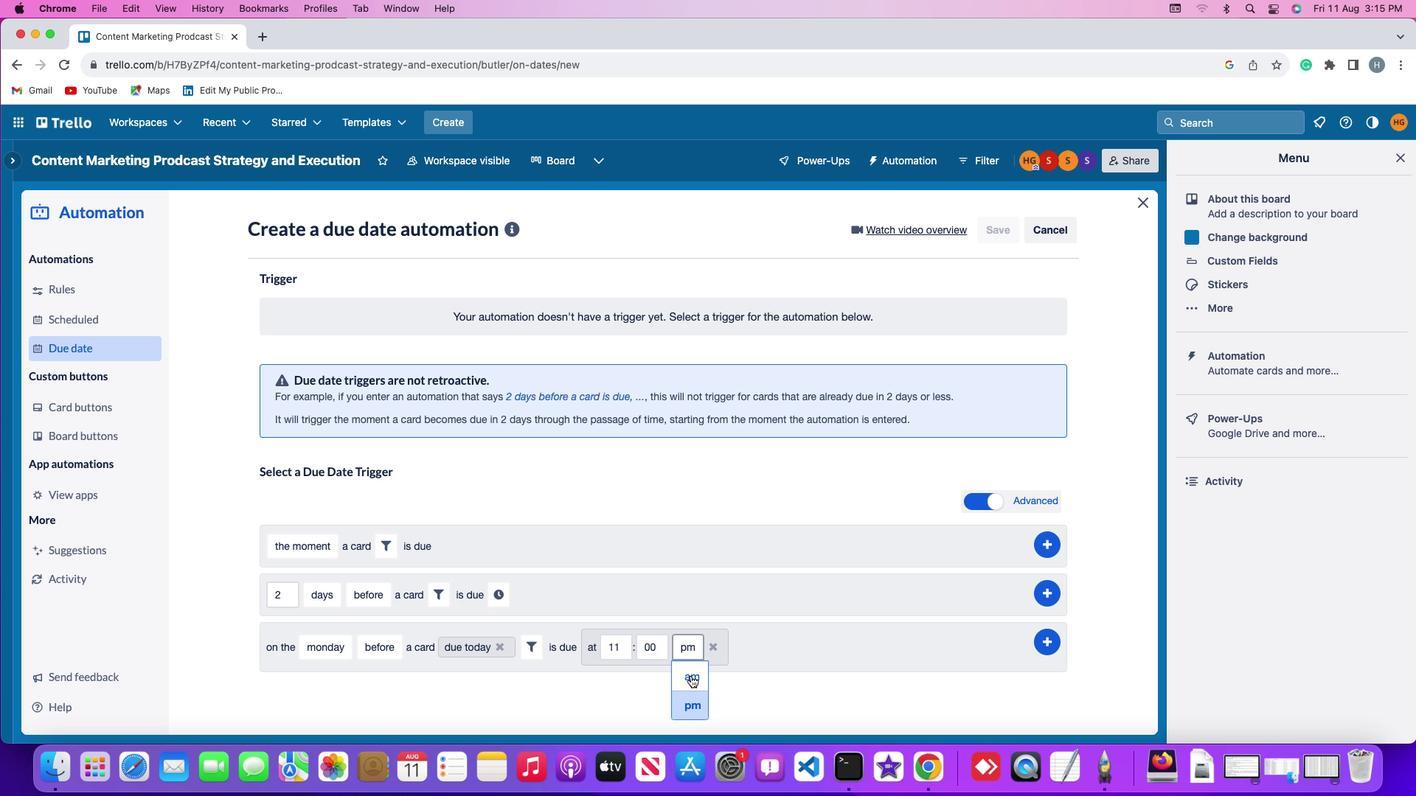
Action: Mouse moved to (1046, 640)
Screenshot: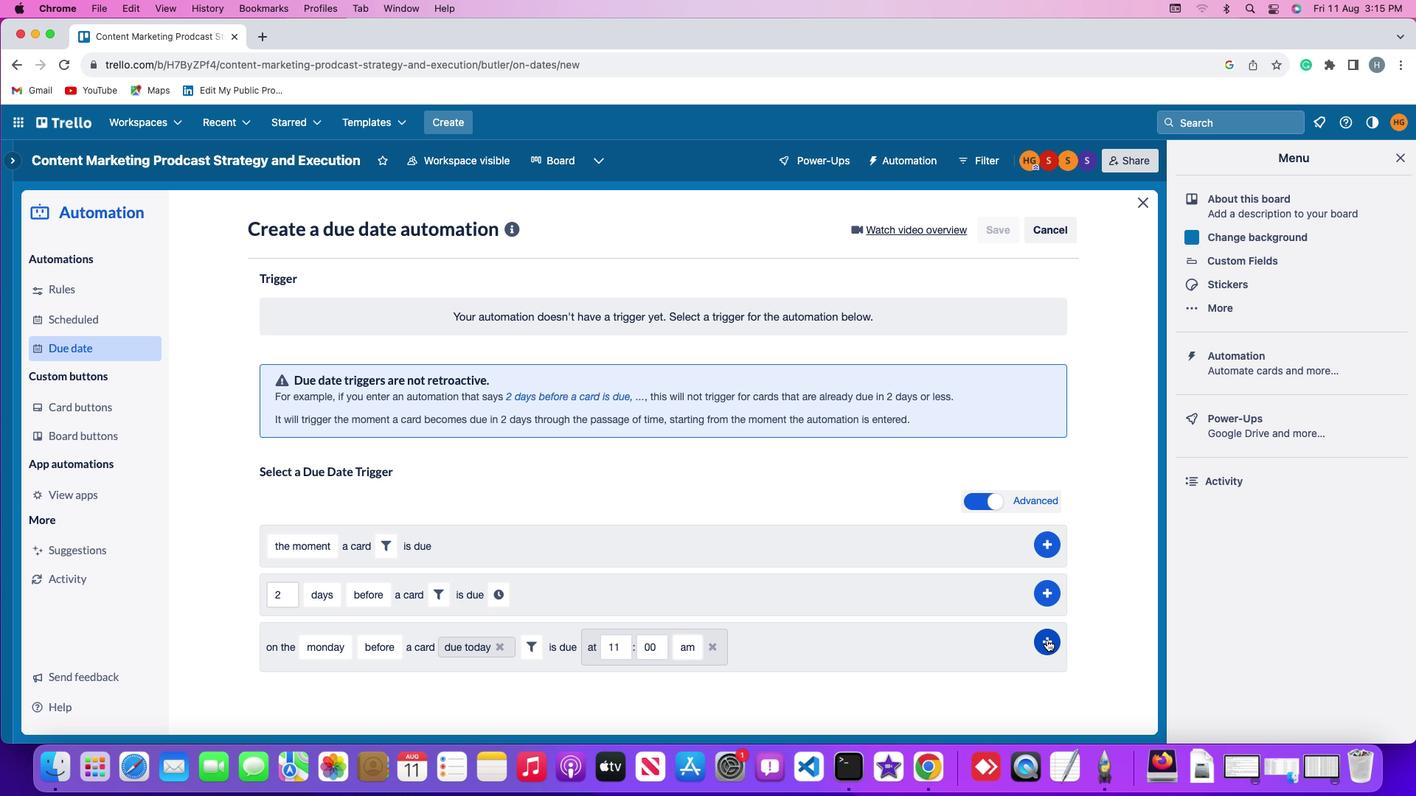 
Action: Mouse pressed left at (1046, 640)
Screenshot: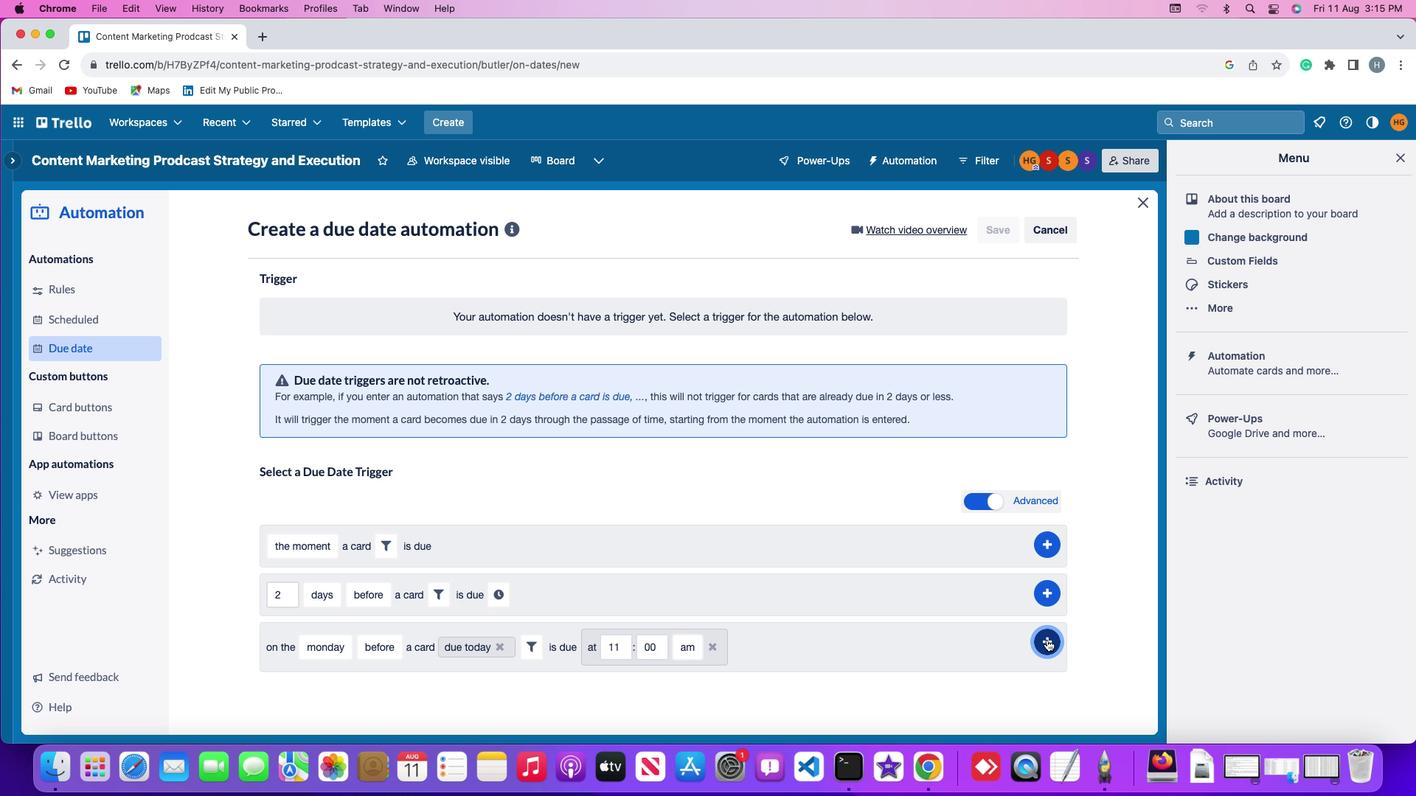 
Action: Mouse moved to (1085, 507)
Screenshot: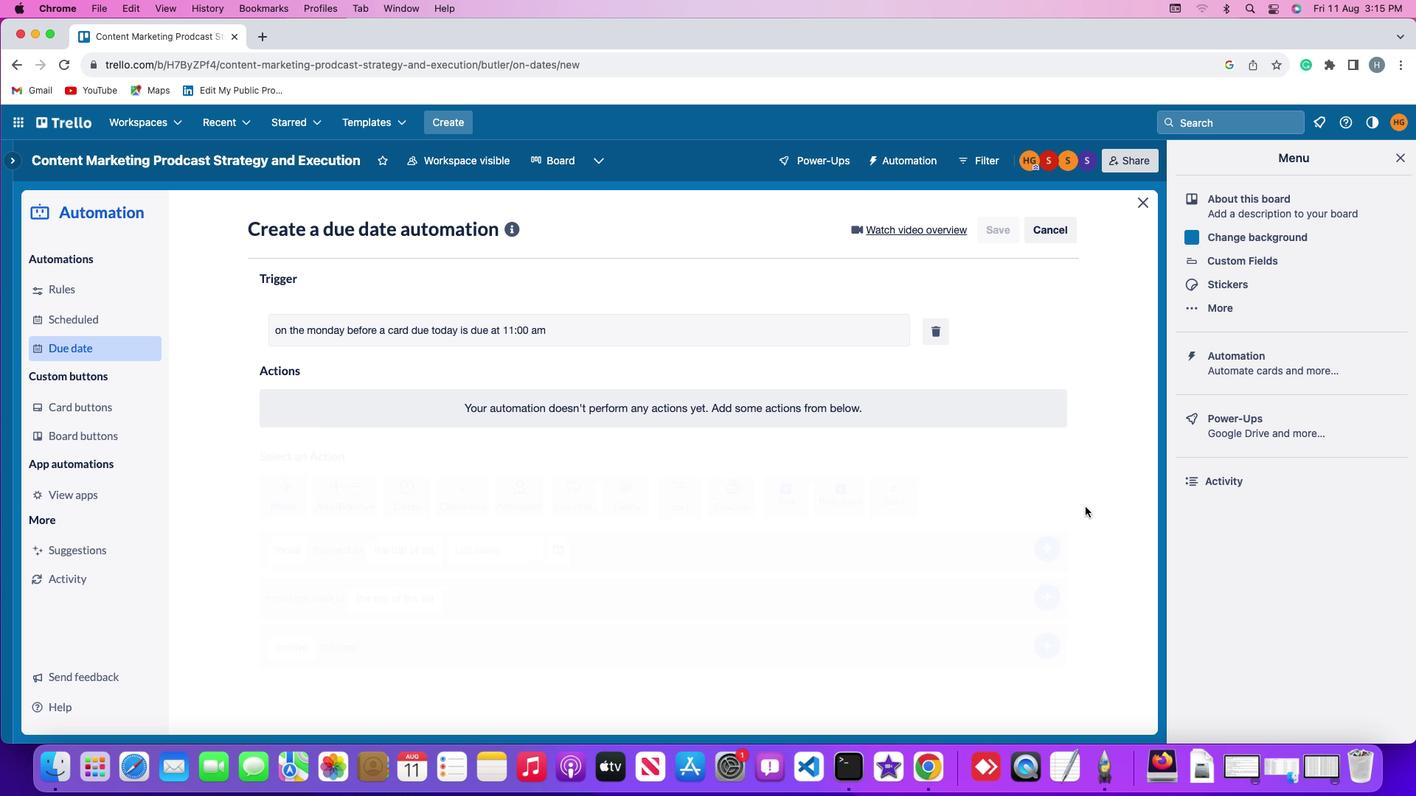 
